 Task: Education: Remote Class Template.
Action: Mouse moved to (193, 67)
Screenshot: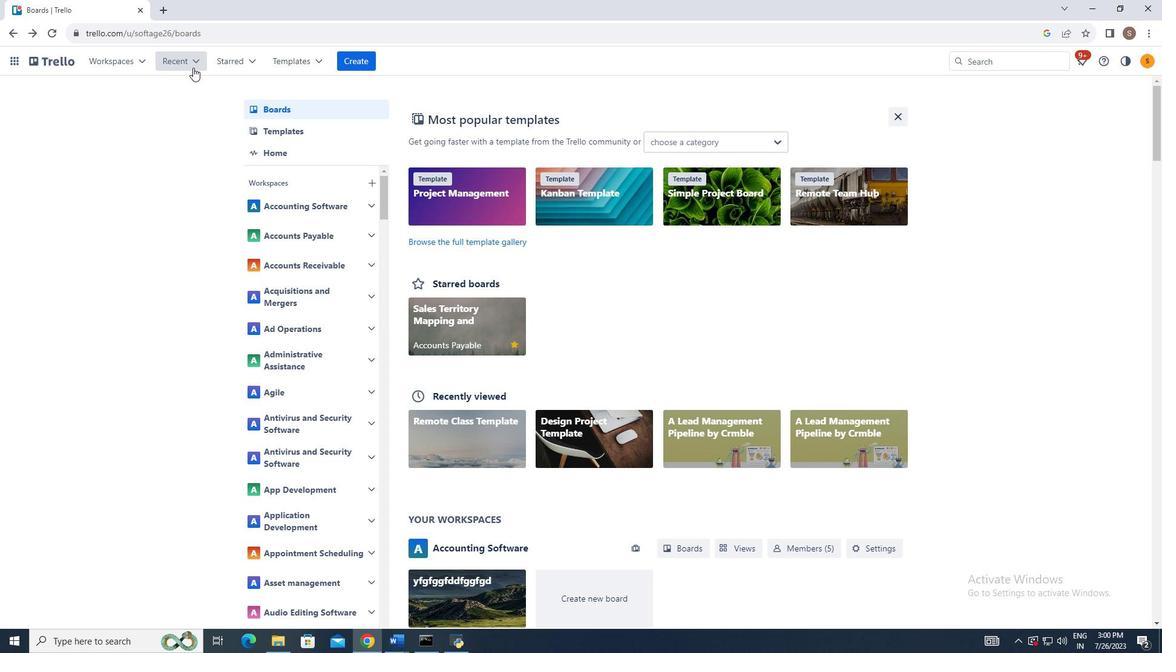 
Action: Mouse pressed left at (193, 67)
Screenshot: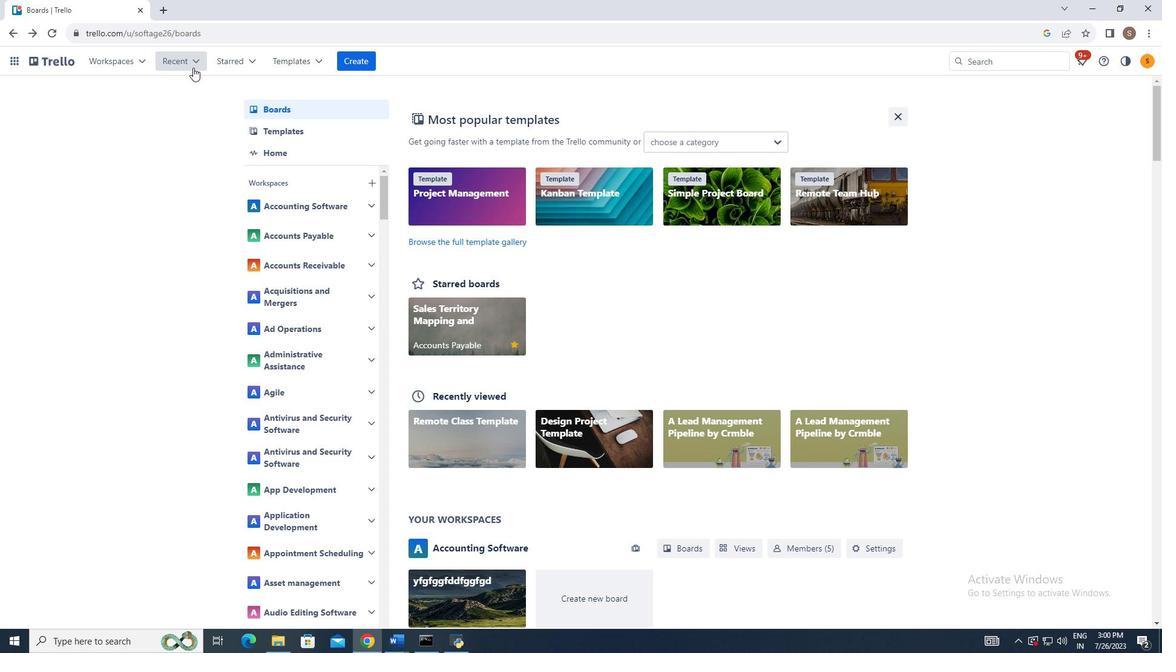 
Action: Mouse moved to (303, 64)
Screenshot: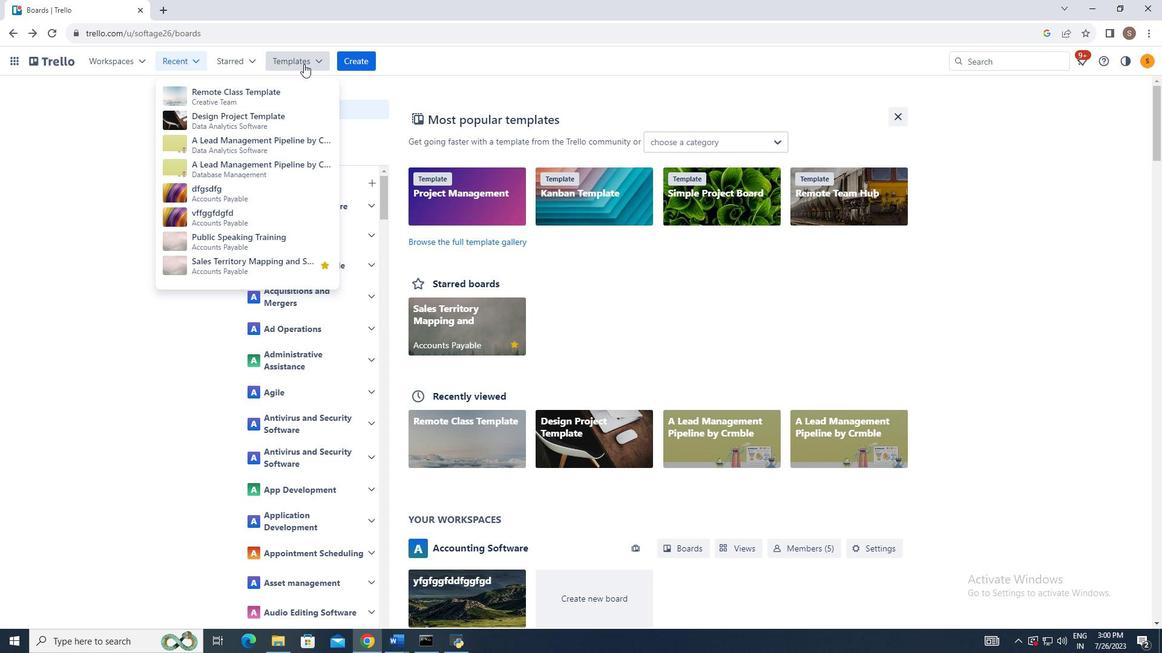 
Action: Mouse pressed left at (303, 64)
Screenshot: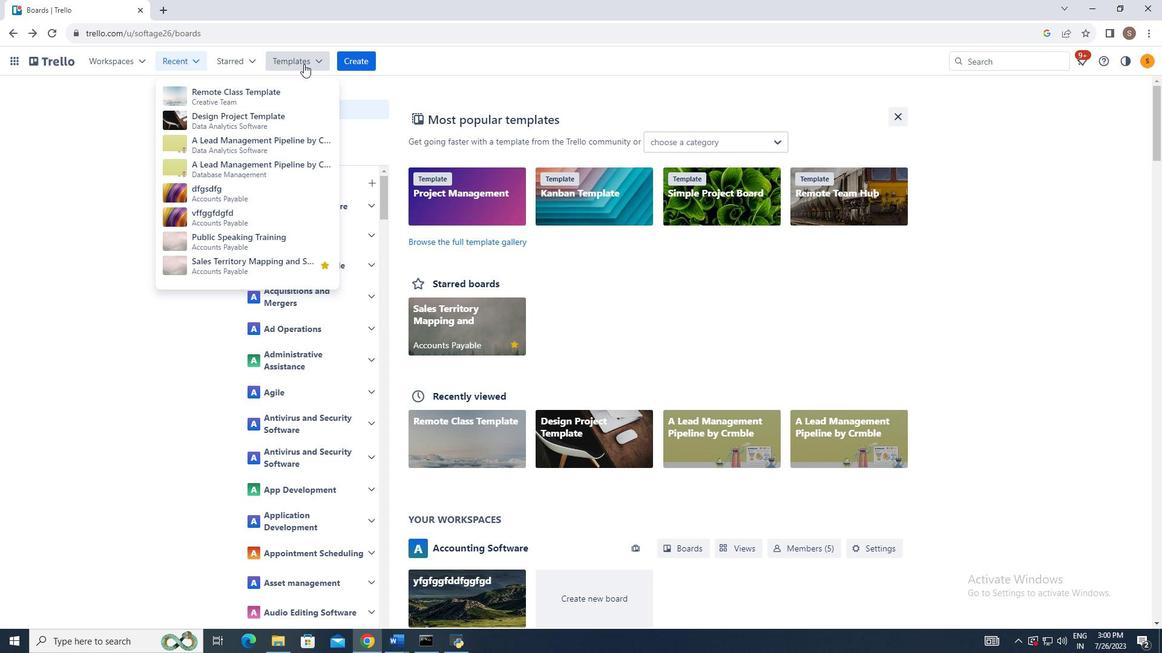 
Action: Mouse moved to (351, 415)
Screenshot: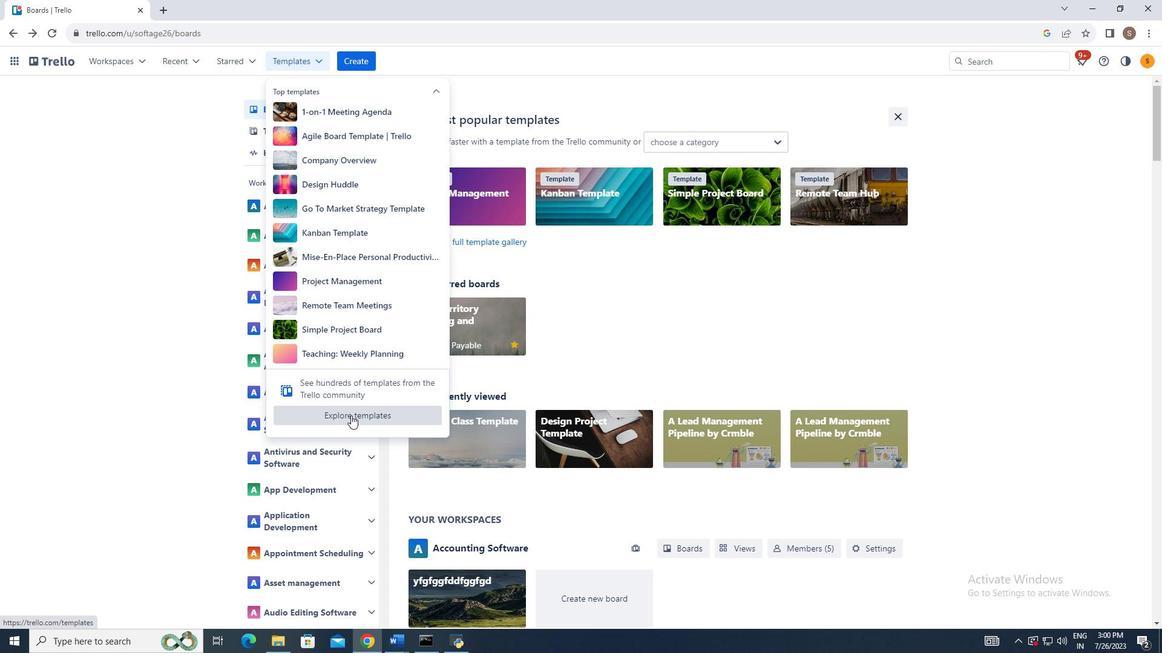 
Action: Mouse pressed left at (351, 415)
Screenshot: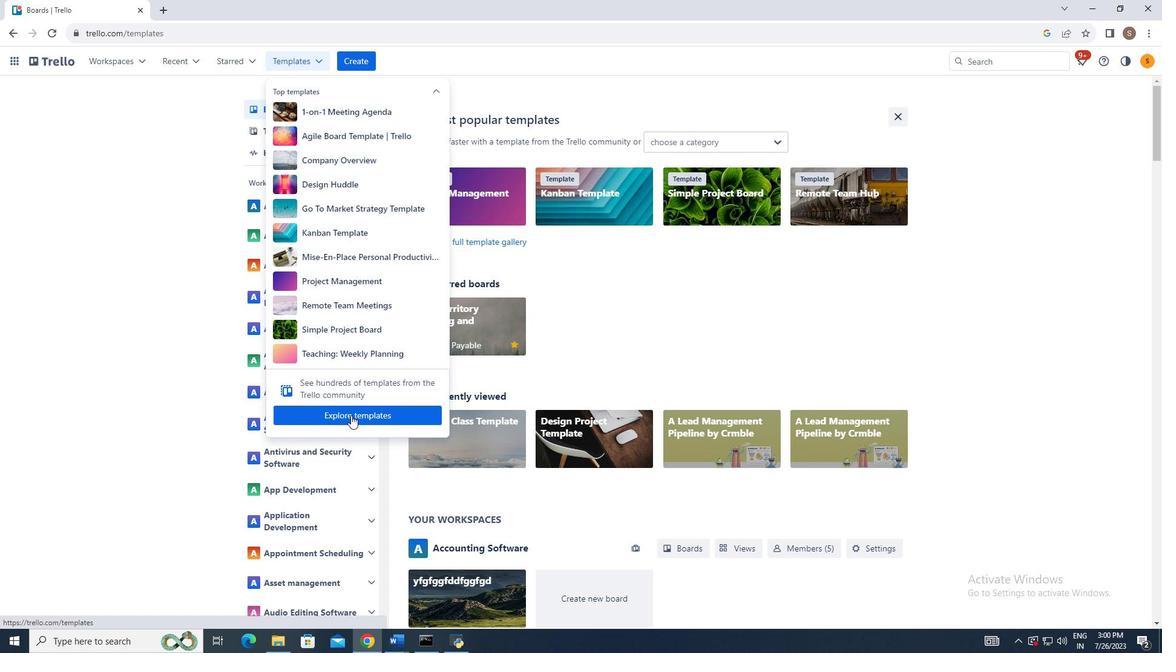 
Action: Mouse moved to (583, 182)
Screenshot: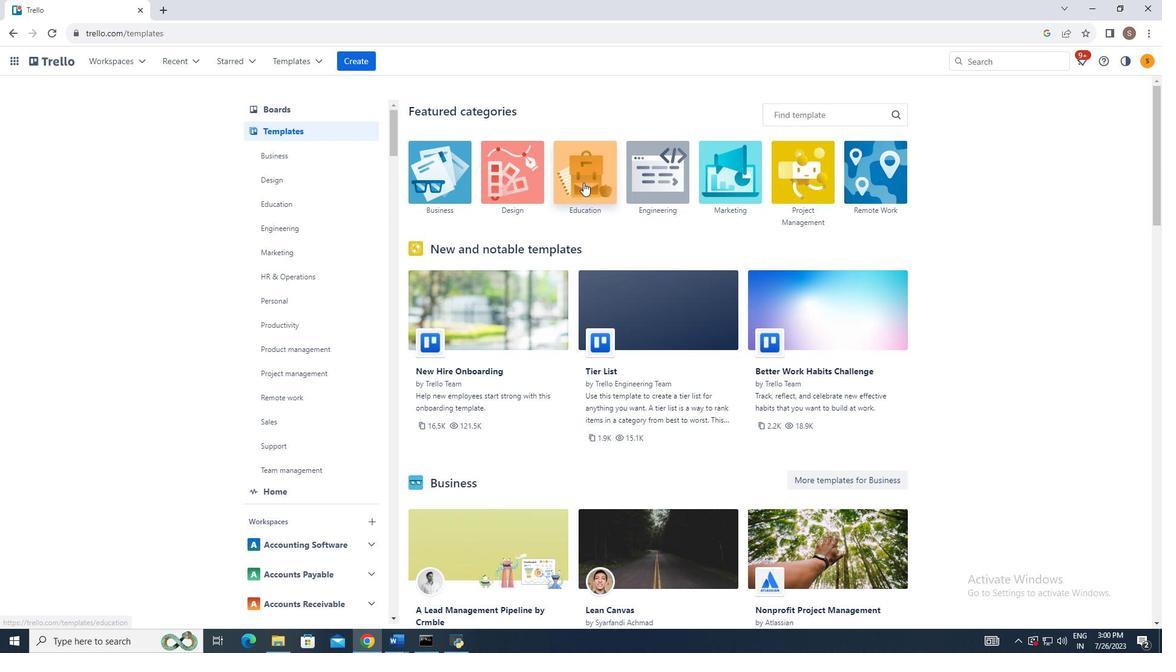 
Action: Mouse pressed left at (583, 182)
Screenshot: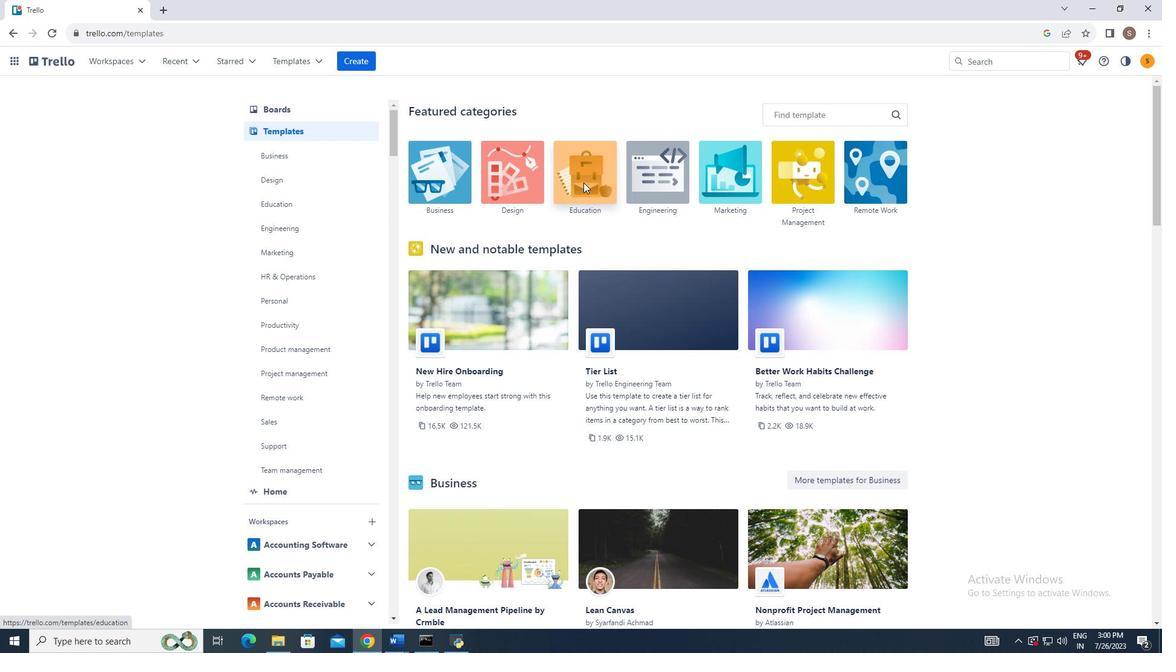 
Action: Mouse moved to (475, 242)
Screenshot: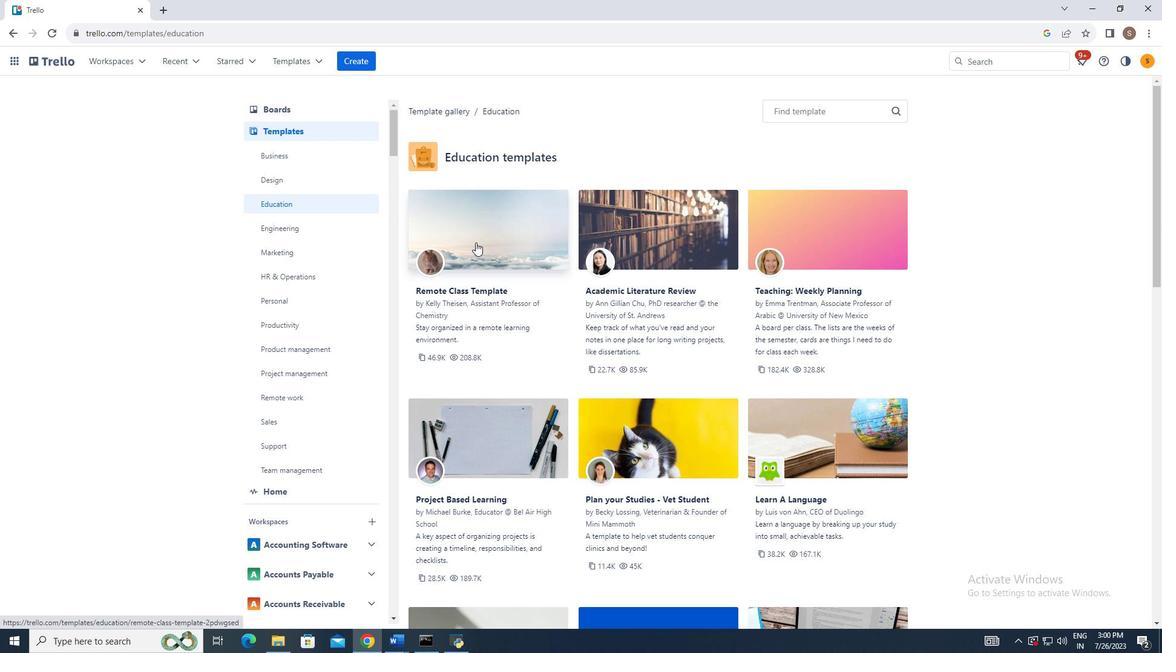
Action: Mouse pressed left at (475, 242)
Screenshot: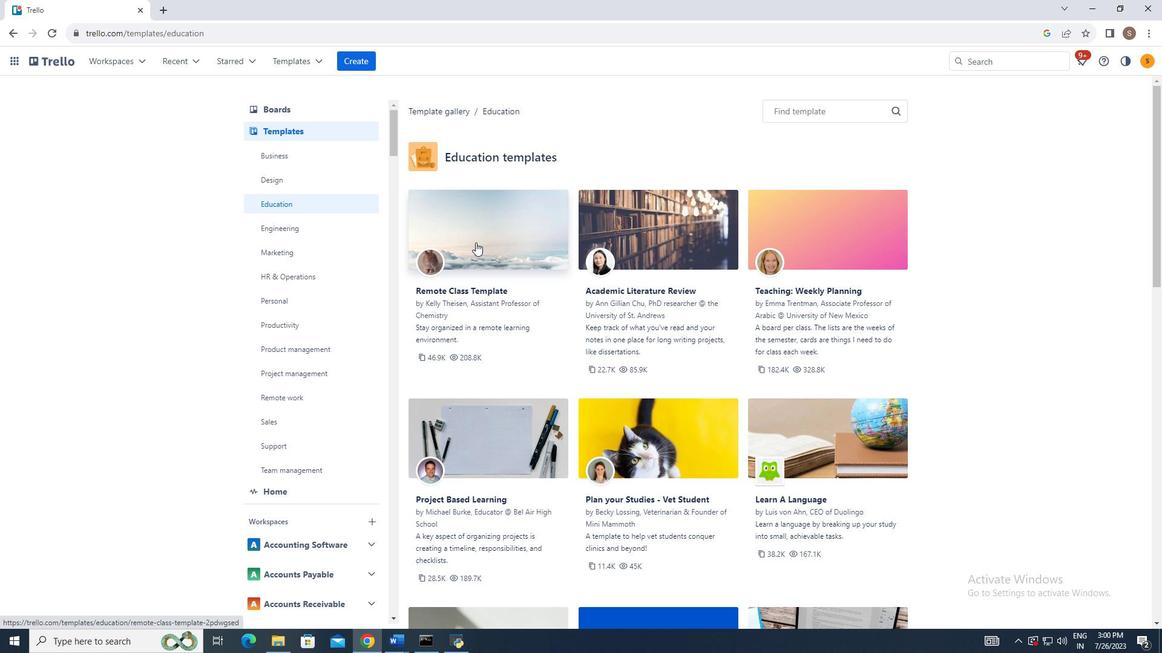 
Action: Mouse moved to (632, 371)
Screenshot: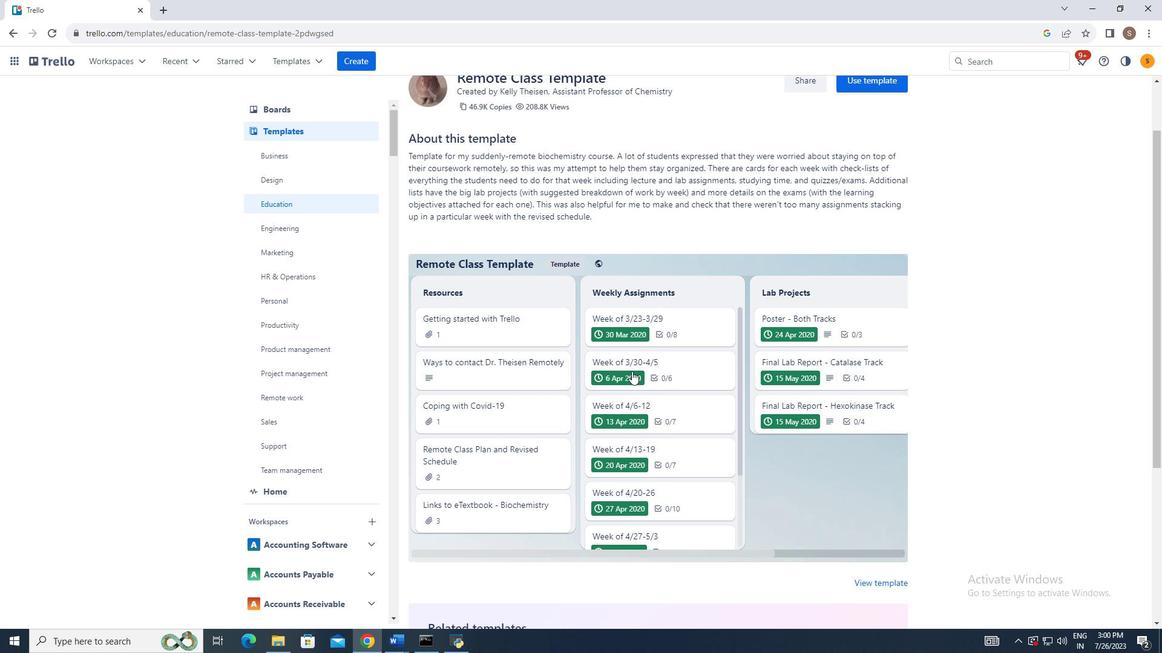 
Action: Mouse scrolled (632, 371) with delta (0, 0)
Screenshot: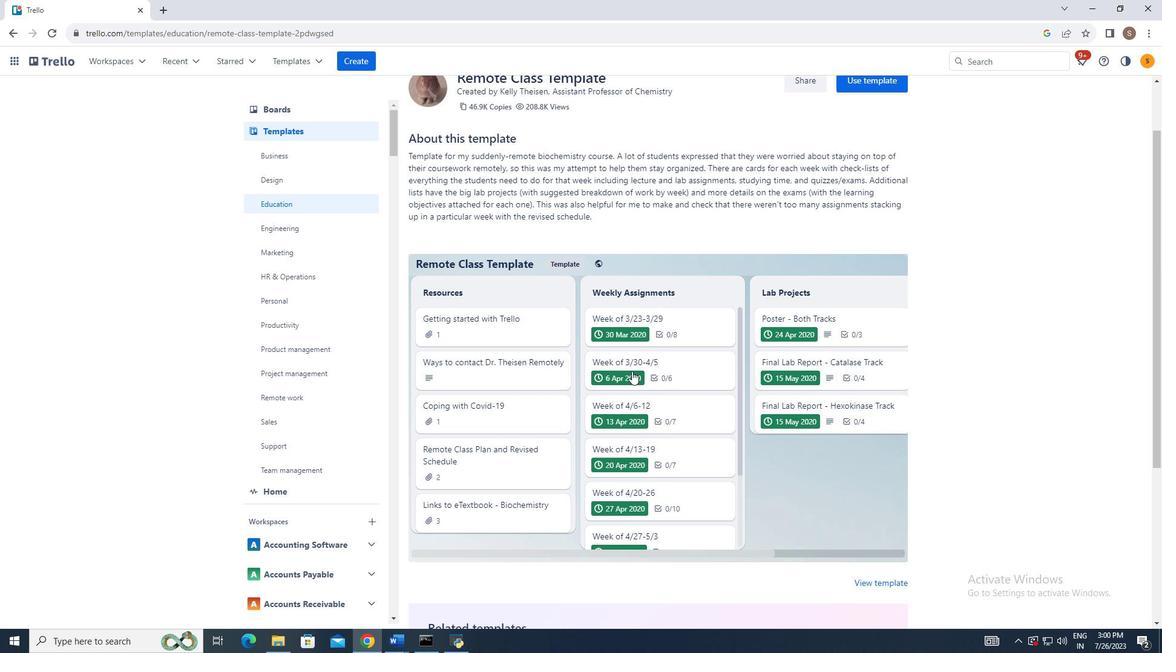 
Action: Mouse scrolled (632, 371) with delta (0, 0)
Screenshot: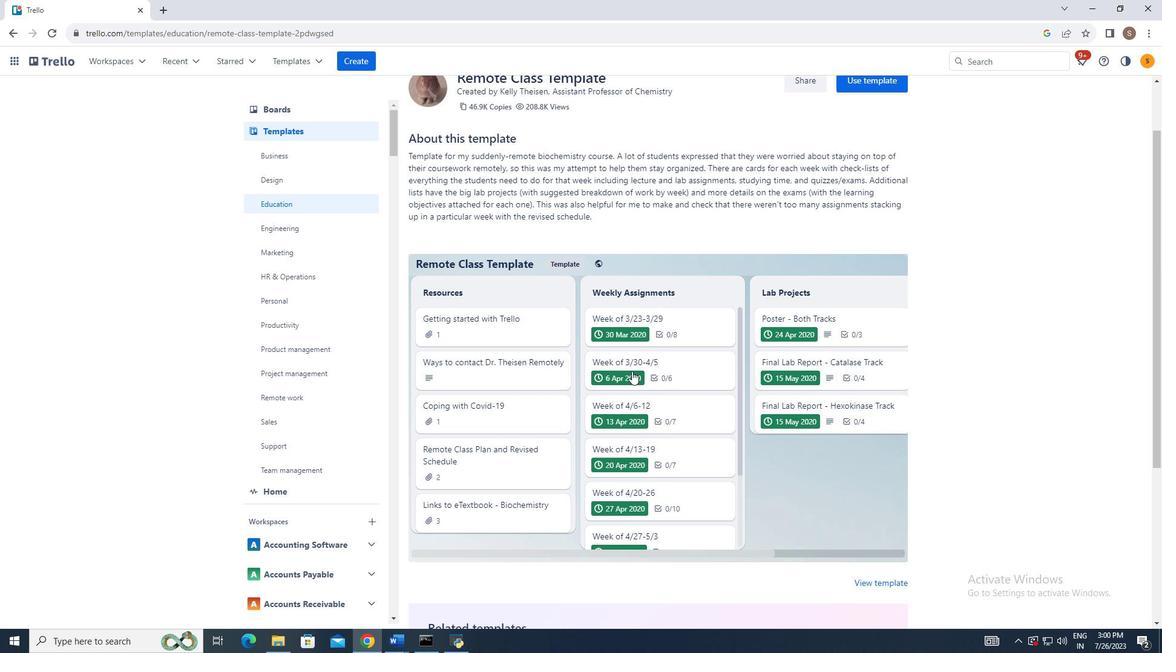 
Action: Mouse moved to (681, 385)
Screenshot: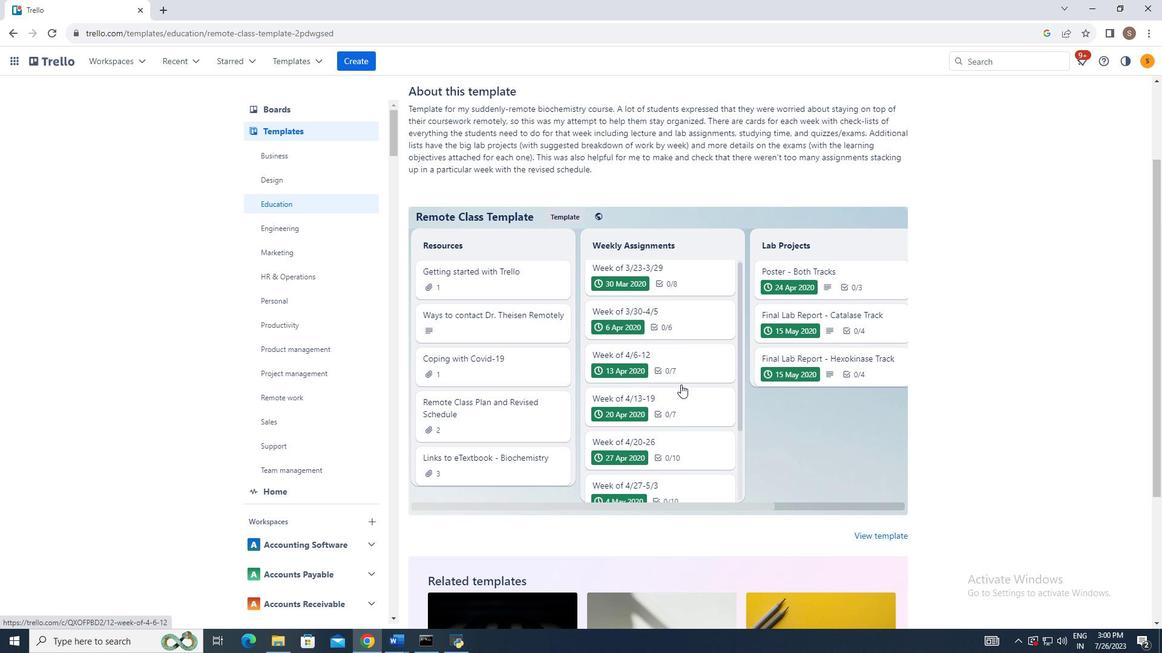 
Action: Mouse scrolled (681, 384) with delta (0, 0)
Screenshot: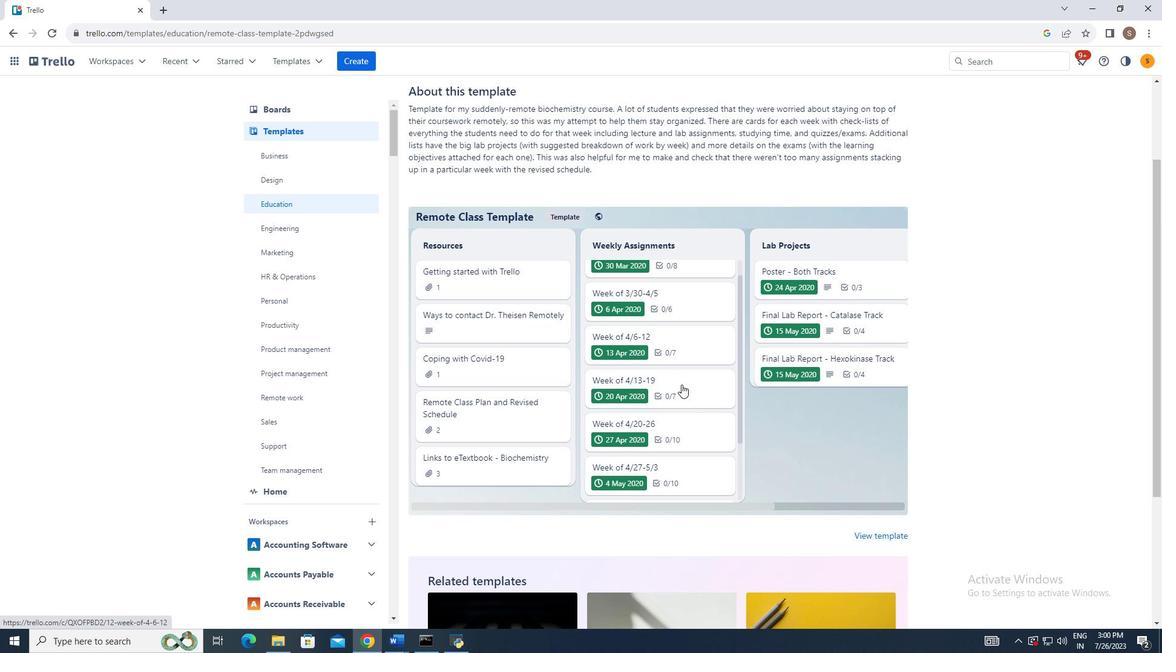 
Action: Mouse moved to (664, 386)
Screenshot: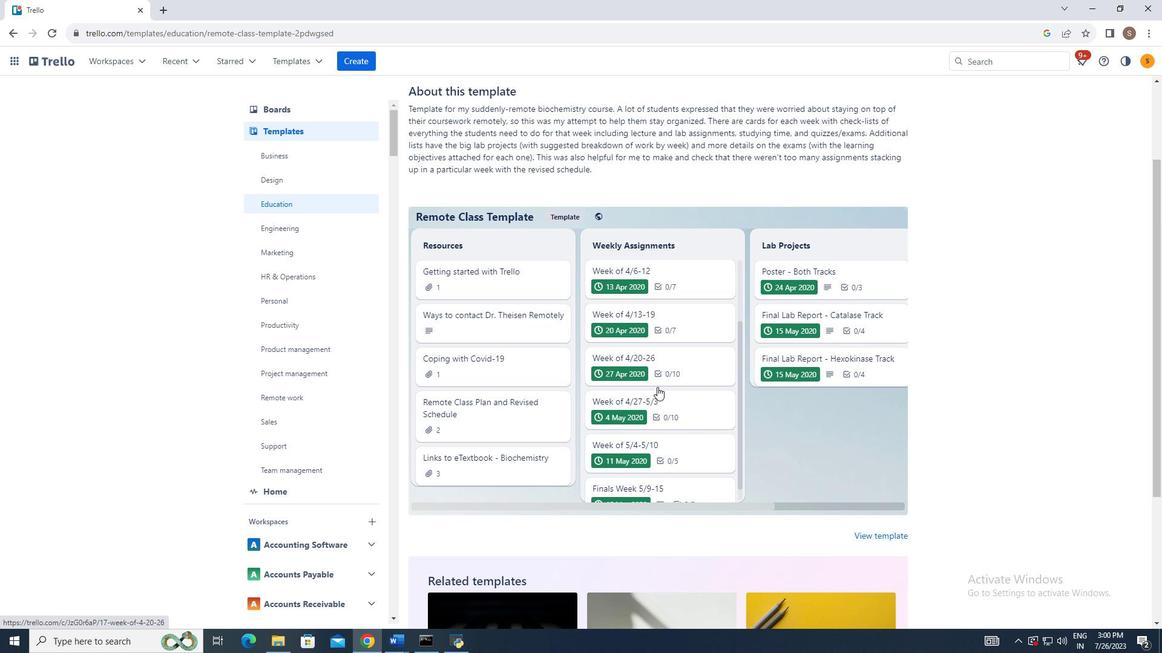 
Action: Mouse scrolled (664, 386) with delta (0, 0)
Screenshot: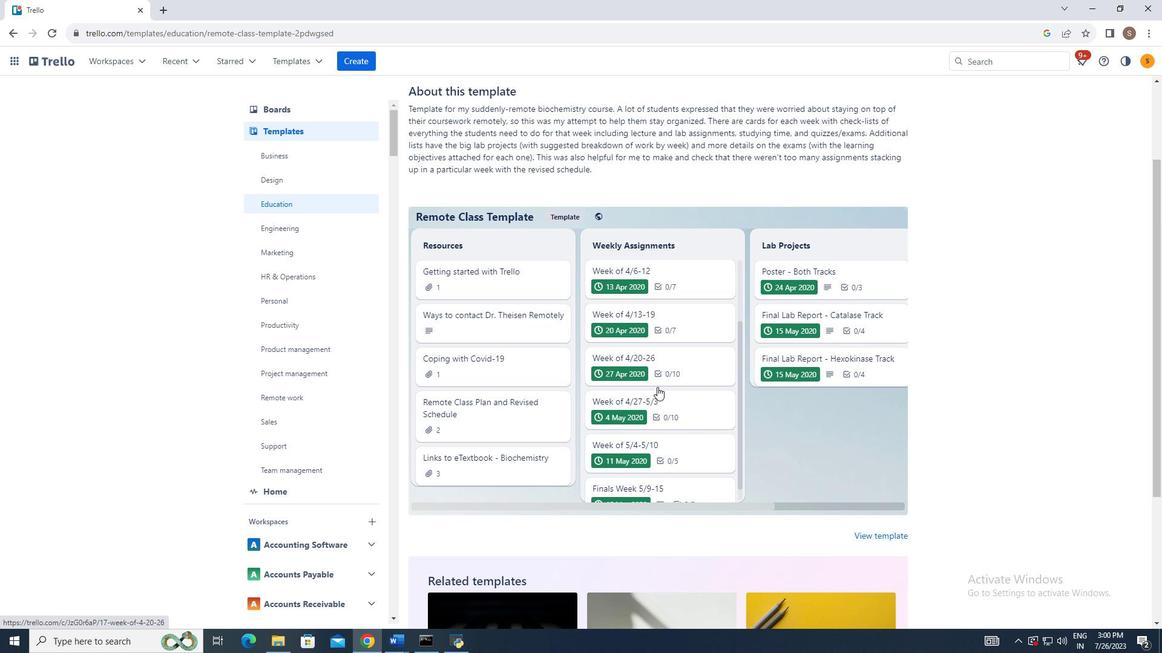 
Action: Mouse moved to (657, 387)
Screenshot: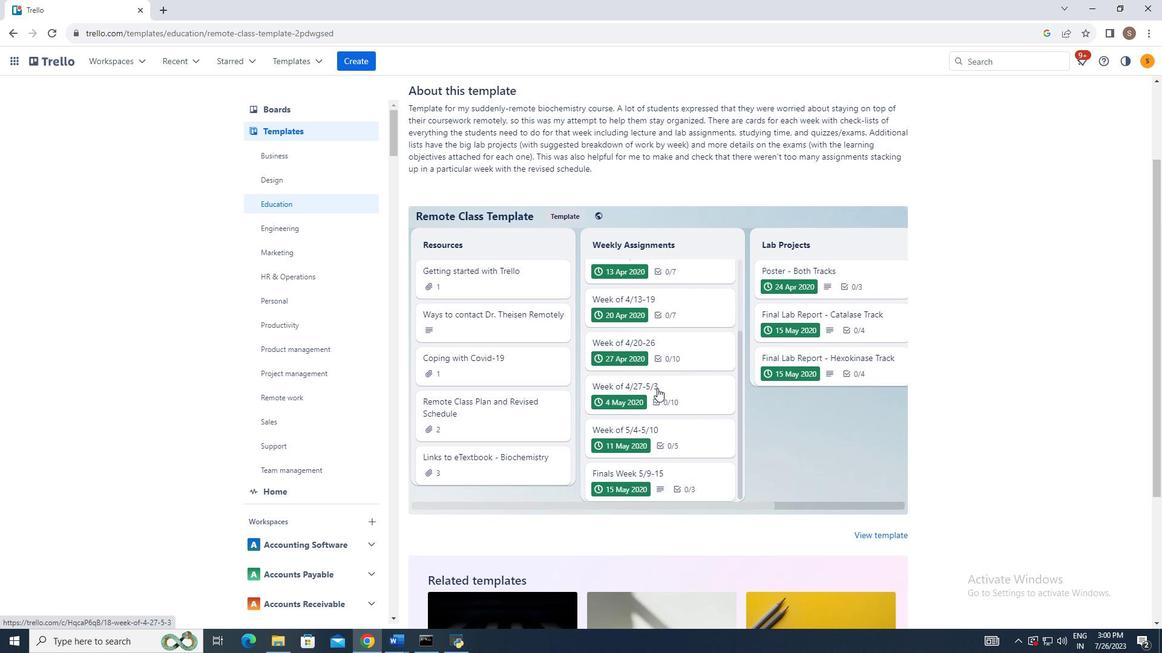 
Action: Mouse scrolled (657, 386) with delta (0, 0)
Screenshot: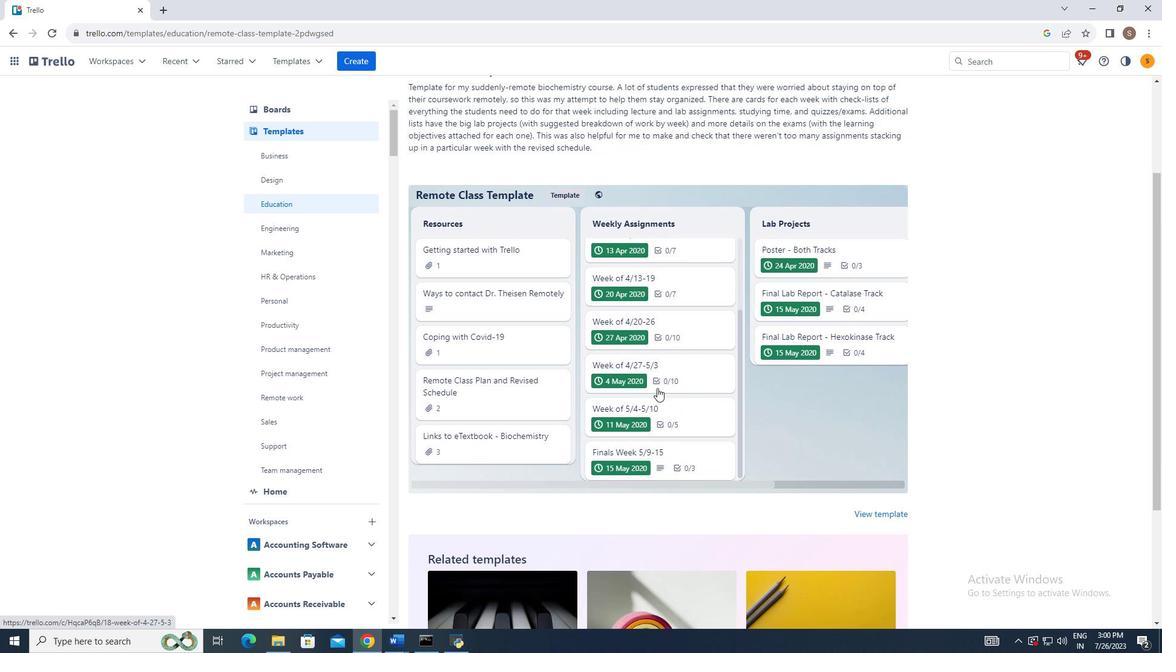 
Action: Mouse moved to (657, 388)
Screenshot: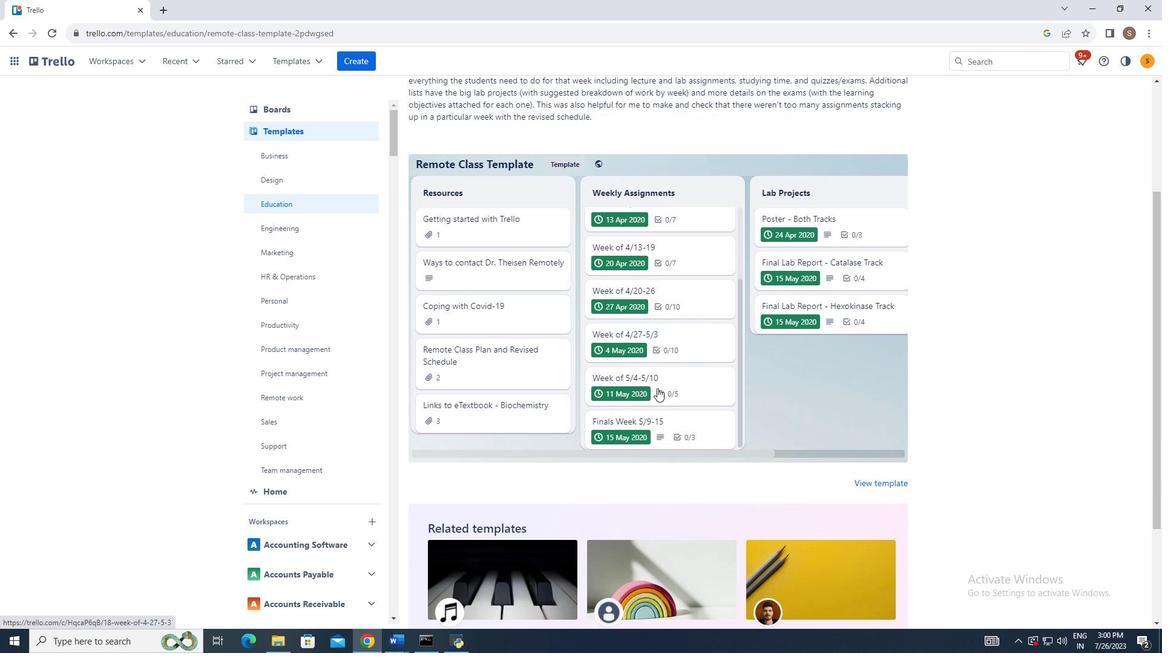 
Action: Mouse scrolled (657, 388) with delta (0, 0)
Screenshot: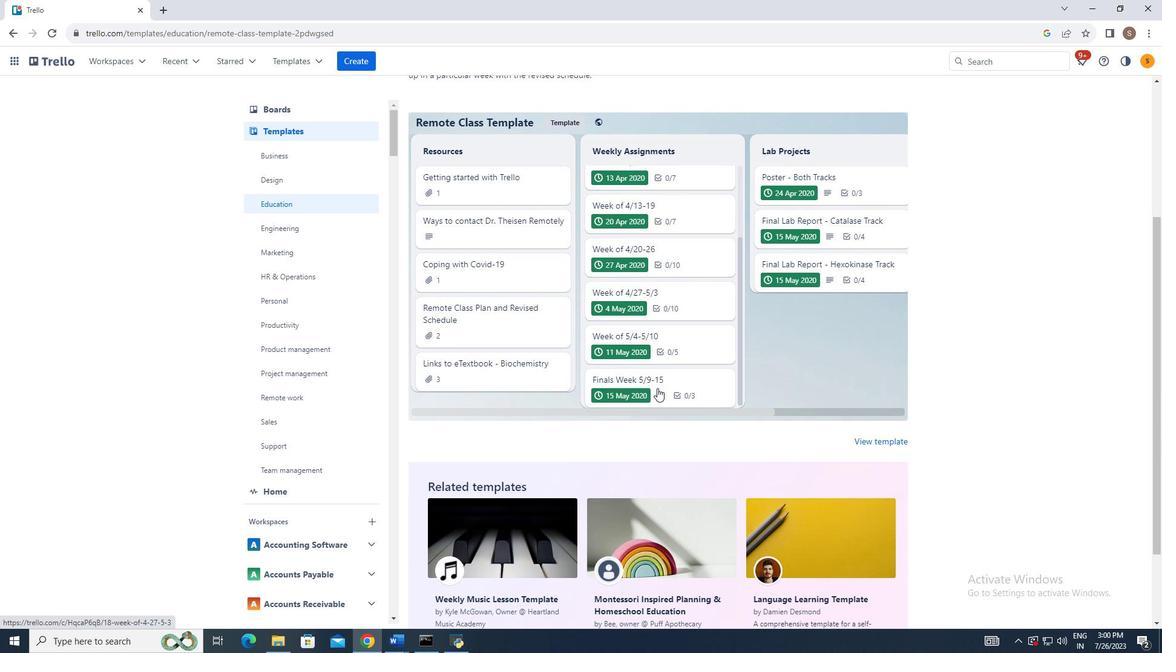 
Action: Mouse moved to (794, 217)
Screenshot: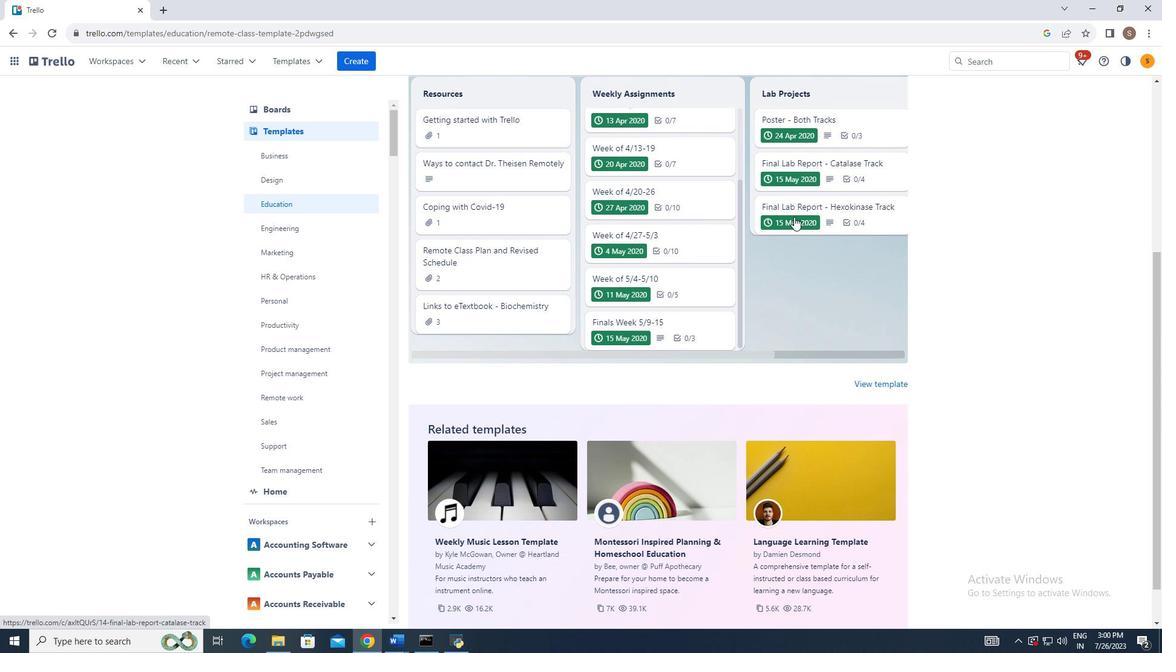 
Action: Mouse scrolled (794, 216) with delta (0, 0)
Screenshot: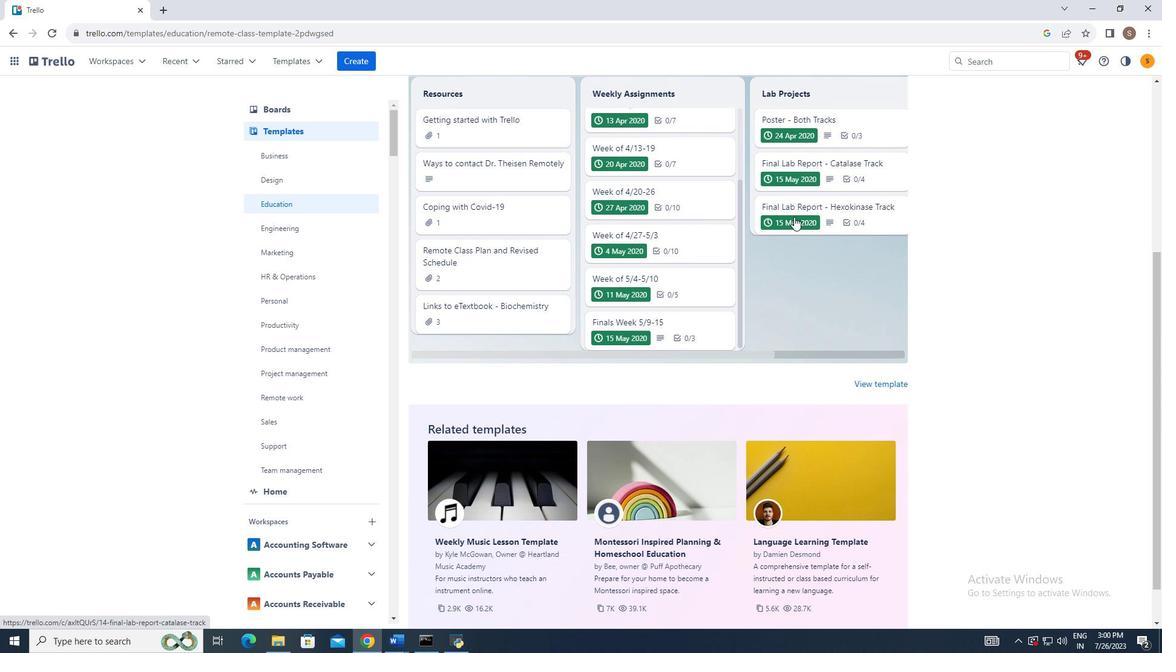
Action: Mouse scrolled (794, 216) with delta (0, 0)
Screenshot: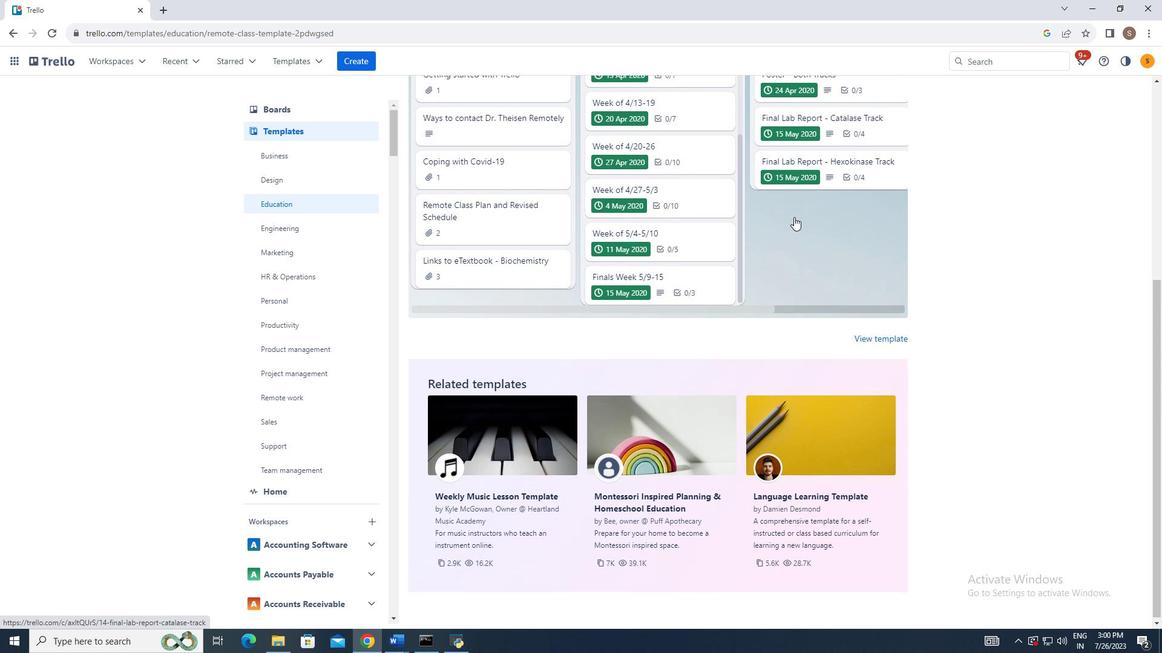 
Action: Mouse moved to (648, 309)
Screenshot: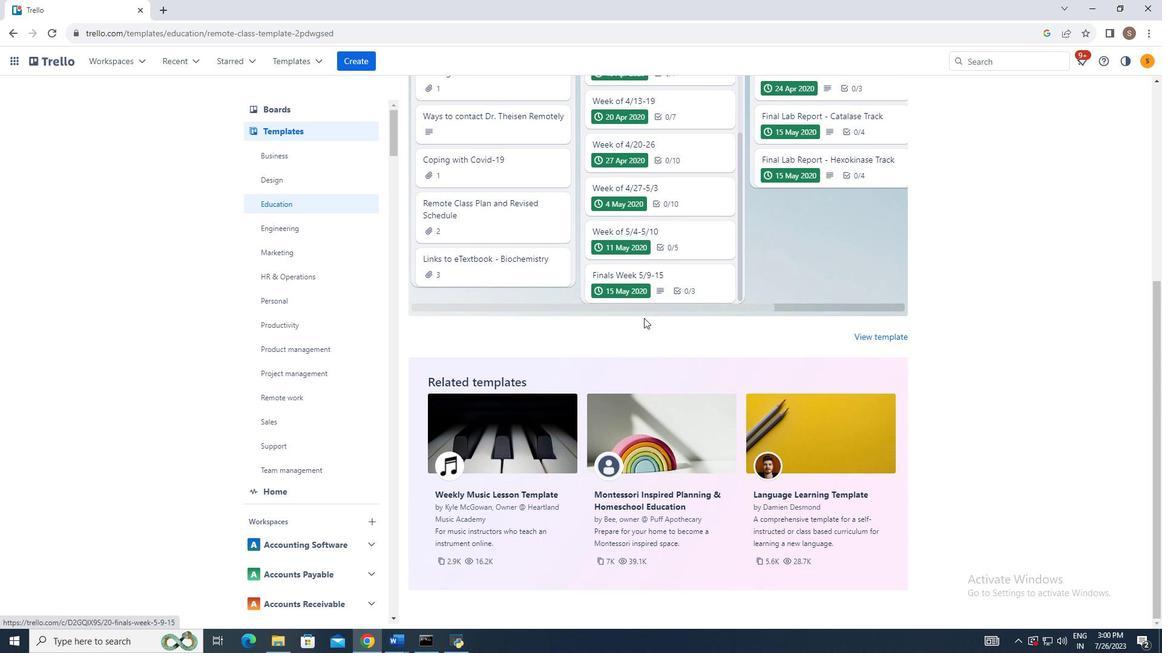 
Action: Mouse scrolled (648, 308) with delta (0, 0)
Screenshot: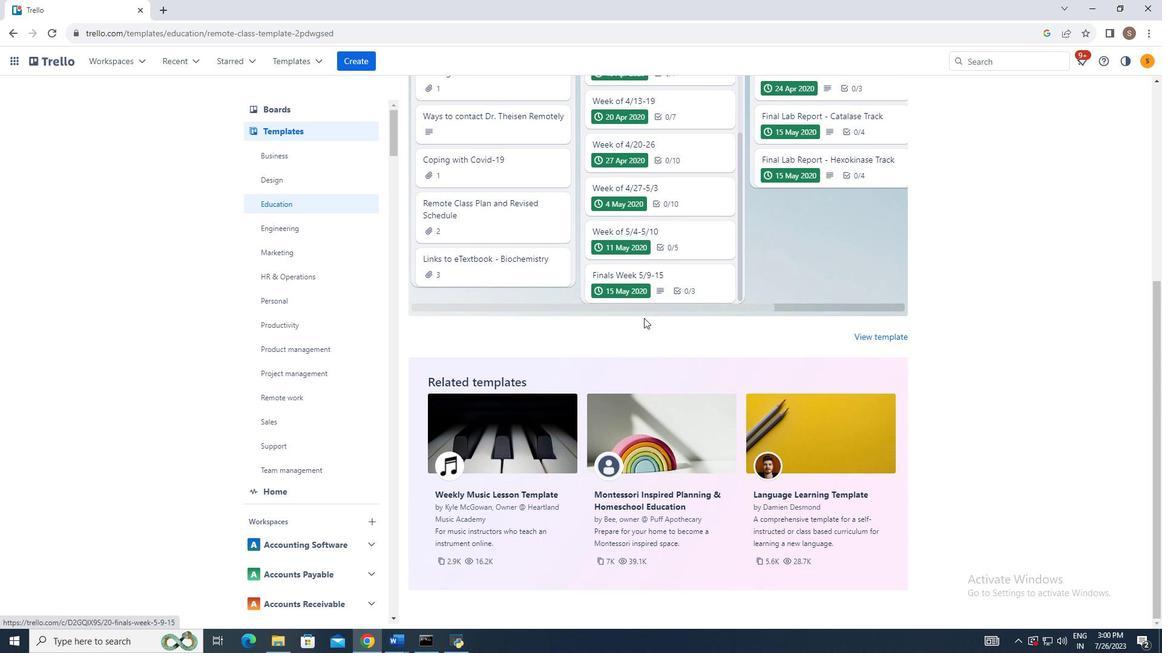 
Action: Mouse moved to (630, 326)
Screenshot: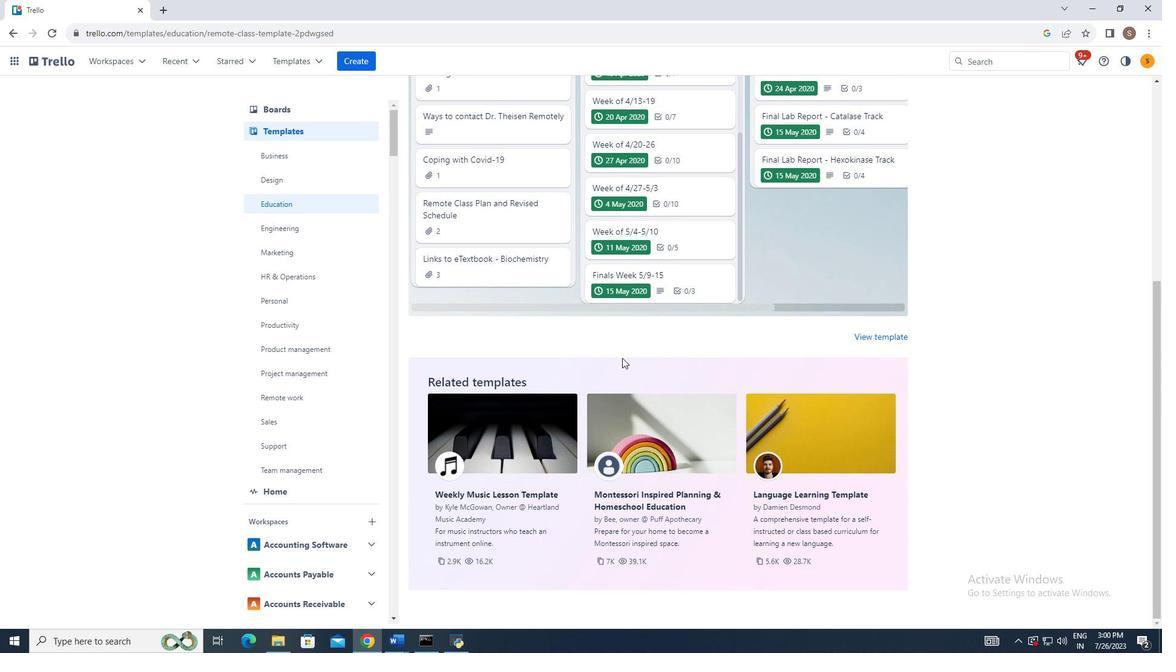 
Action: Mouse scrolled (630, 325) with delta (0, 0)
Screenshot: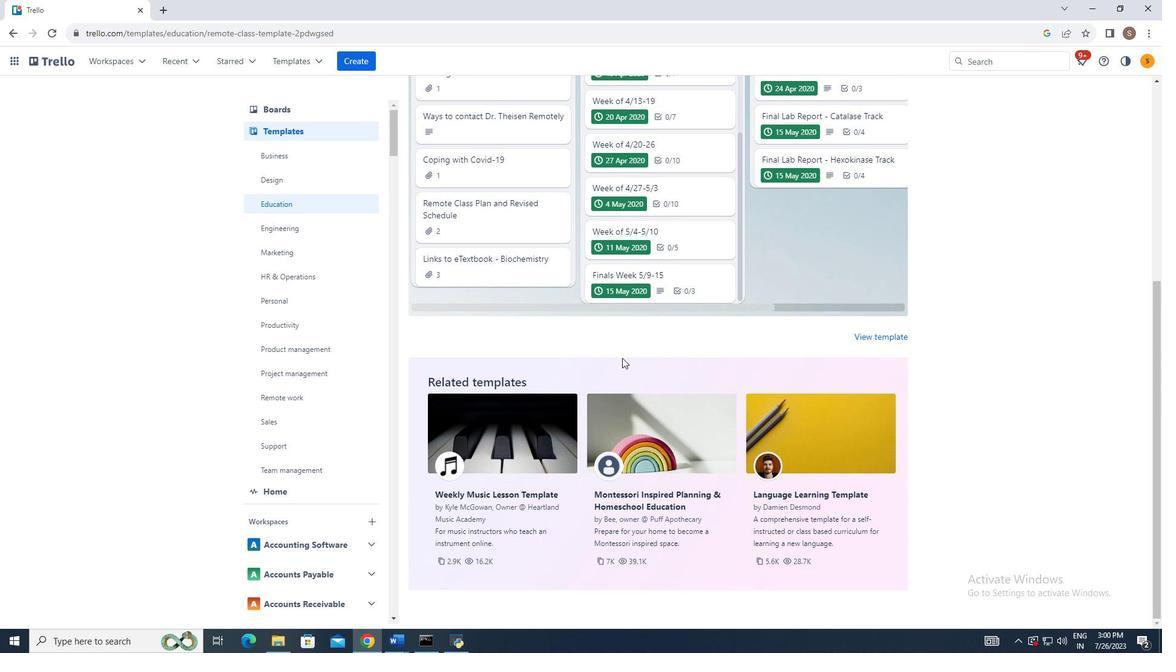 
Action: Mouse moved to (627, 339)
Screenshot: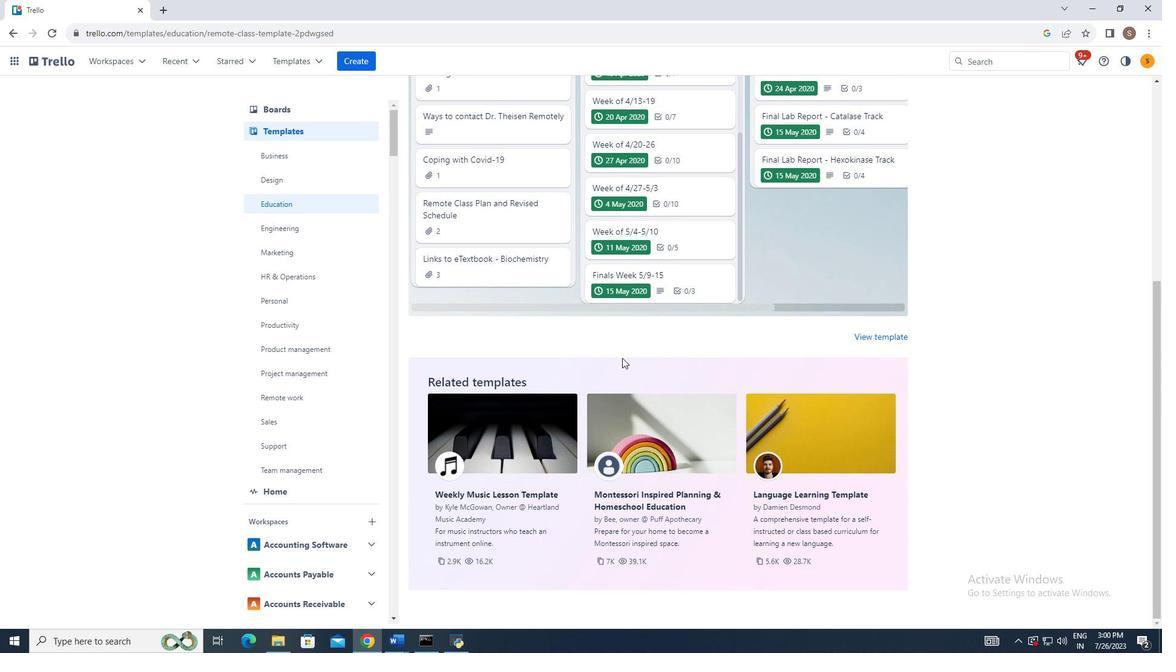 
Action: Mouse scrolled (627, 339) with delta (0, 0)
Screenshot: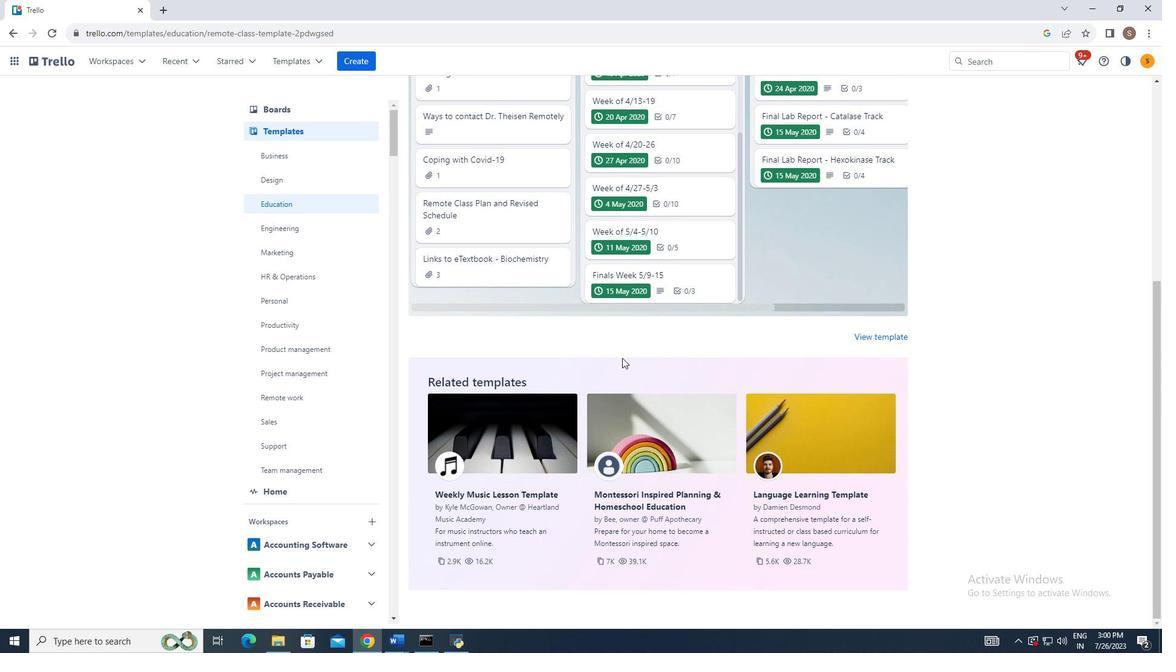 
Action: Mouse moved to (623, 355)
Screenshot: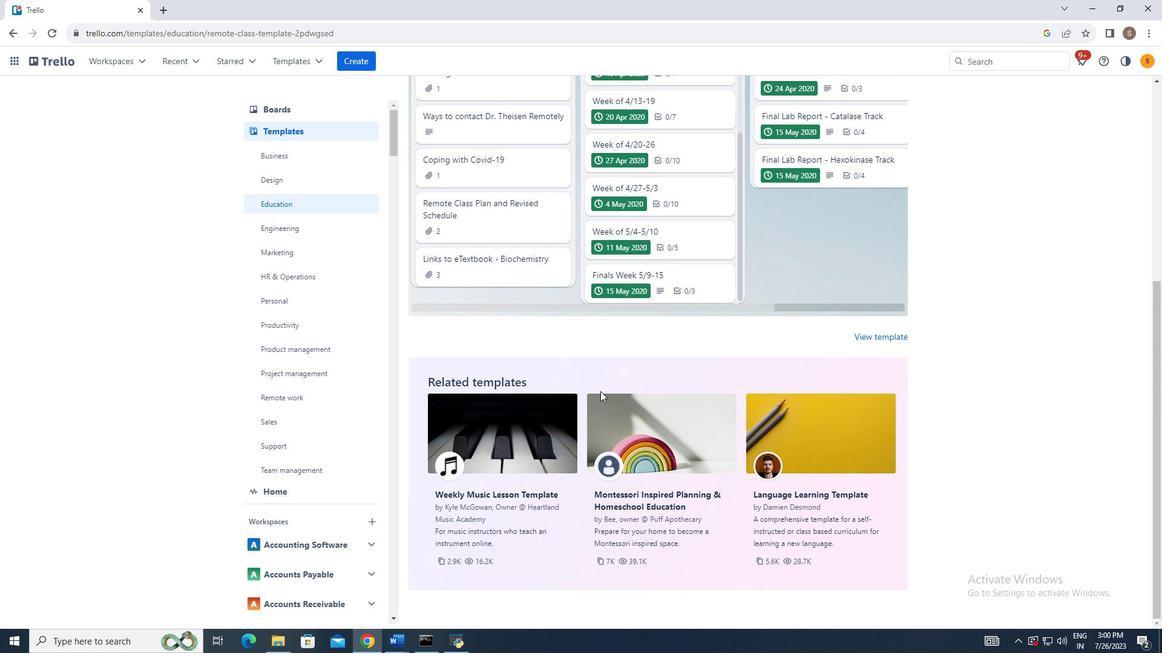 
Action: Mouse scrolled (623, 355) with delta (0, 0)
Screenshot: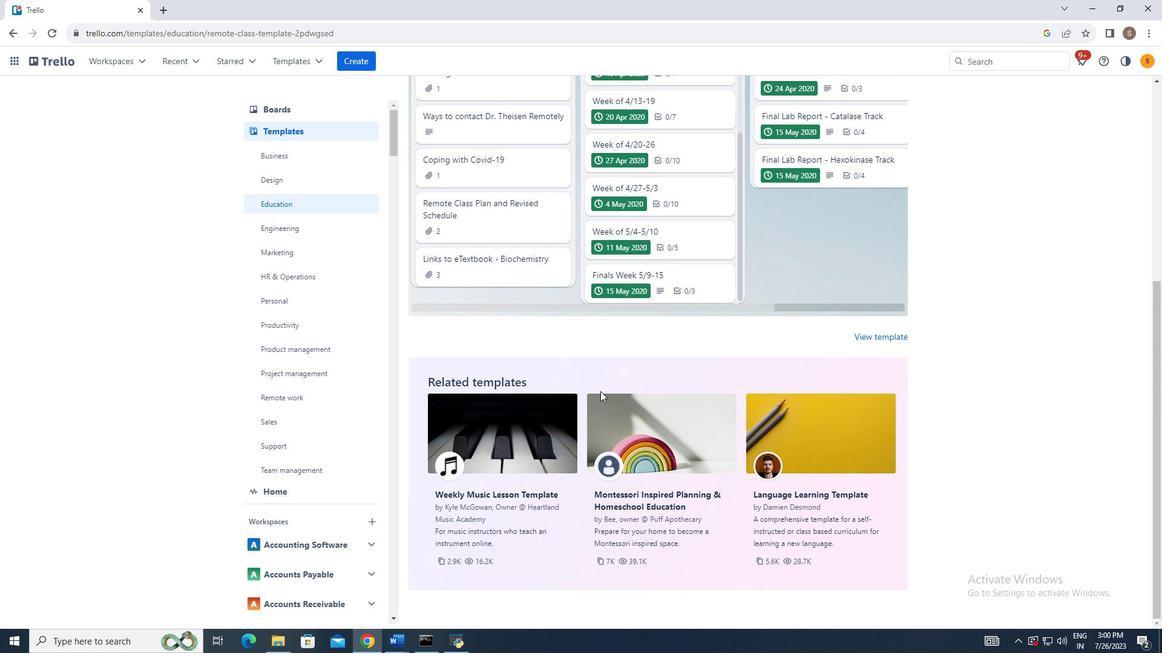 
Action: Mouse moved to (607, 383)
Screenshot: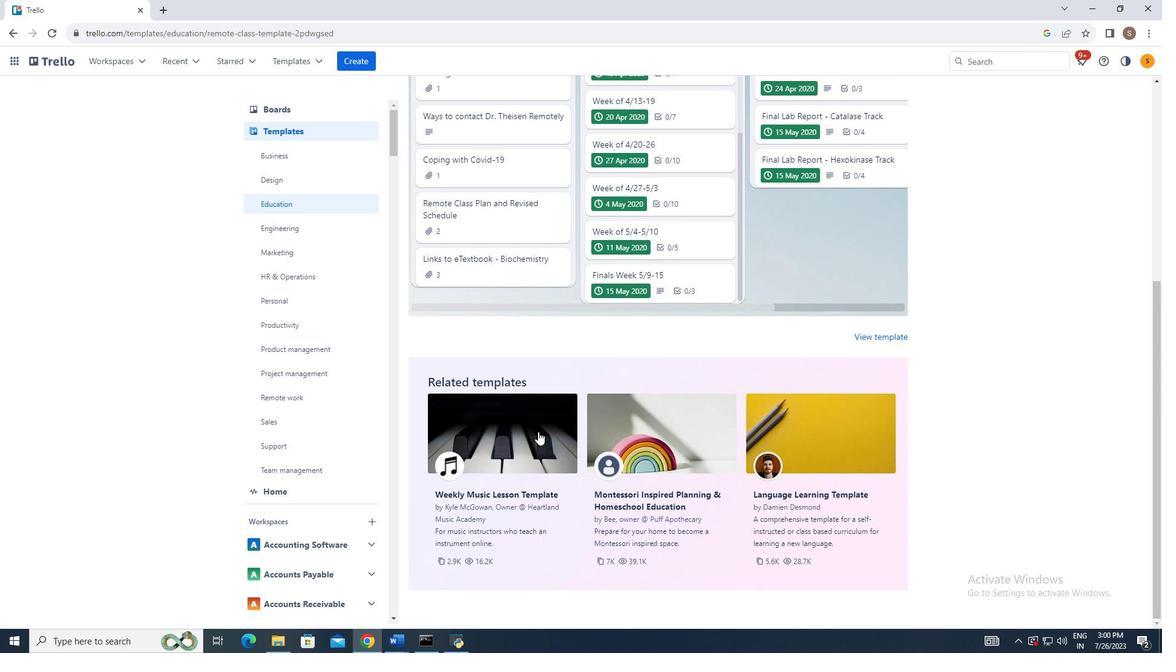 
Action: Mouse scrolled (612, 377) with delta (0, 0)
Screenshot: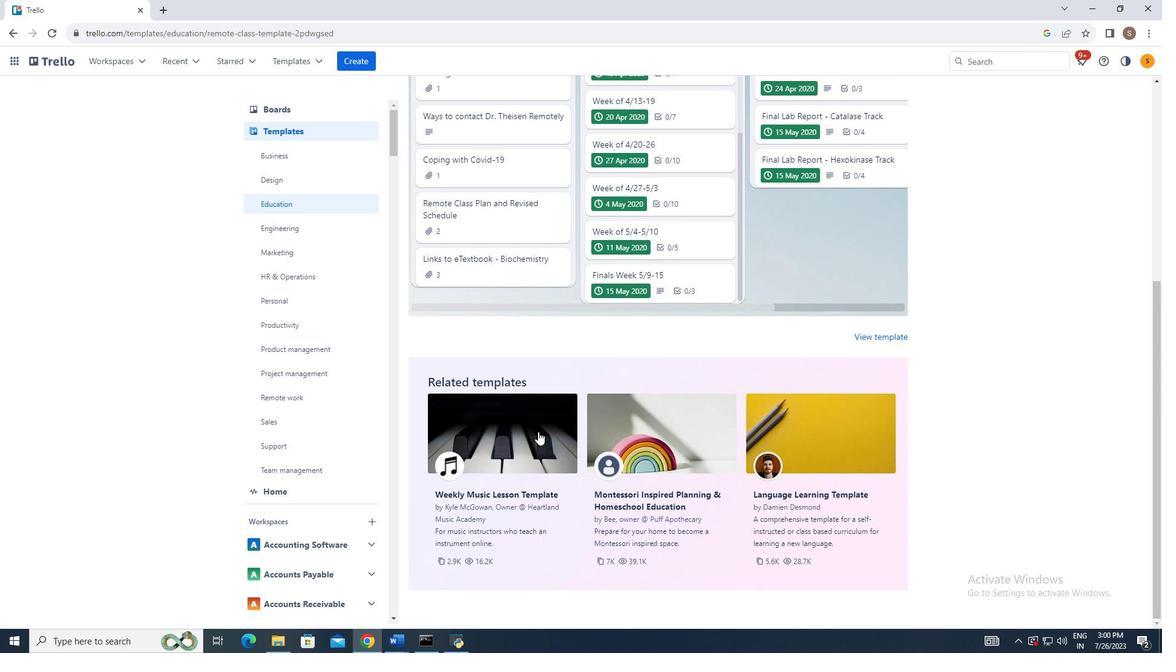 
Action: Mouse moved to (665, 360)
Screenshot: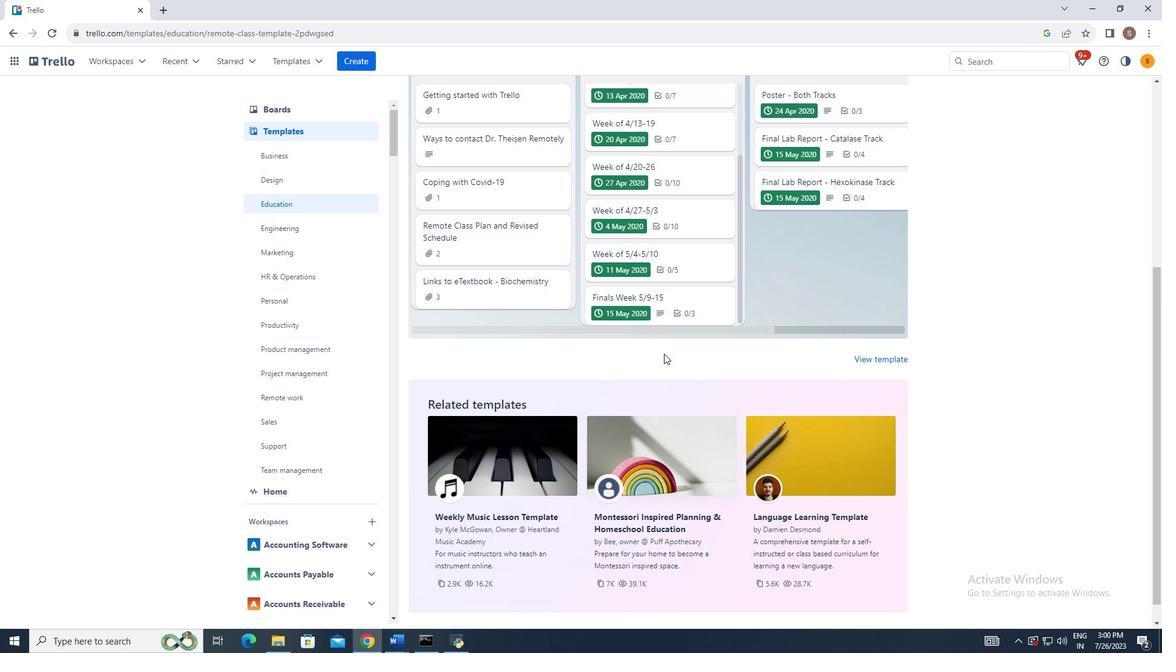 
Action: Mouse scrolled (665, 361) with delta (0, 0)
Screenshot: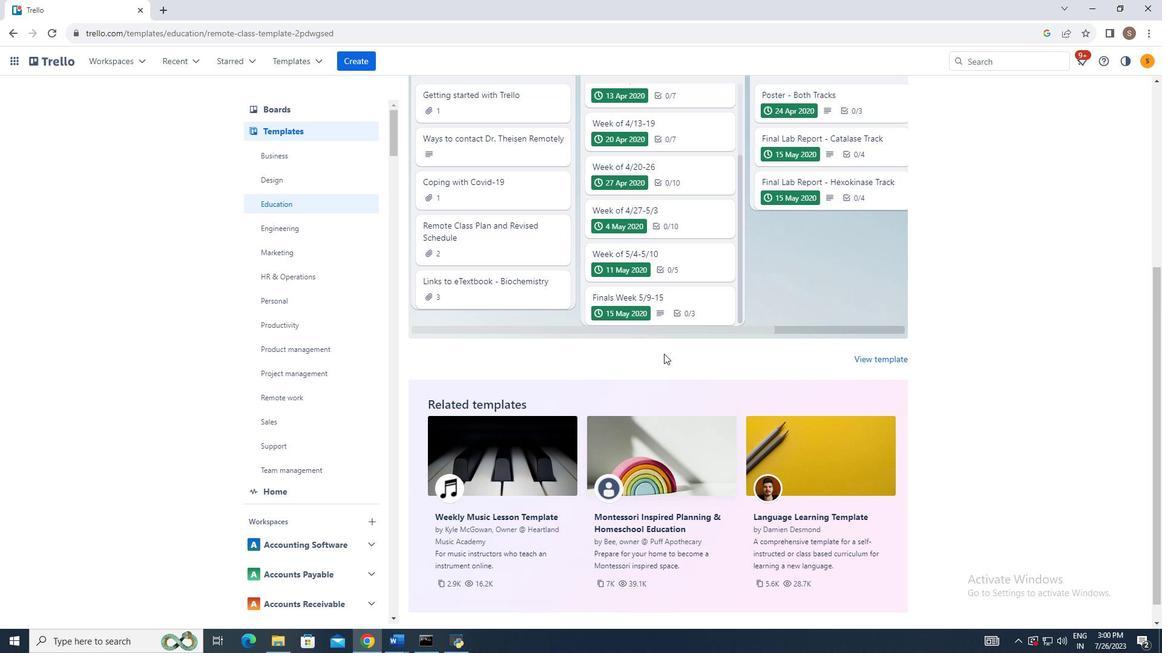 
Action: Mouse moved to (664, 354)
Screenshot: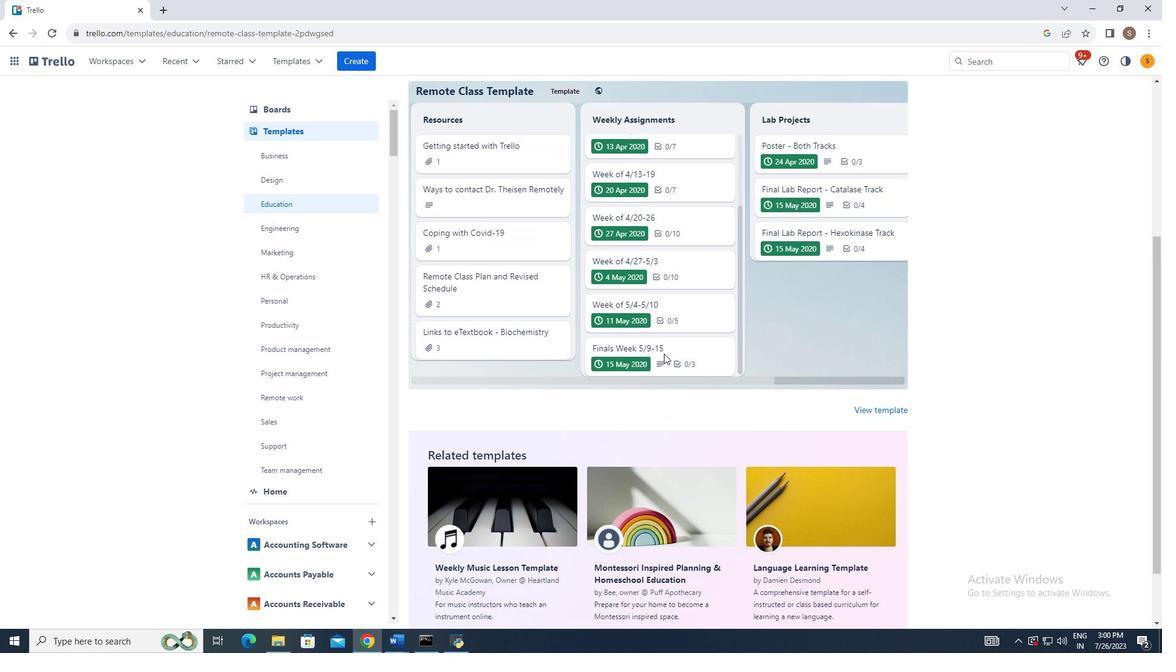 
Action: Mouse scrolled (664, 355) with delta (0, 0)
Screenshot: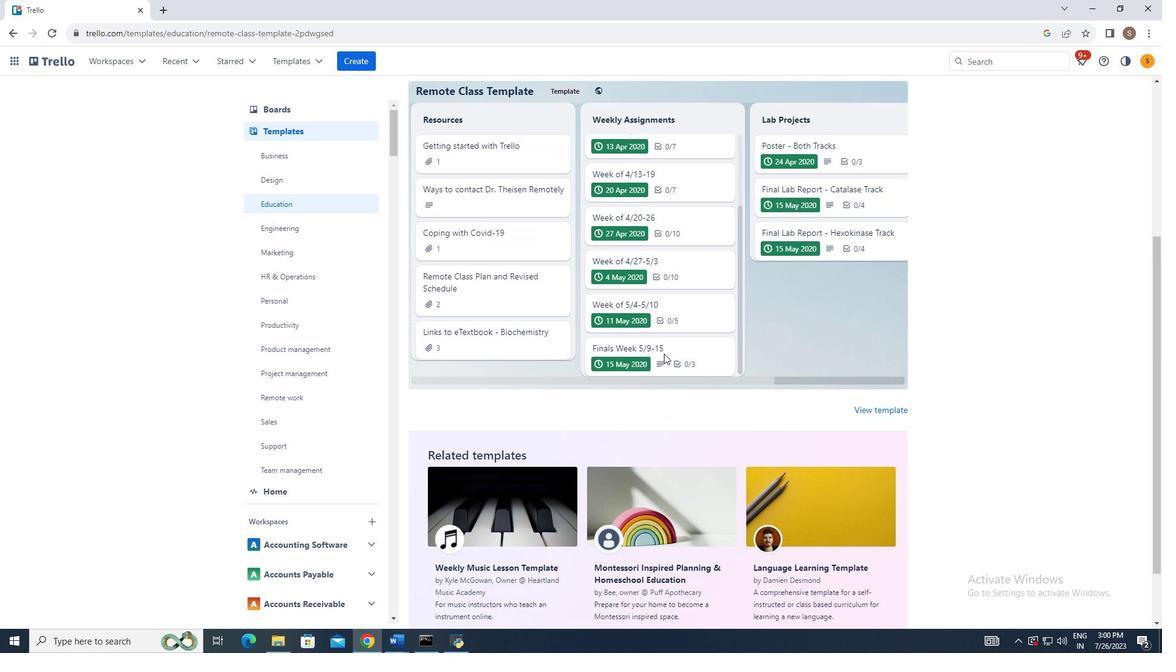 
Action: Mouse moved to (664, 354)
Screenshot: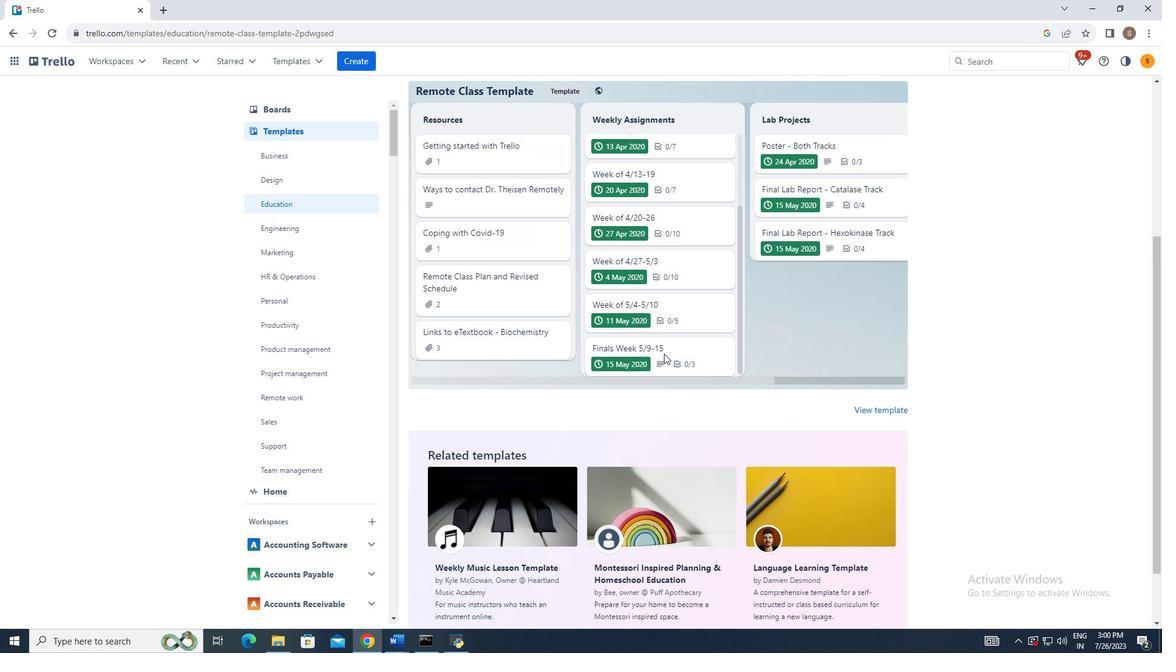 
Action: Mouse scrolled (664, 354) with delta (0, 0)
Screenshot: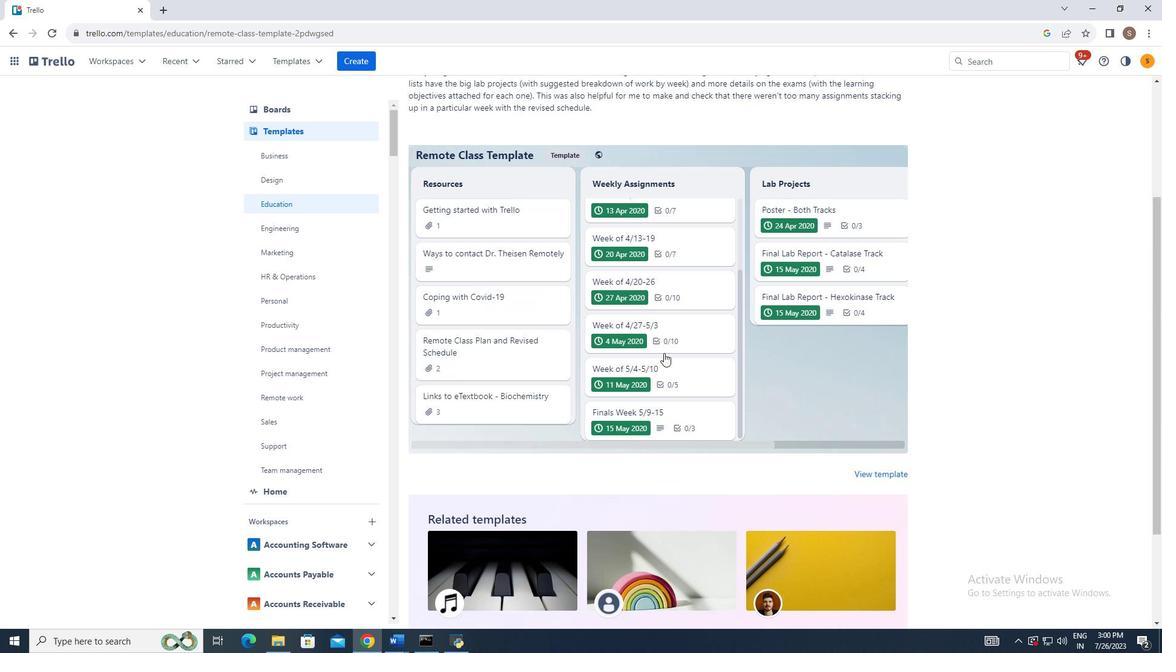 
Action: Mouse moved to (562, 391)
Screenshot: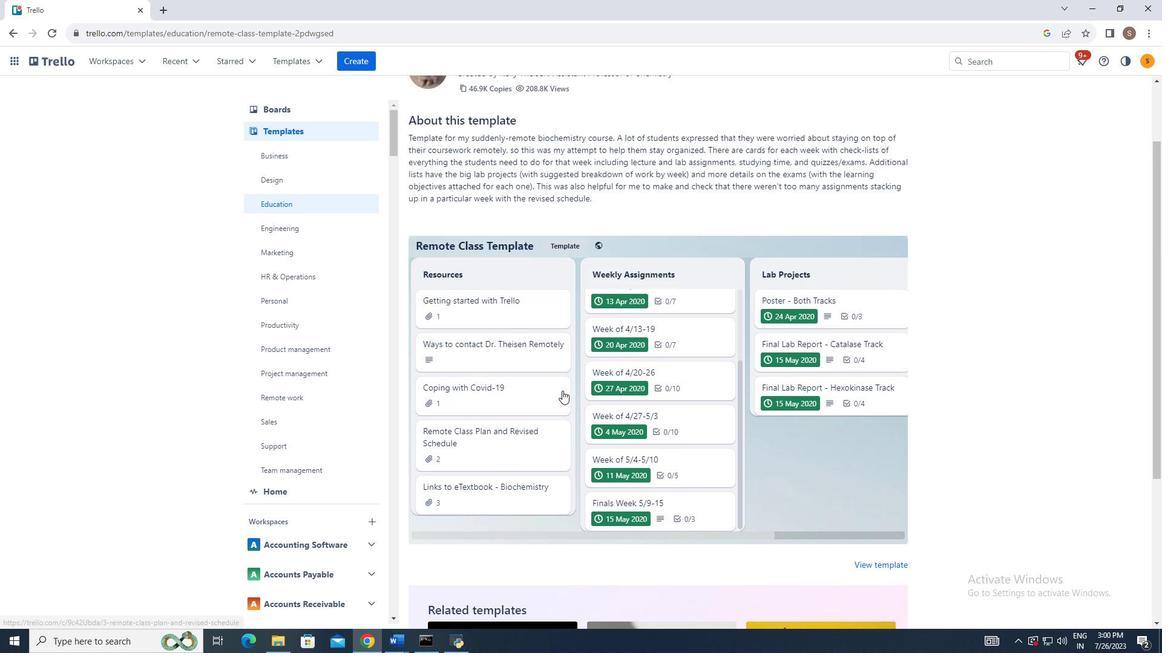 
Action: Mouse scrolled (562, 391) with delta (0, 0)
Screenshot: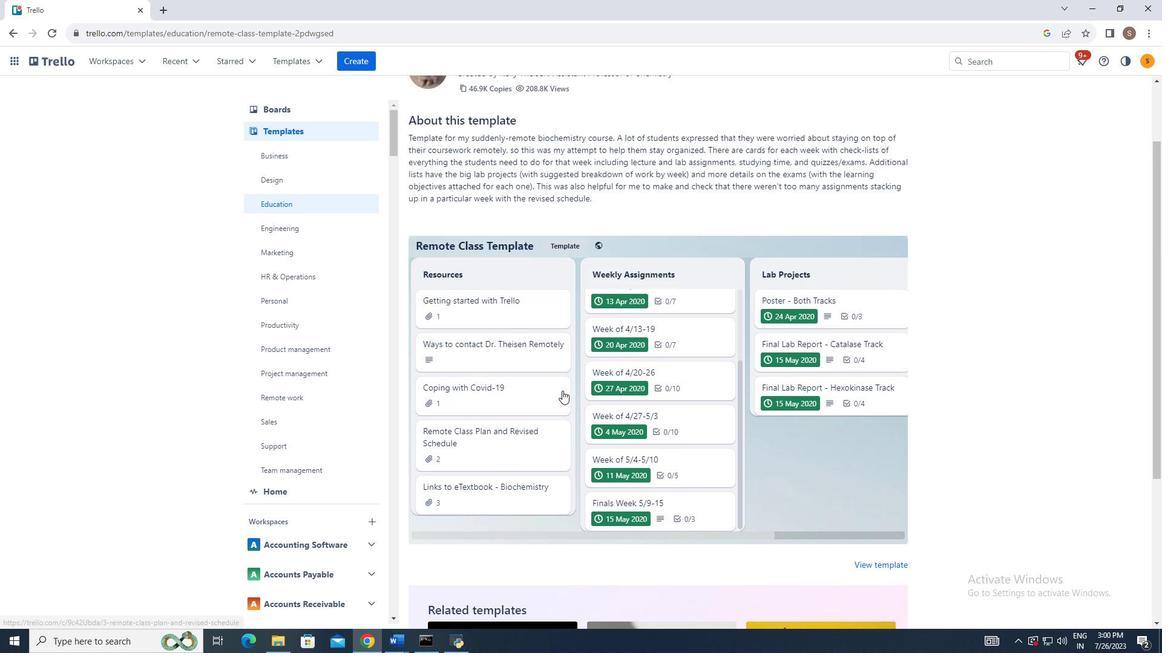 
Action: Mouse scrolled (562, 391) with delta (0, 0)
Screenshot: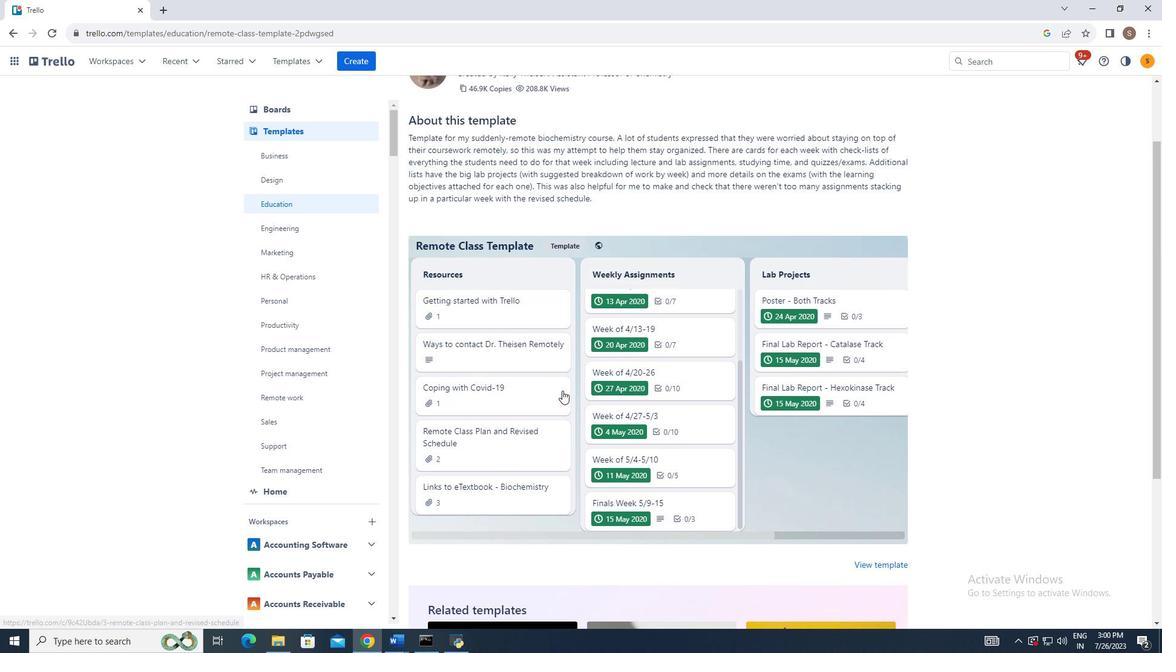 
Action: Mouse scrolled (562, 391) with delta (0, 0)
Screenshot: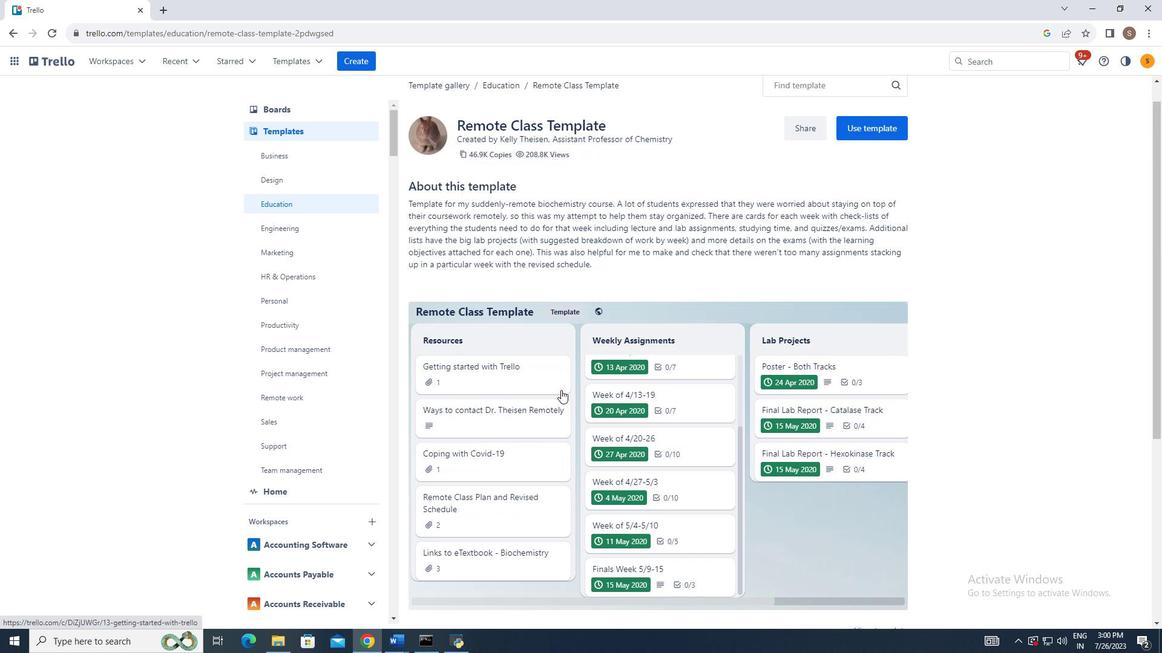 
Action: Mouse moved to (550, 373)
Screenshot: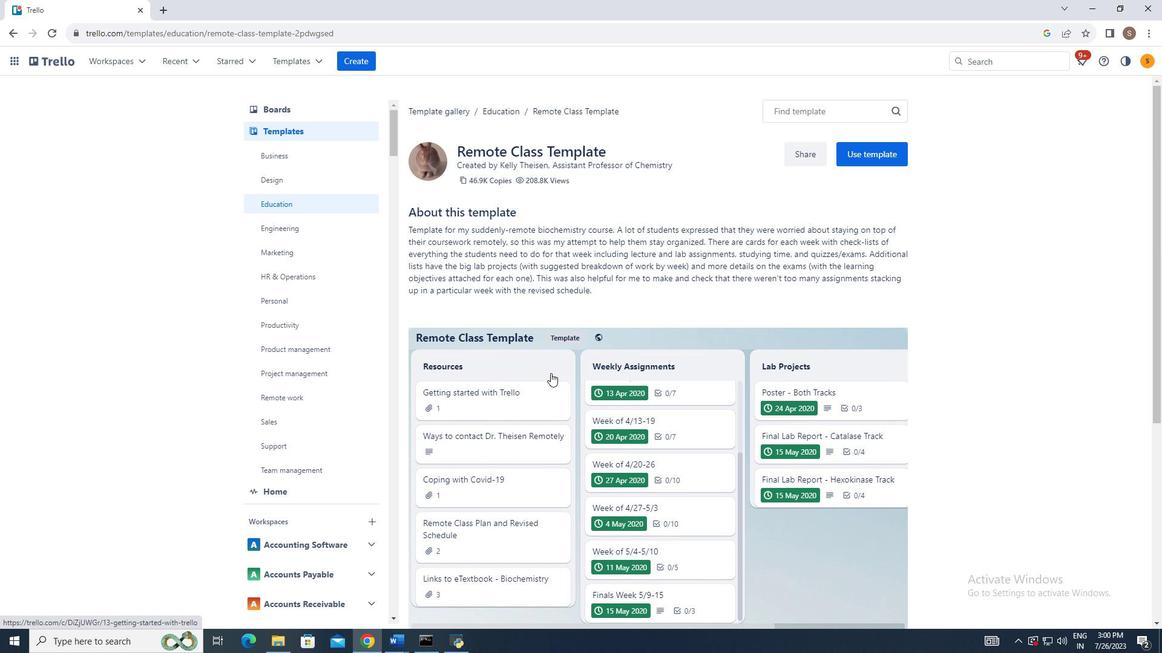 
Action: Mouse scrolled (550, 374) with delta (0, 0)
Screenshot: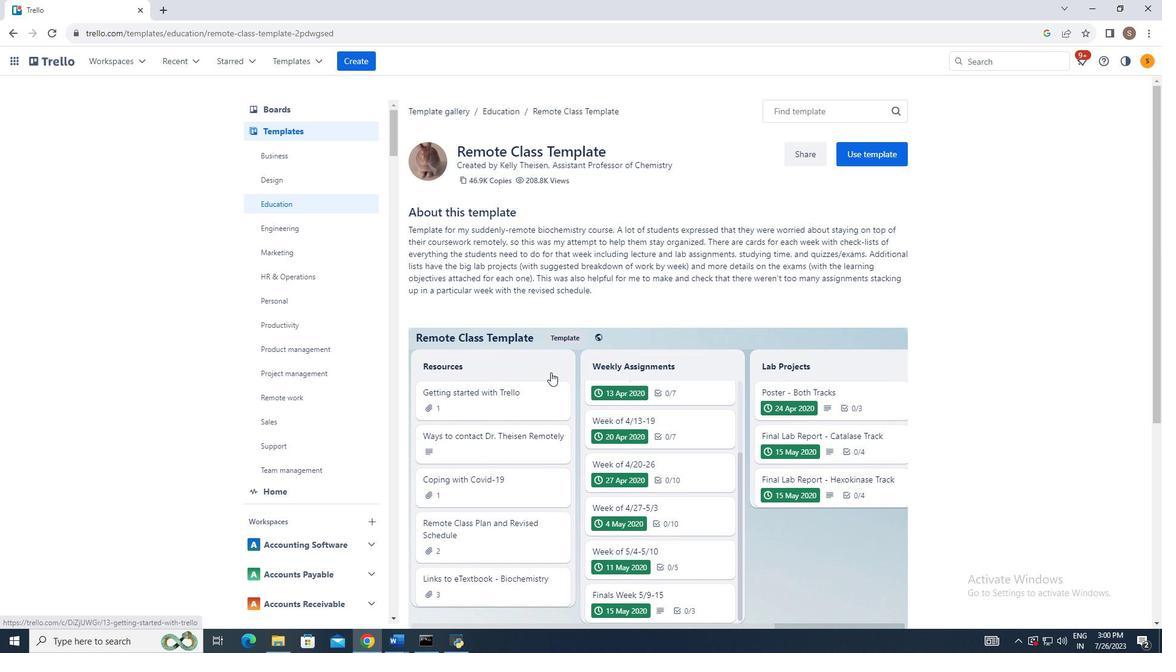 
Action: Mouse moved to (550, 372)
Screenshot: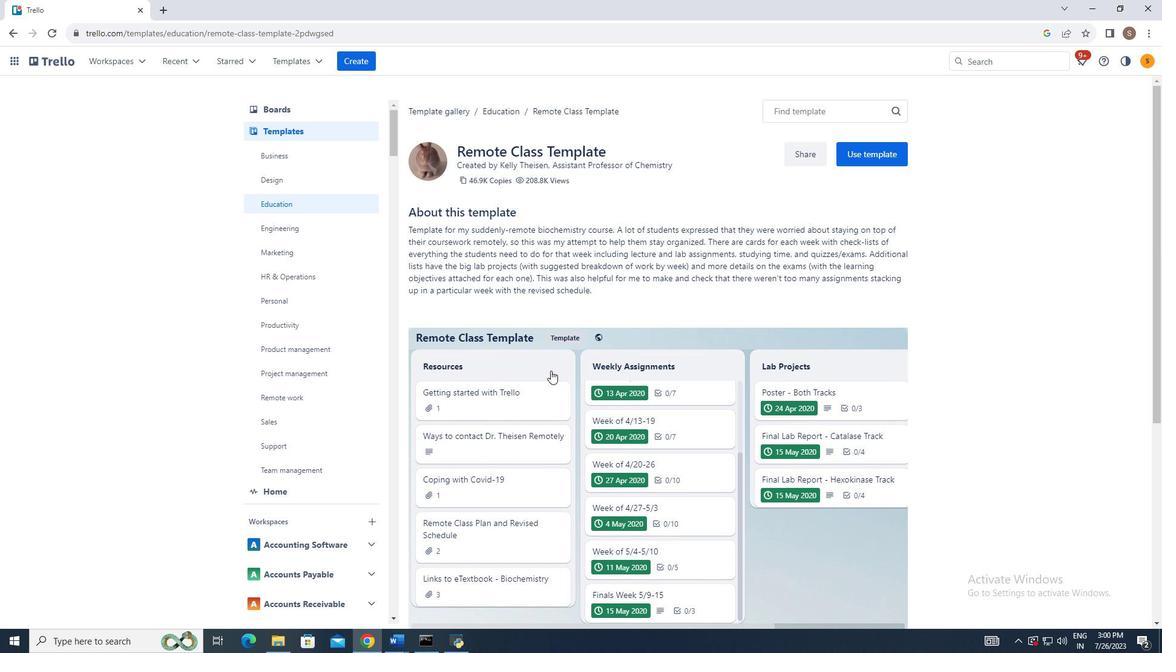 
Action: Mouse scrolled (550, 372) with delta (0, 0)
Screenshot: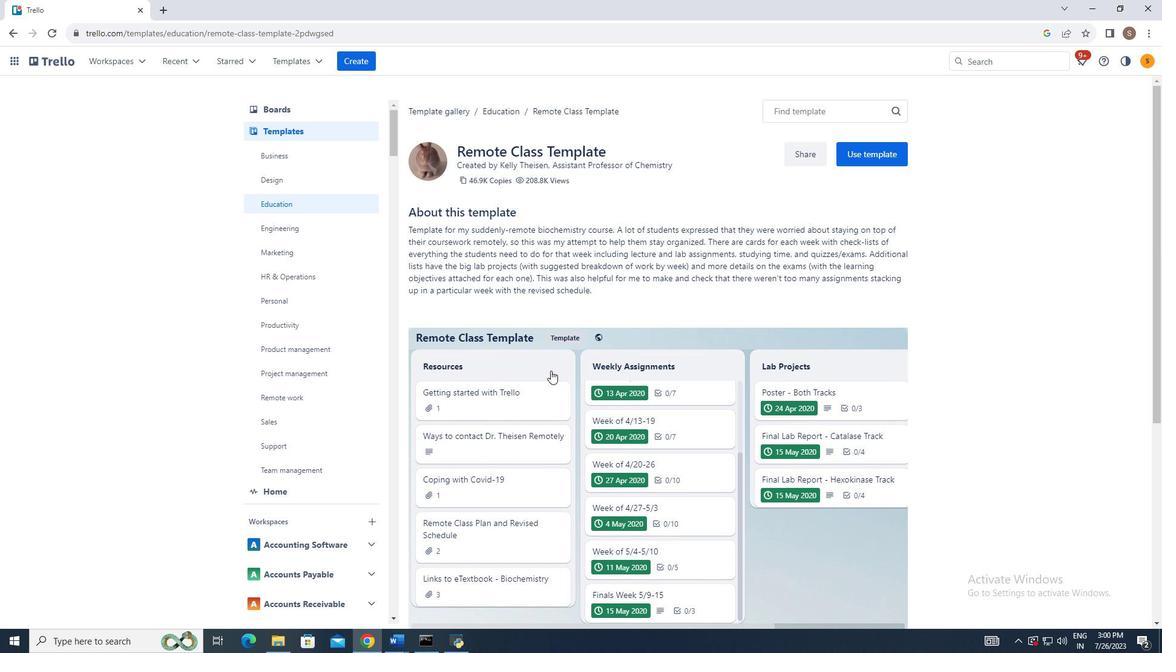 
Action: Mouse scrolled (550, 373) with delta (0, 0)
Screenshot: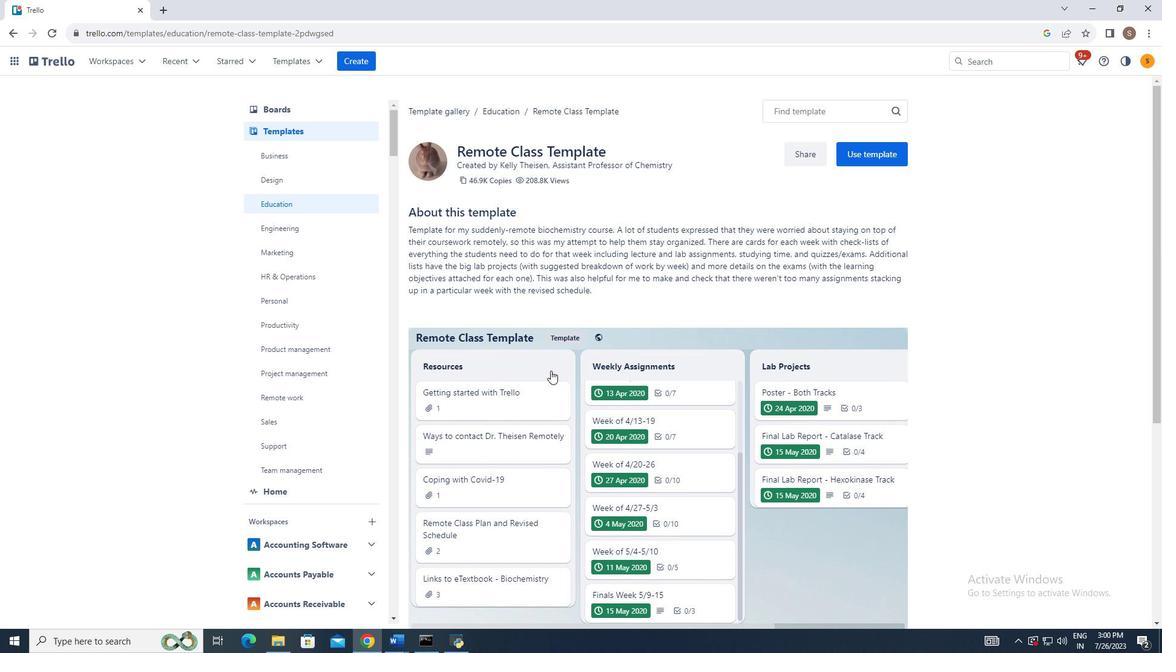 
Action: Mouse scrolled (550, 373) with delta (0, 0)
Screenshot: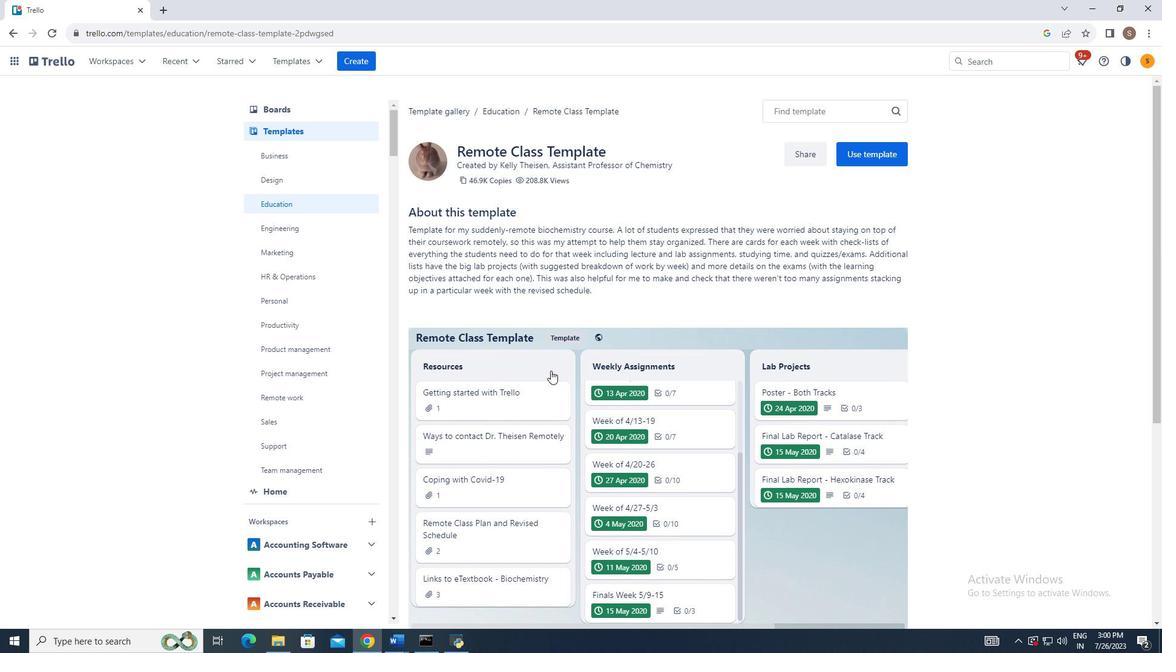 
Action: Mouse moved to (868, 151)
Screenshot: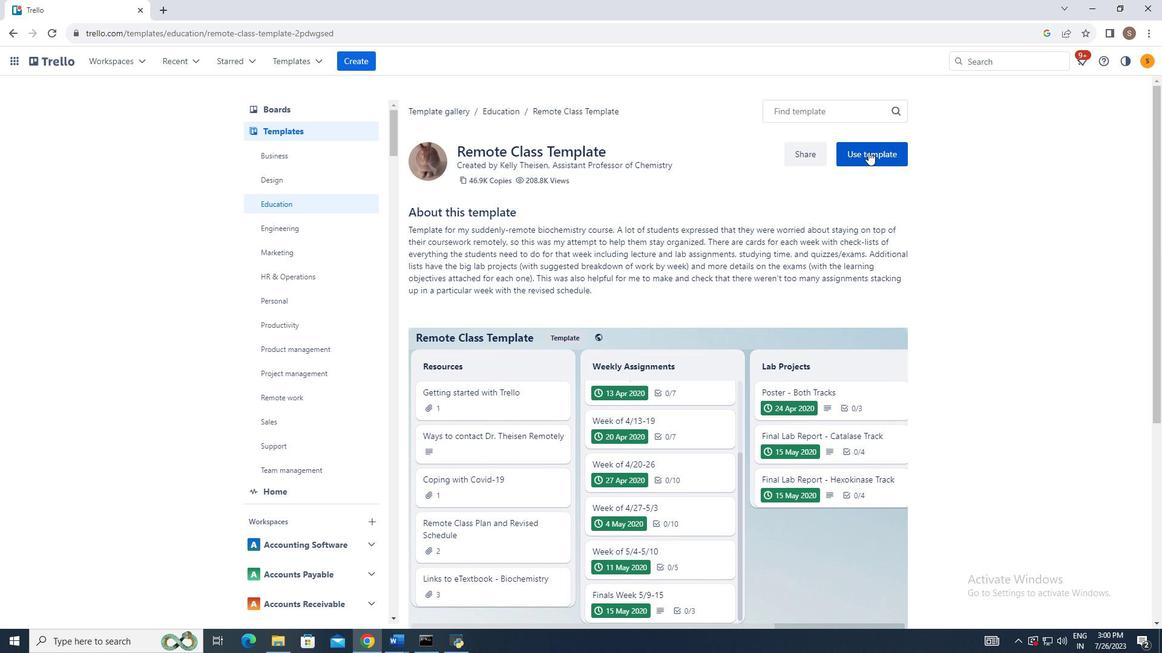 
Action: Mouse pressed left at (868, 151)
Screenshot: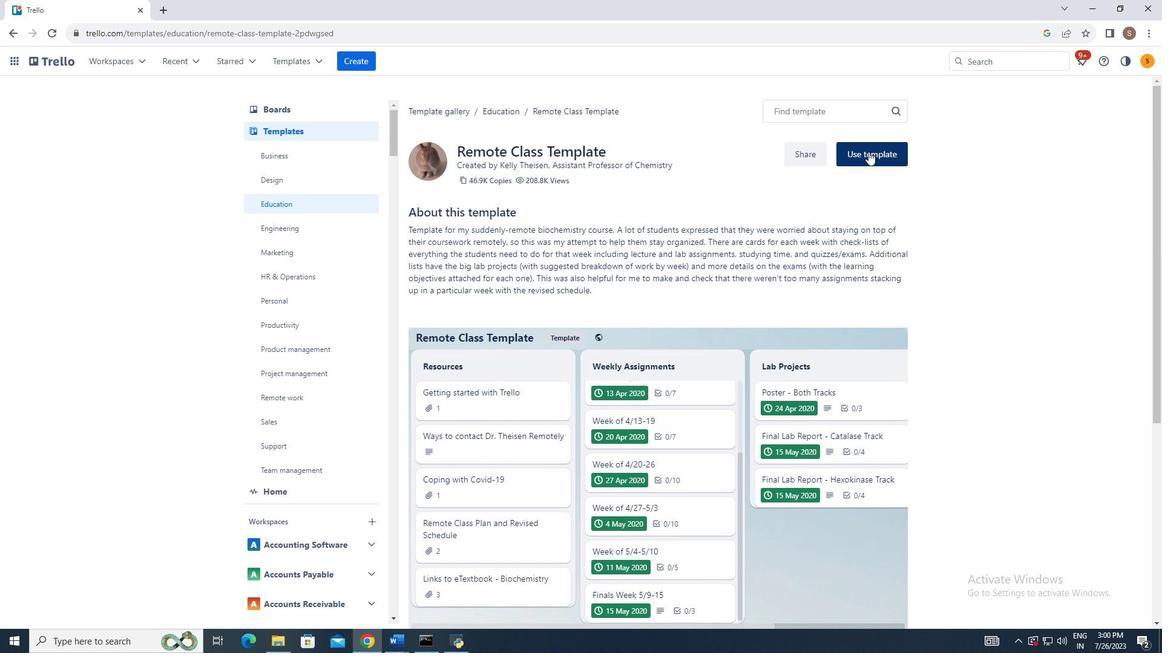 
Action: Mouse moved to (964, 262)
Screenshot: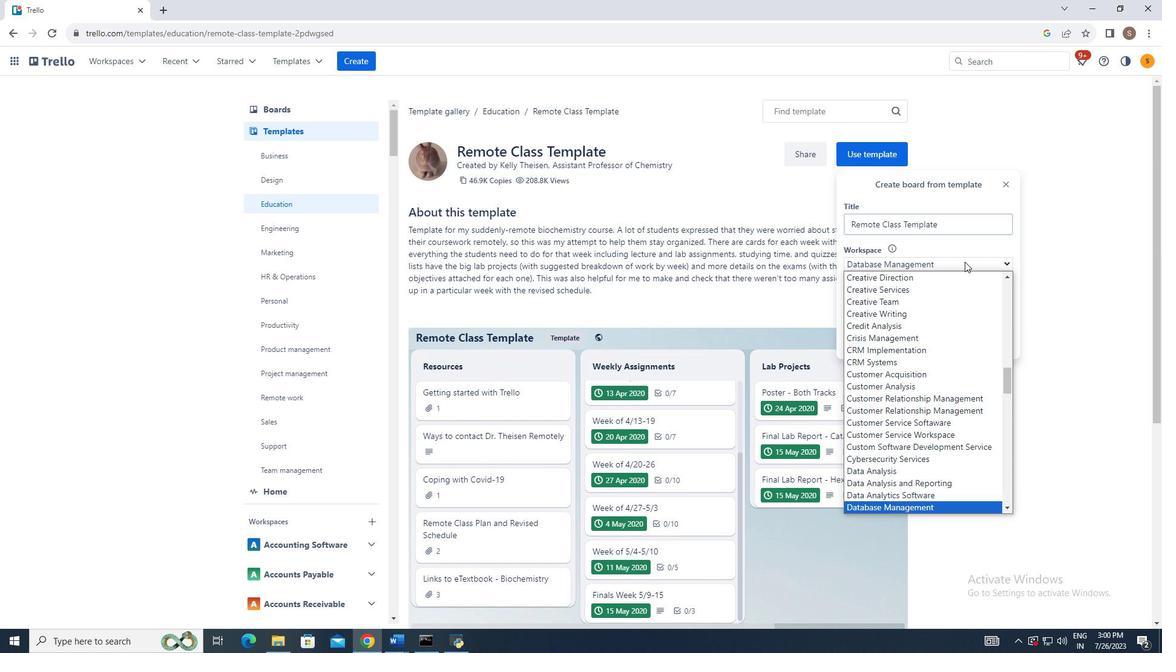 
Action: Mouse pressed left at (964, 262)
Screenshot: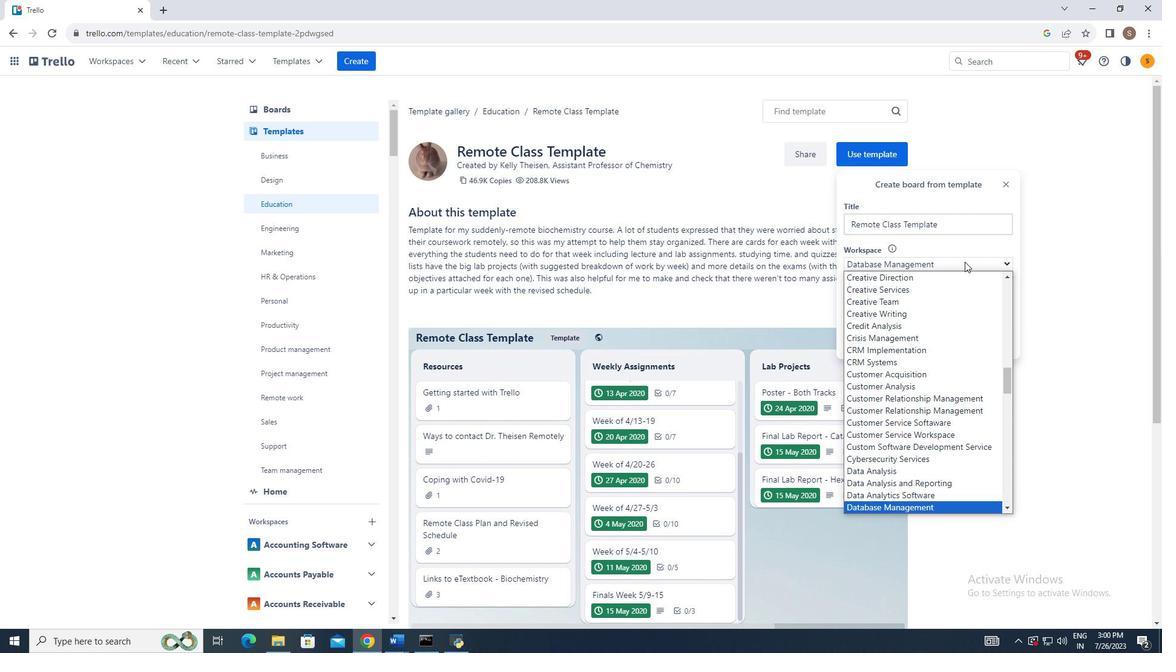 
Action: Mouse moved to (938, 338)
Screenshot: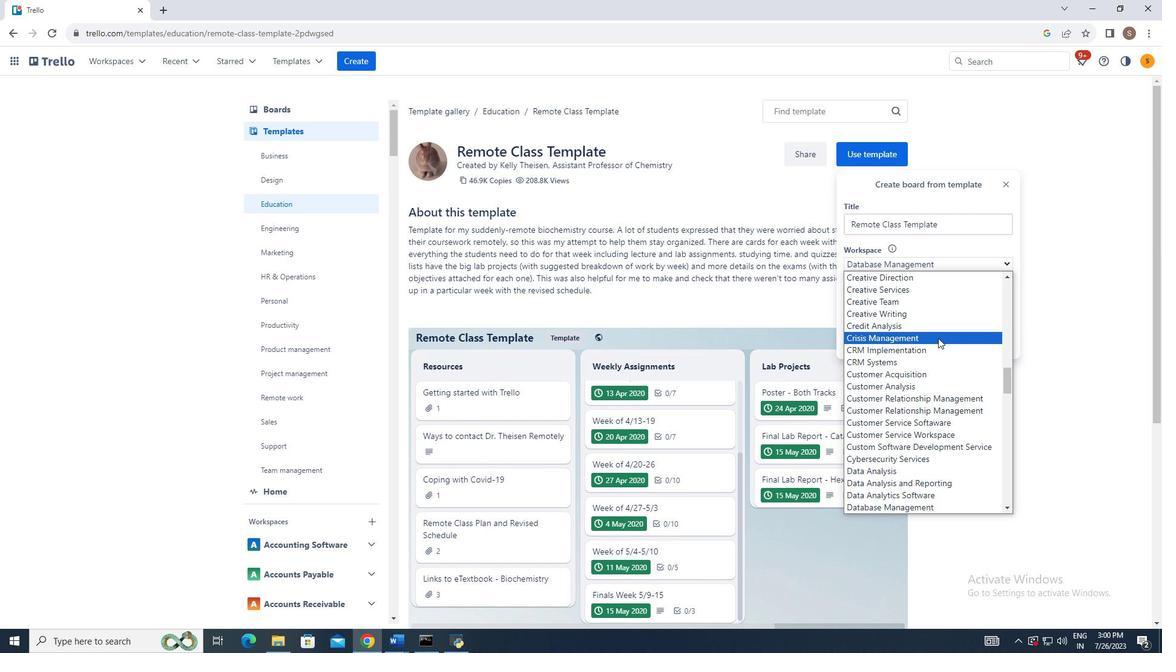 
Action: Mouse pressed left at (938, 338)
Screenshot: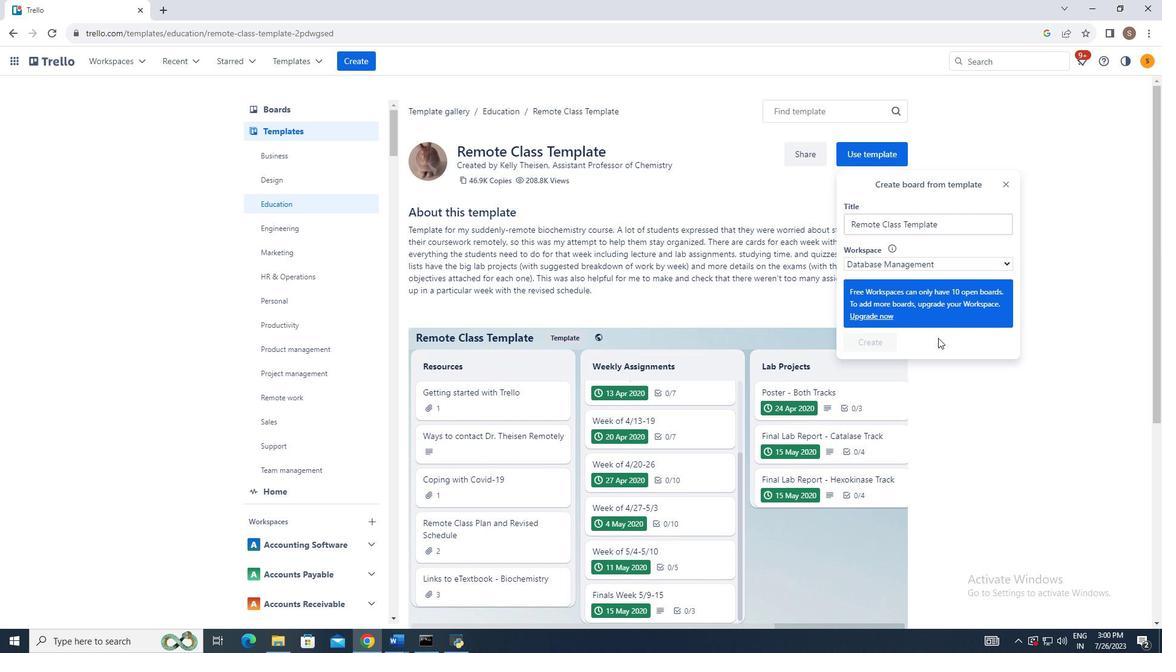 
Action: Mouse moved to (871, 381)
Screenshot: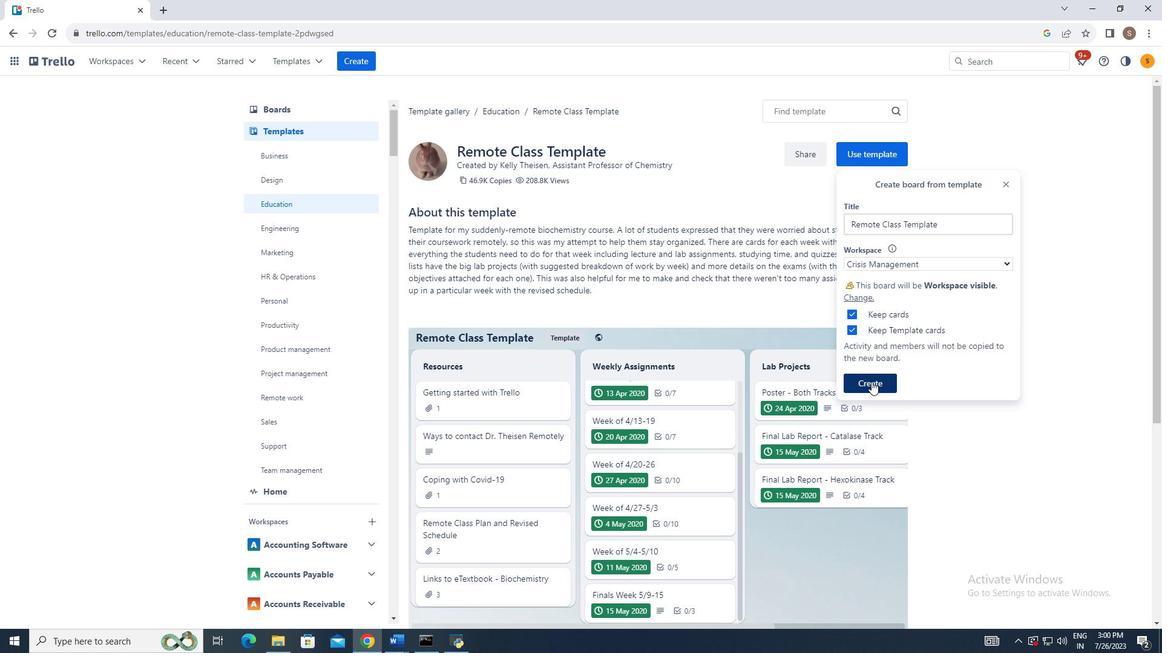 
Action: Mouse pressed left at (871, 381)
Screenshot: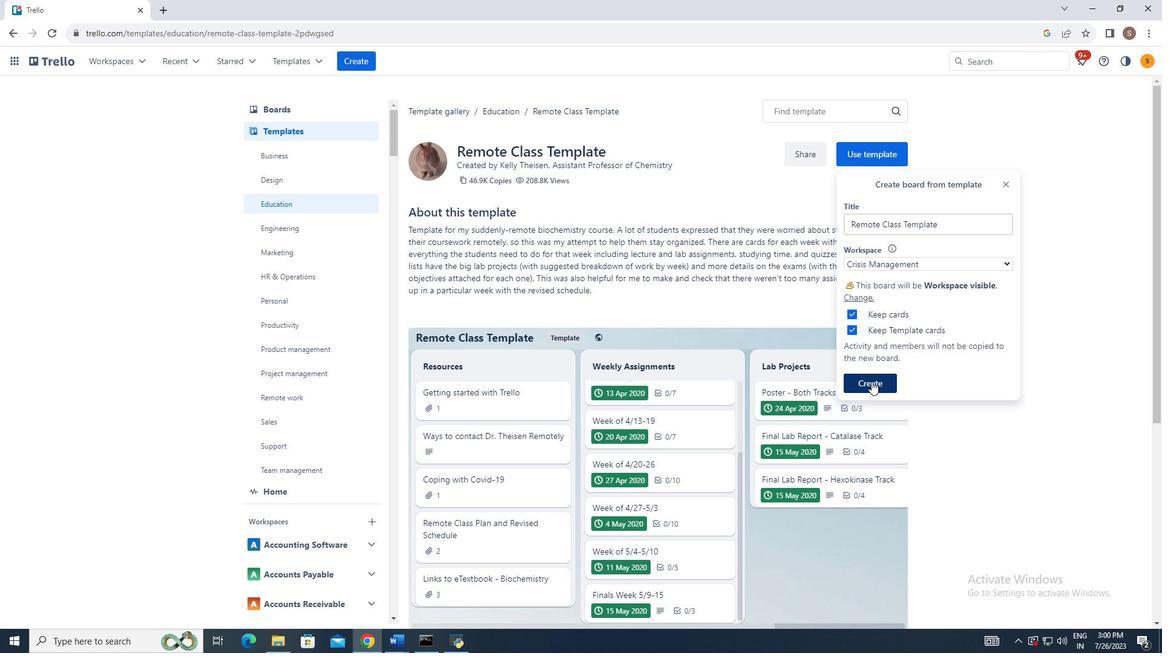 
Action: Mouse moved to (262, 165)
Screenshot: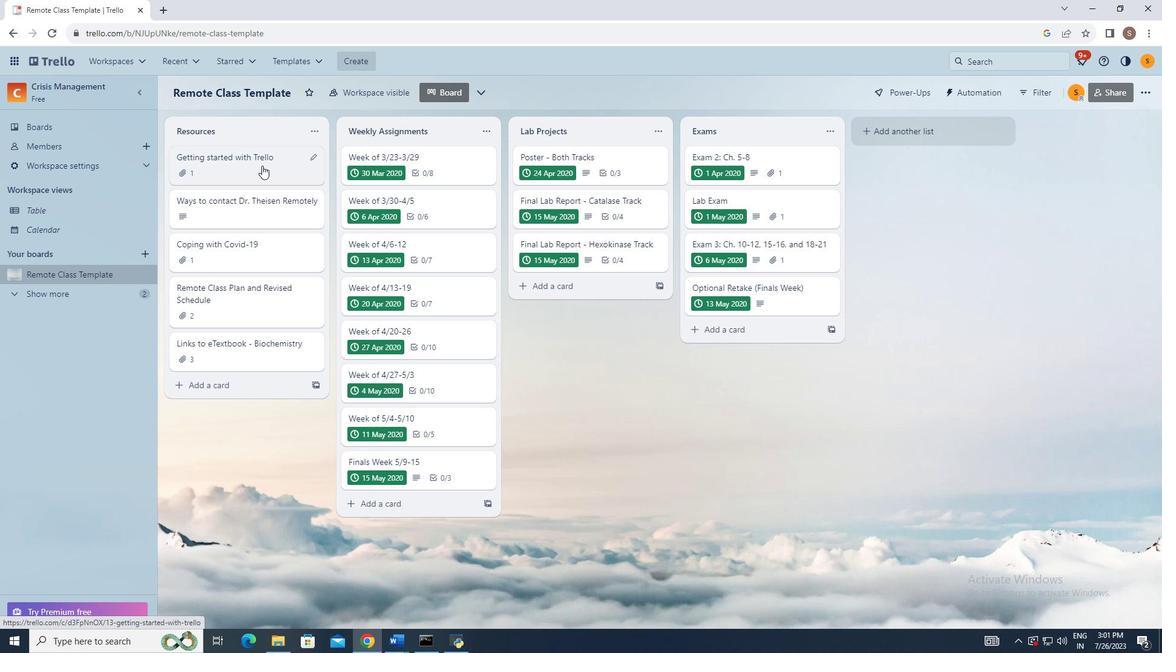 
Action: Mouse pressed left at (262, 165)
Screenshot: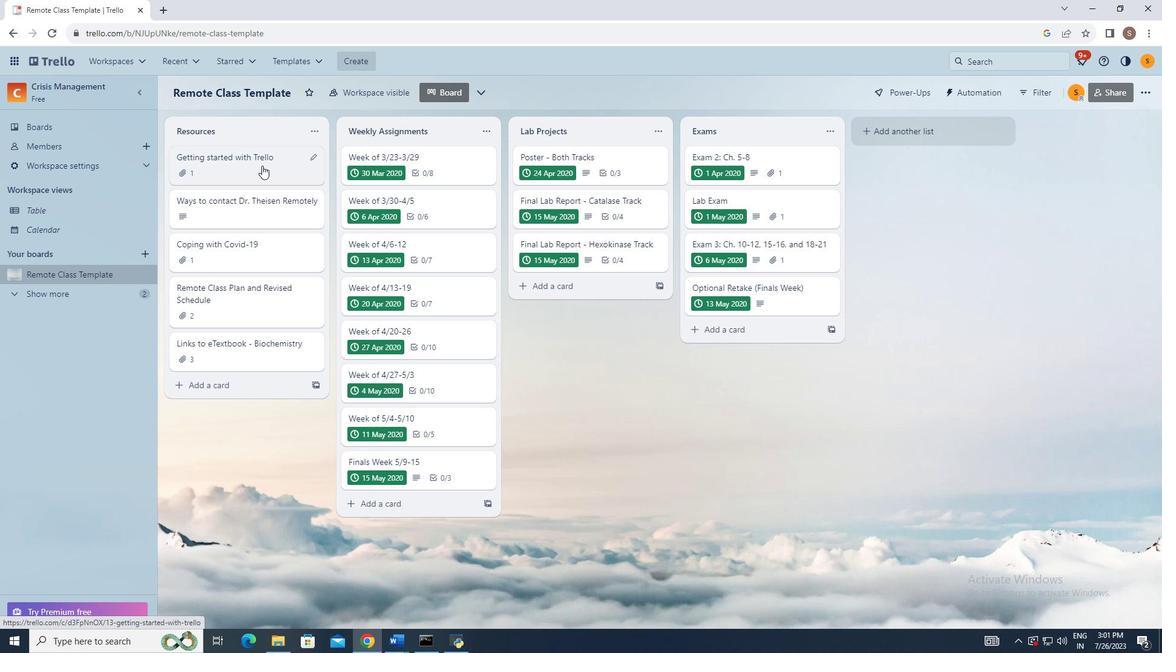 
Action: Mouse moved to (745, 155)
Screenshot: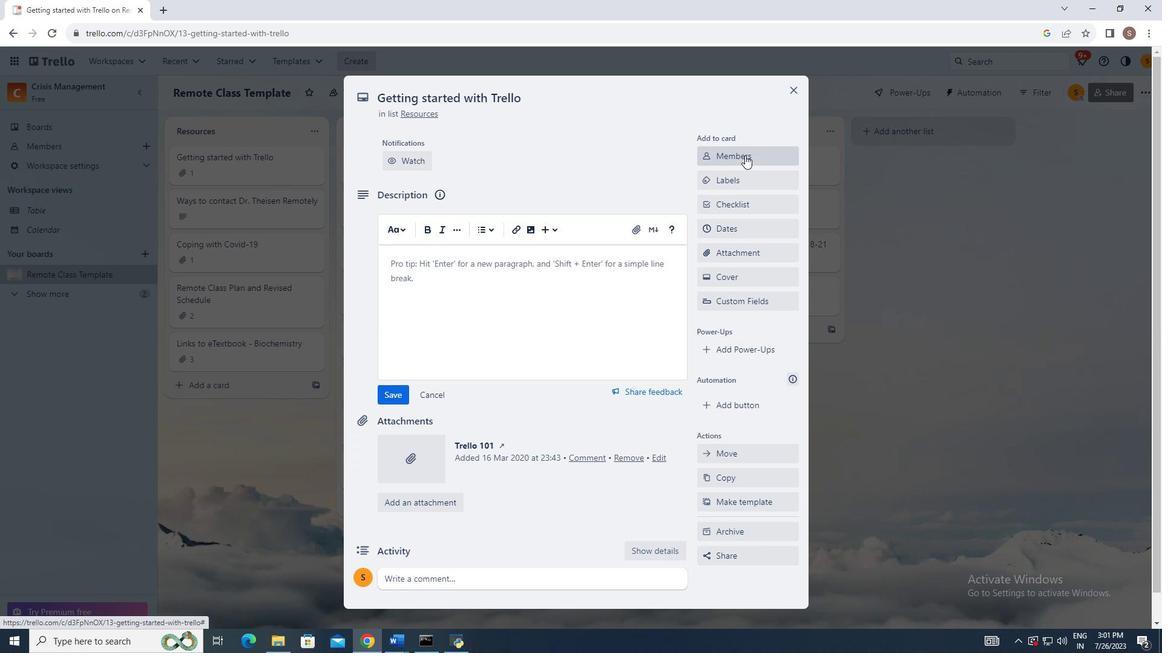 
Action: Mouse pressed left at (745, 155)
Screenshot: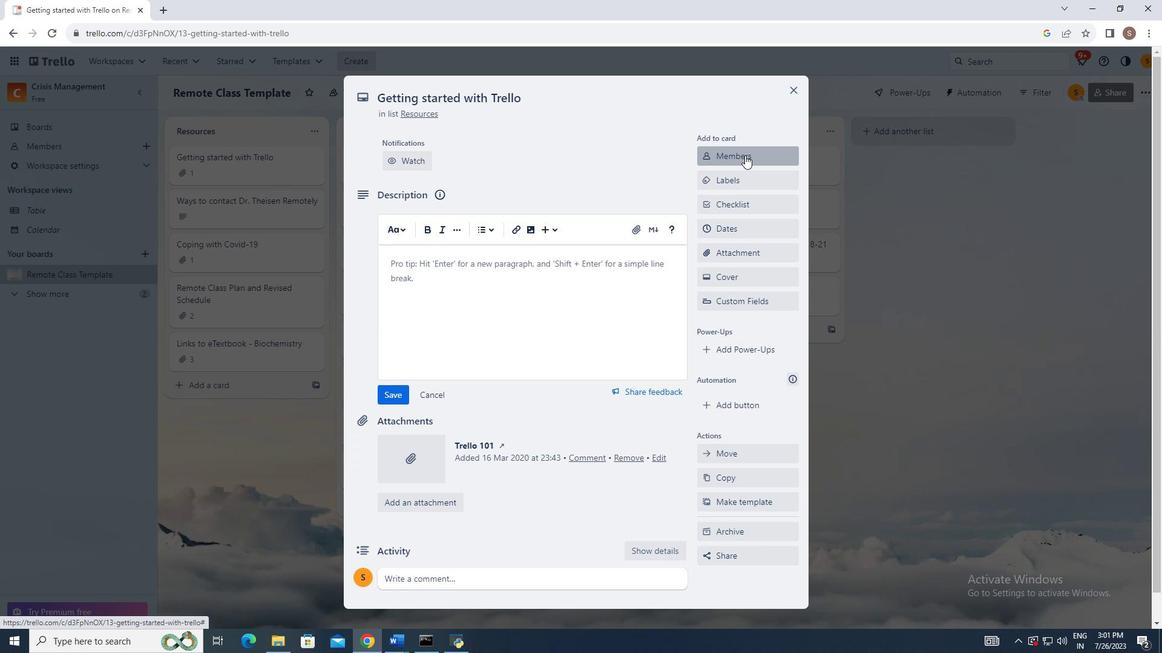 
Action: Mouse moved to (750, 211)
Screenshot: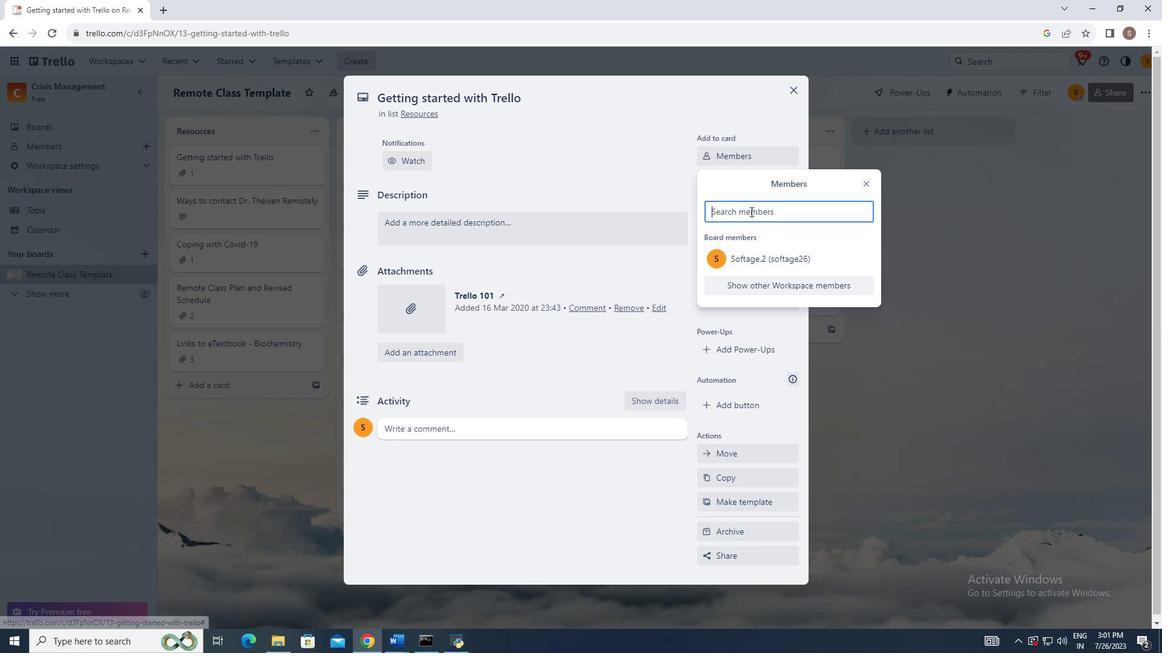 
Action: Mouse pressed left at (750, 211)
Screenshot: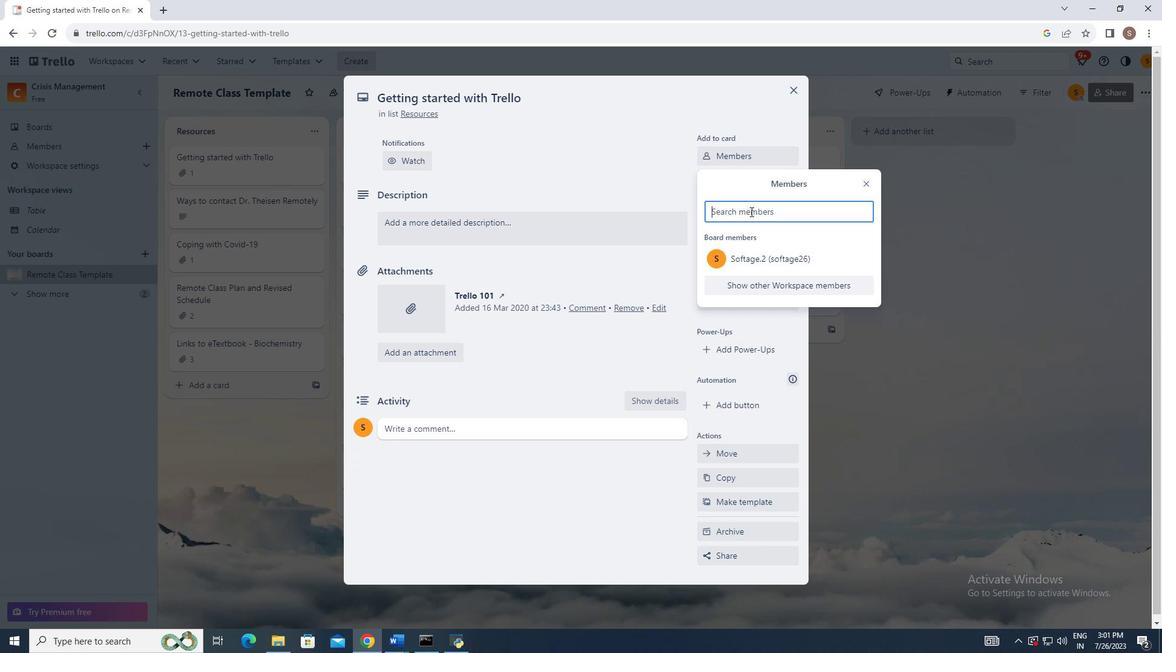 
Action: Mouse moved to (618, 204)
Screenshot: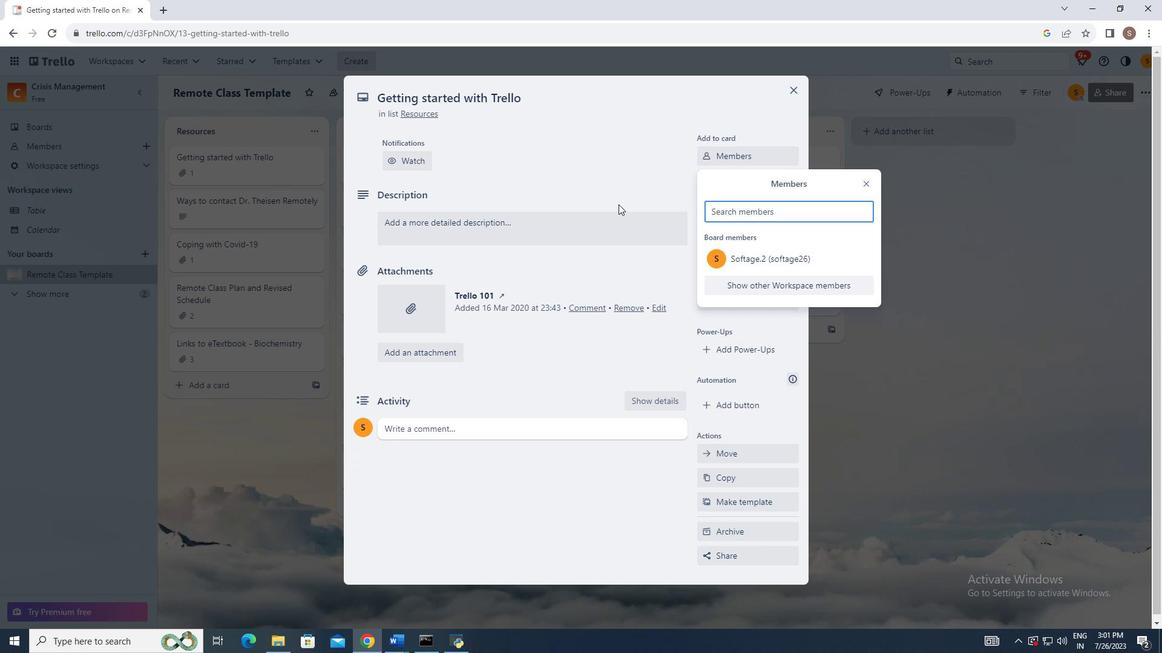 
Action: Key pressed softage.1<Key.shift>@softage.net
Screenshot: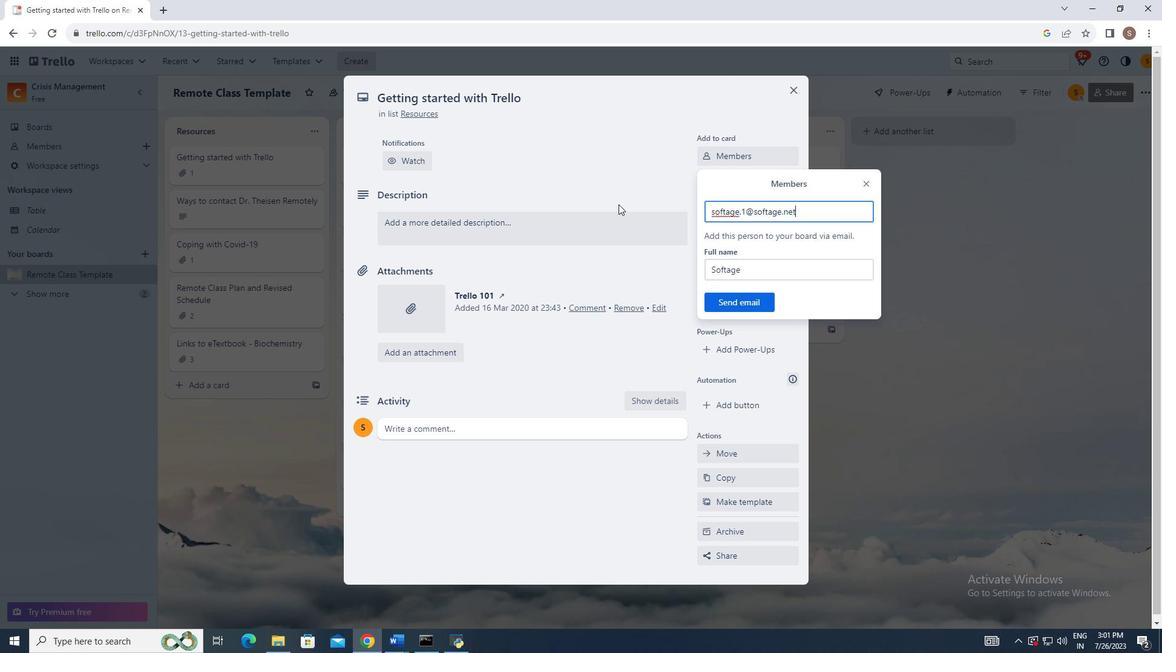 
Action: Mouse moved to (734, 301)
Screenshot: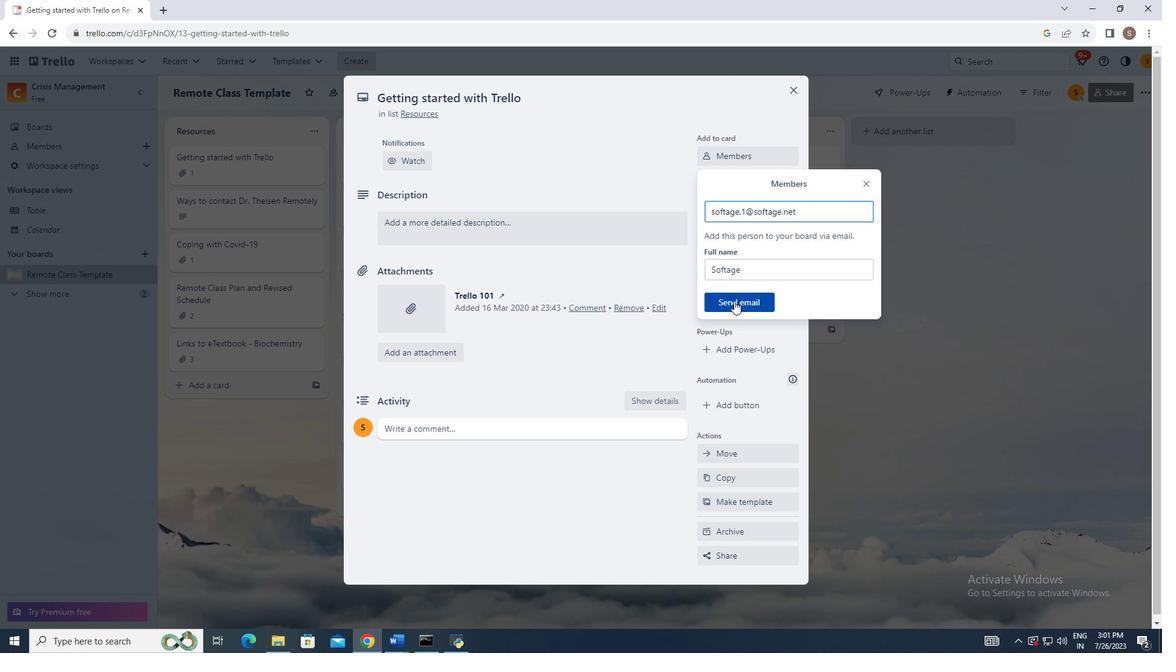 
Action: Mouse pressed left at (734, 301)
Screenshot: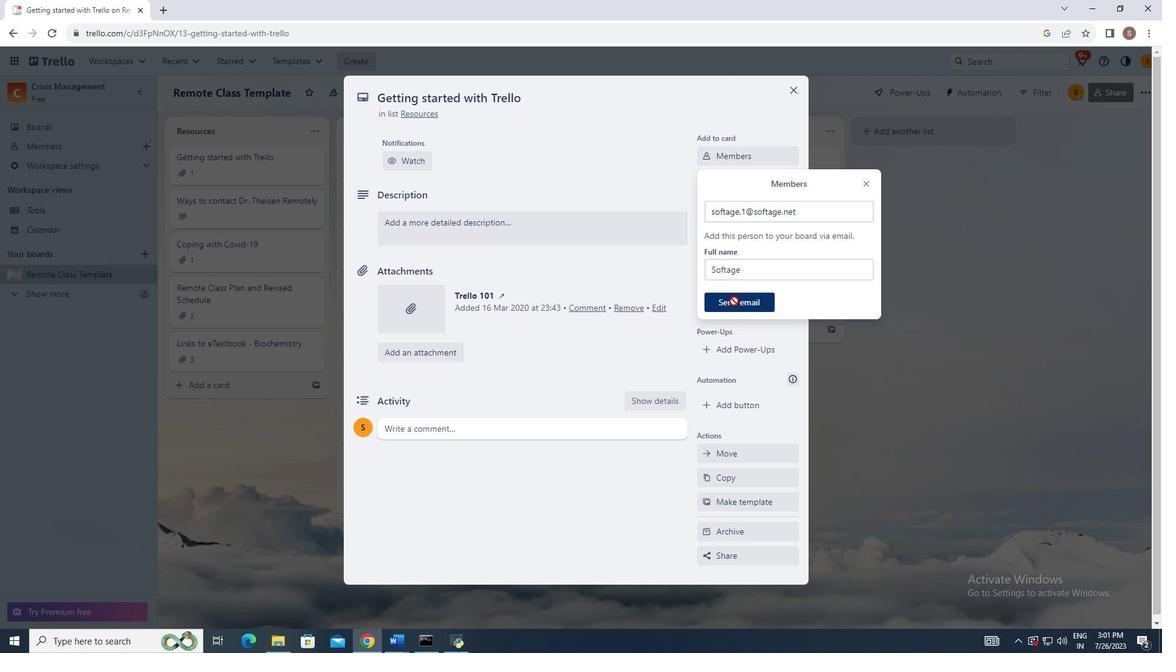 
Action: Mouse moved to (740, 223)
Screenshot: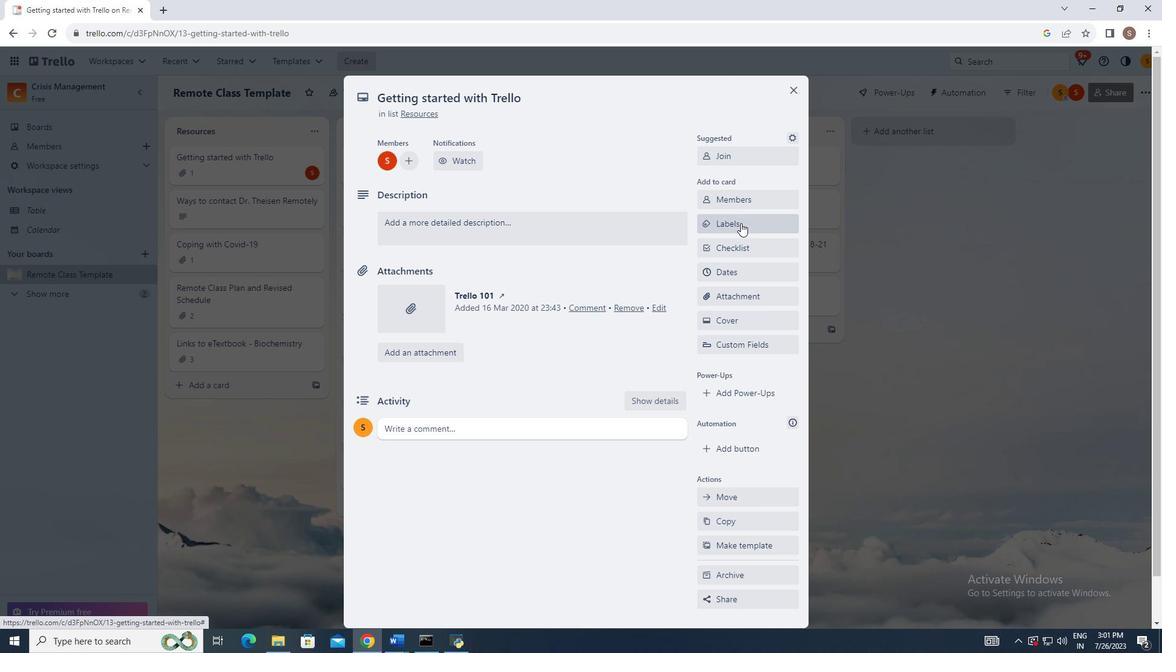 
Action: Mouse pressed left at (740, 223)
Screenshot: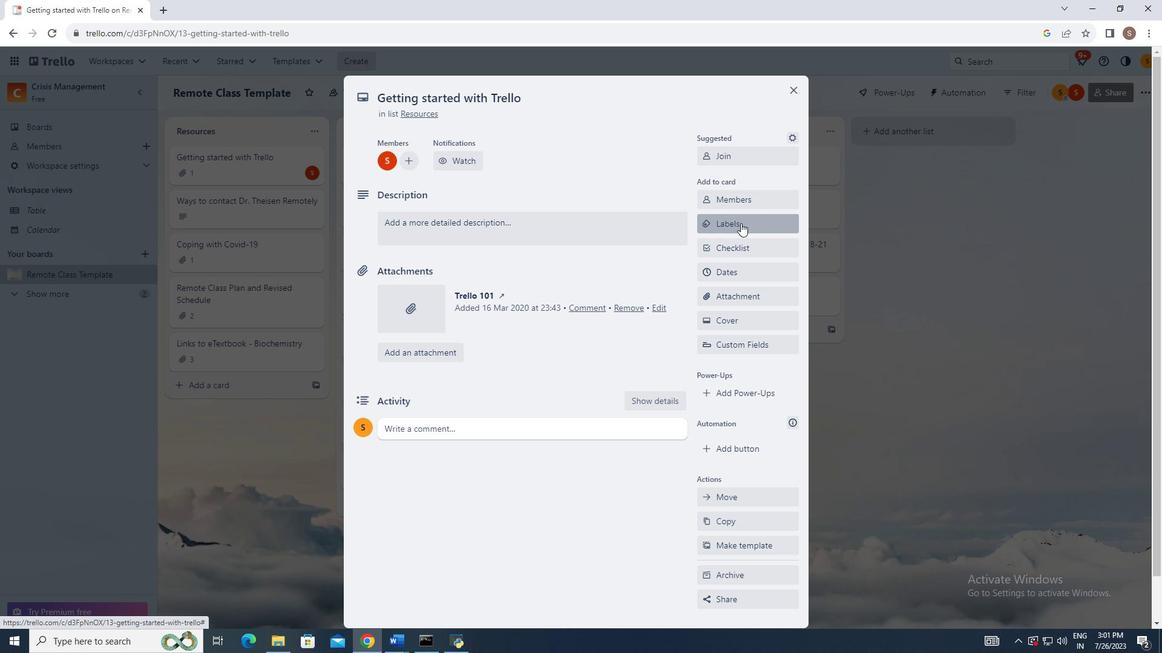 
Action: Mouse moved to (763, 380)
Screenshot: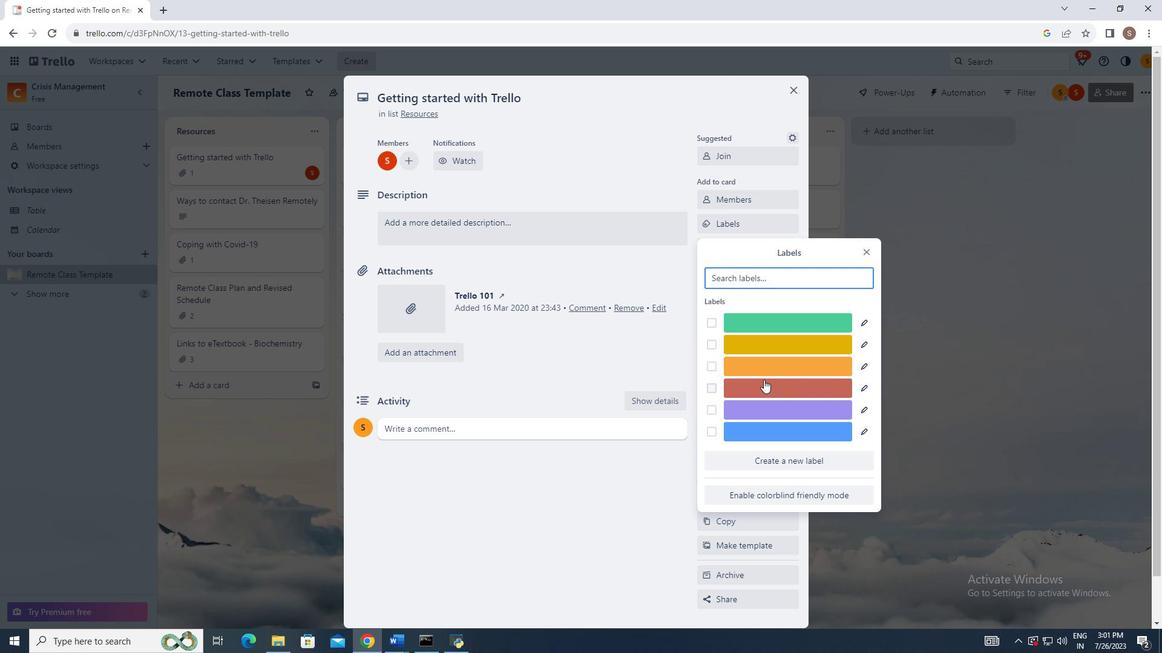 
Action: Mouse pressed left at (763, 380)
Screenshot: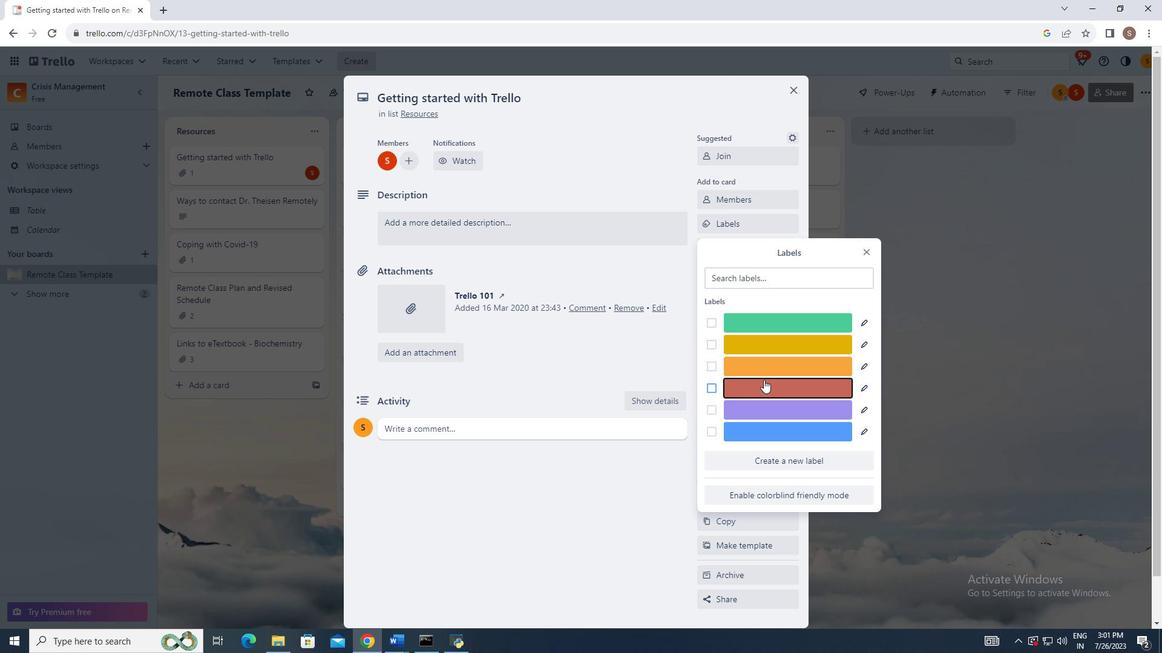 
Action: Mouse moved to (865, 254)
Screenshot: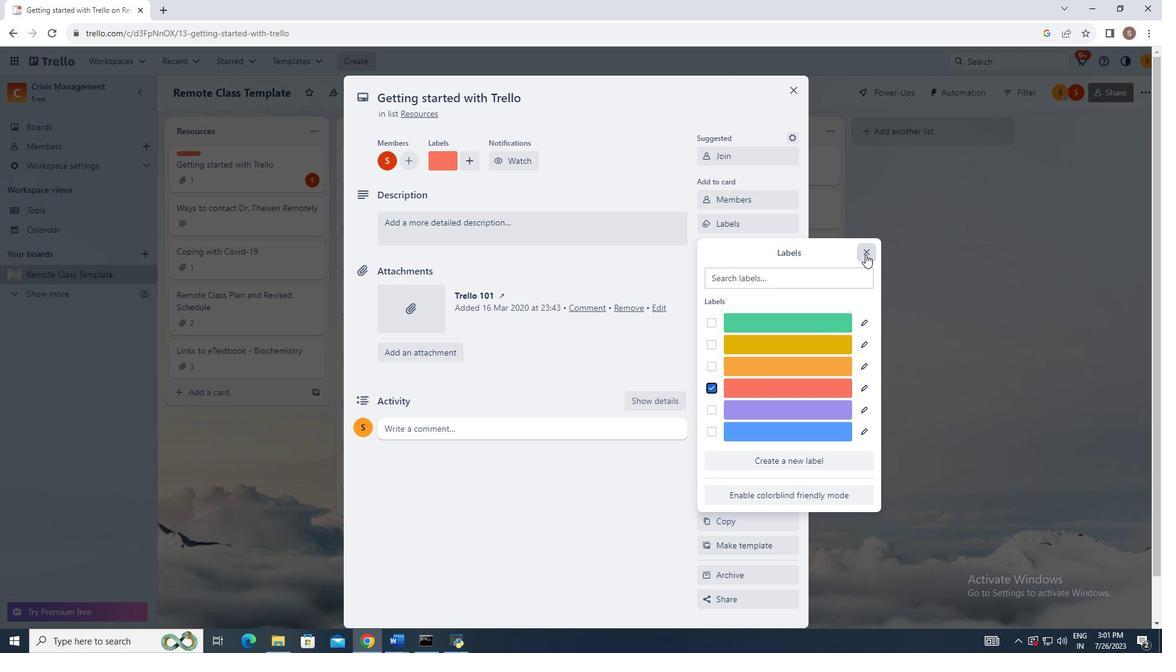 
Action: Mouse pressed left at (865, 254)
Screenshot: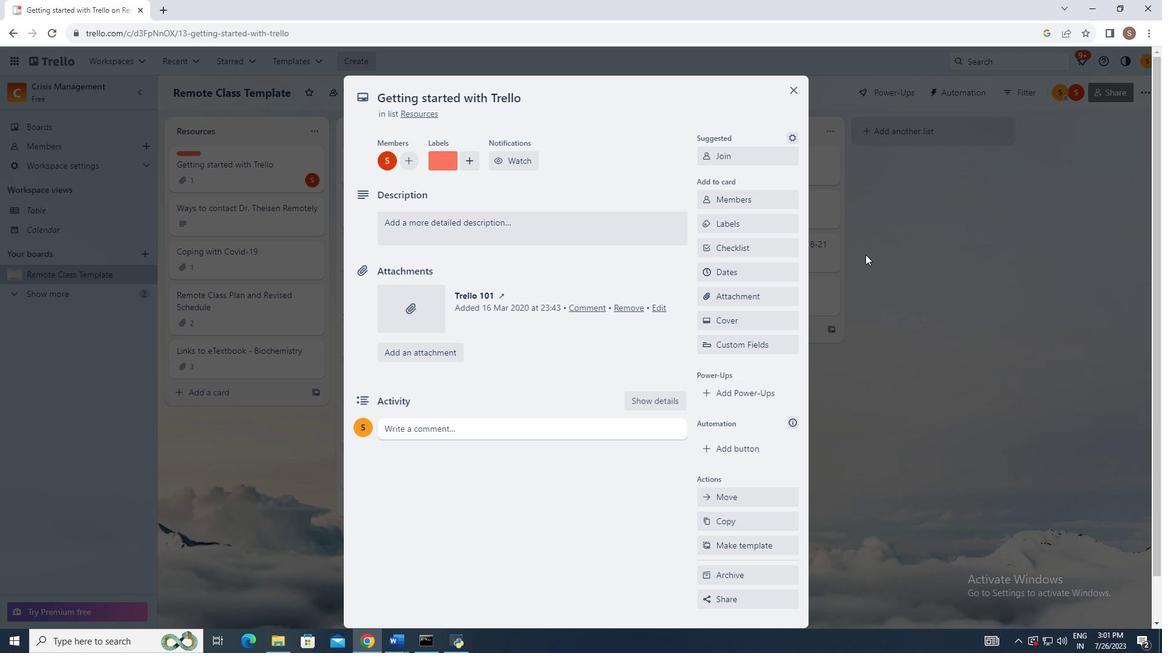 
Action: Mouse moved to (745, 270)
Screenshot: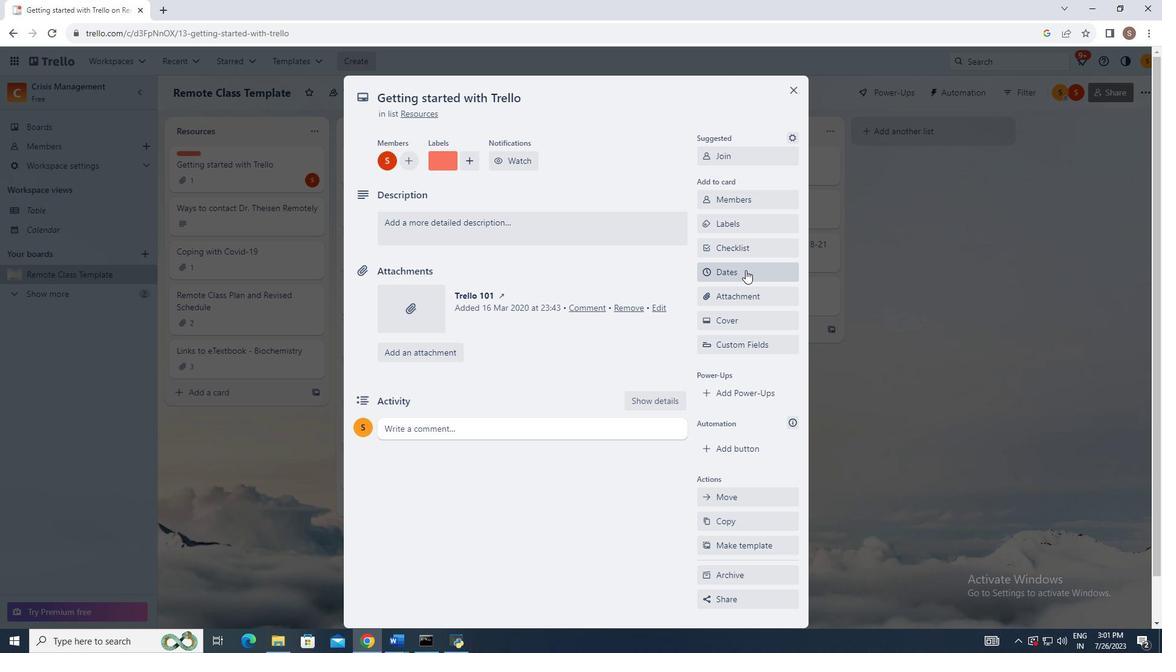 
Action: Mouse pressed left at (745, 270)
Screenshot: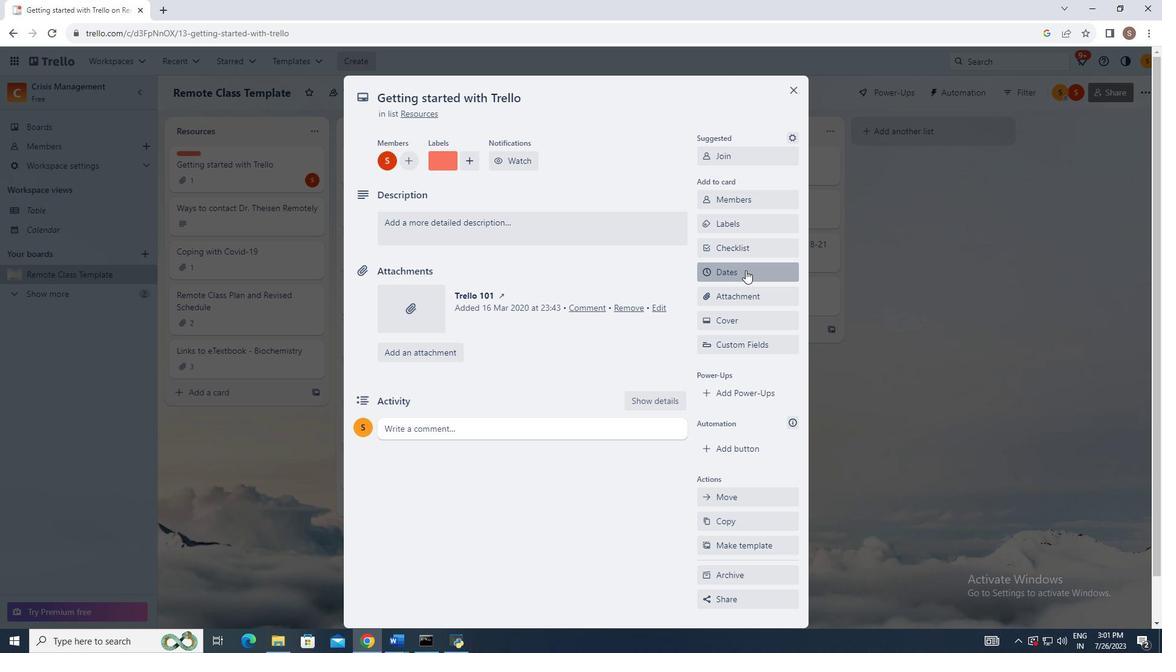 
Action: Mouse moved to (861, 205)
Screenshot: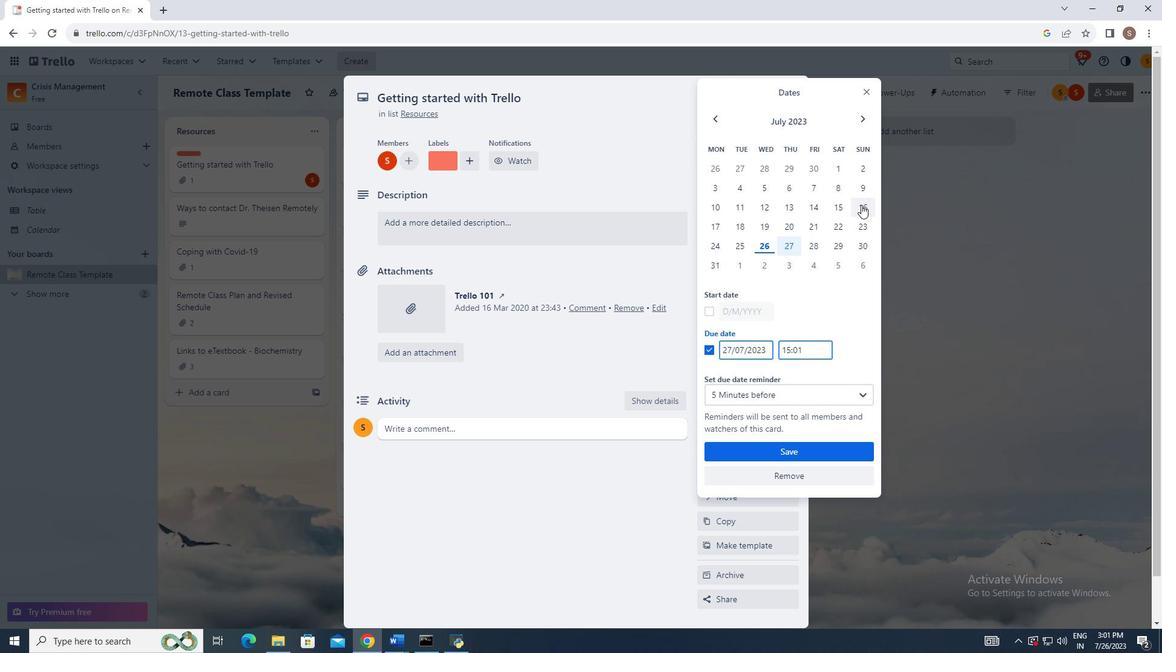 
Action: Mouse pressed left at (861, 205)
Screenshot: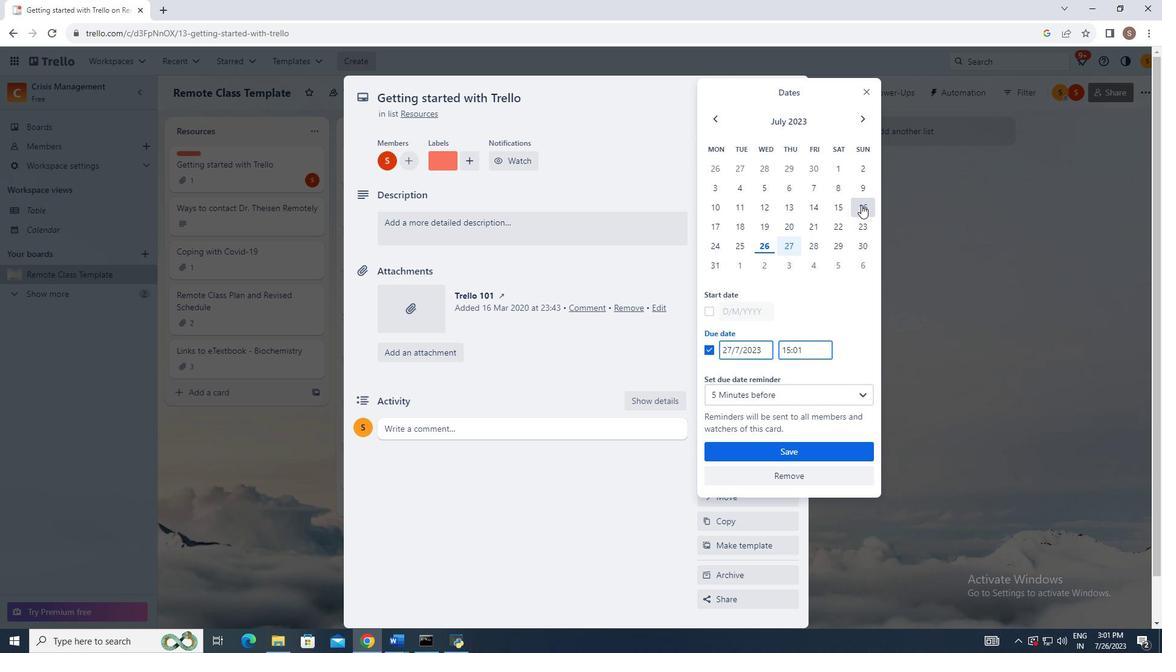 
Action: Mouse moved to (721, 213)
Screenshot: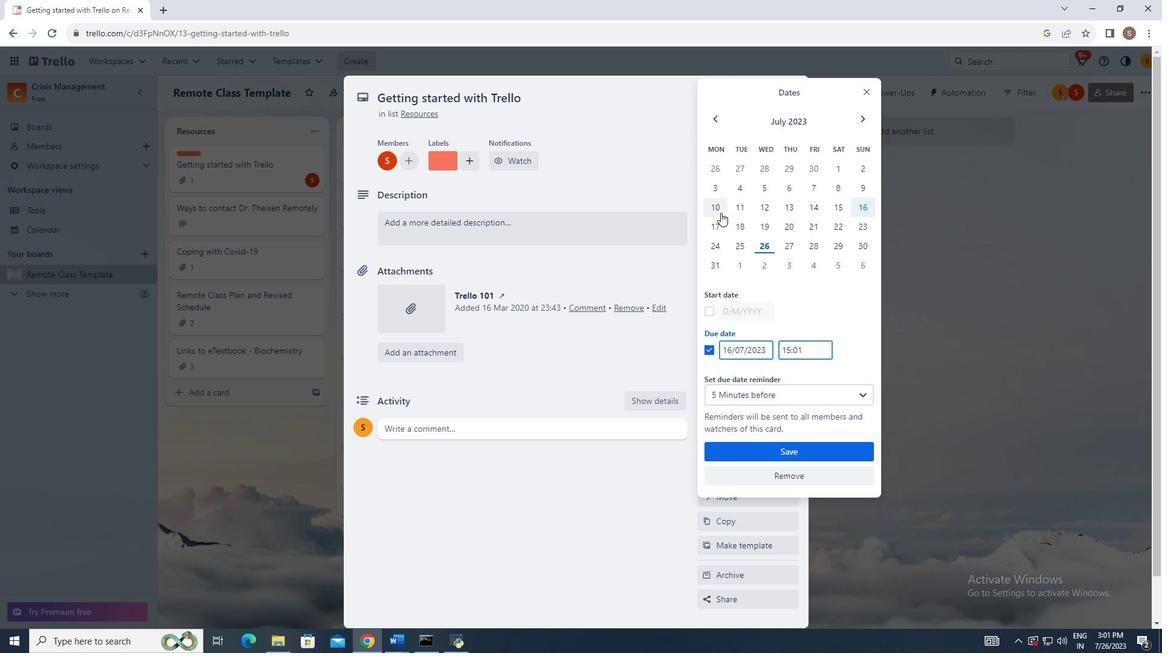 
Action: Mouse pressed left at (721, 213)
Screenshot: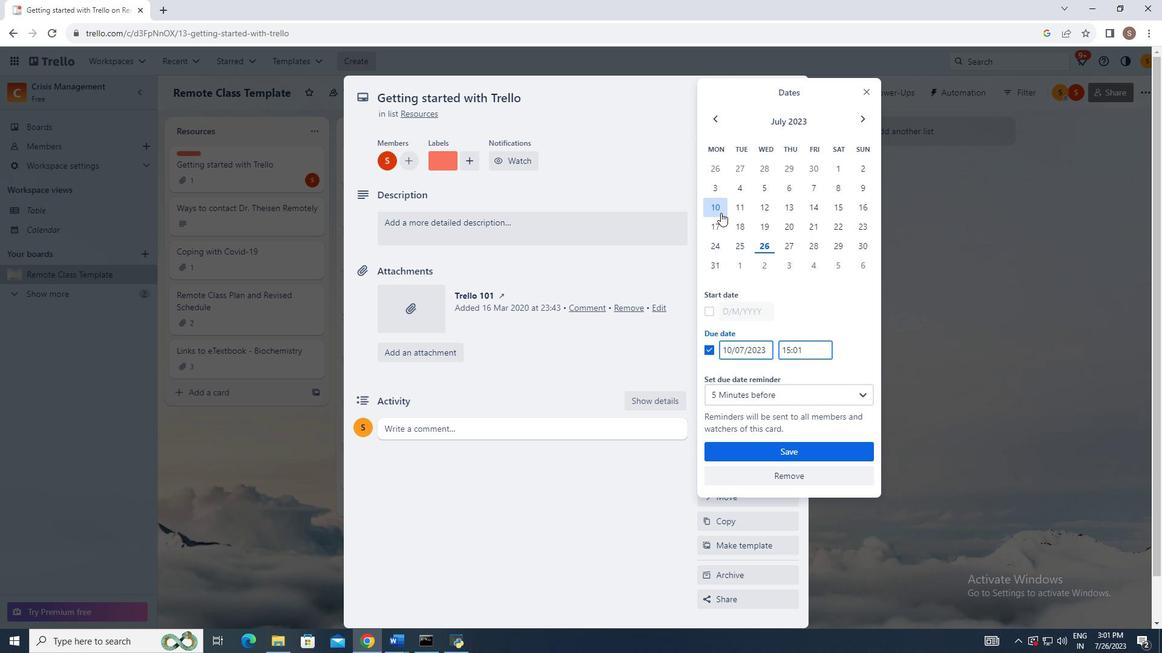
Action: Mouse moved to (819, 262)
Screenshot: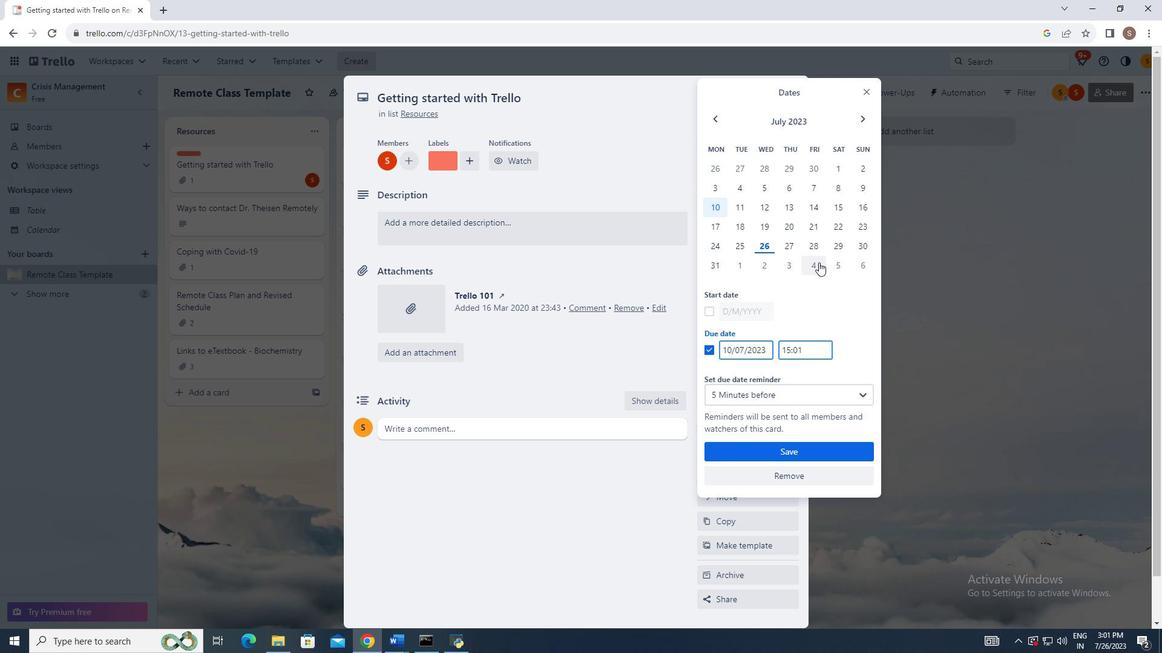 
Action: Mouse pressed left at (819, 262)
Screenshot: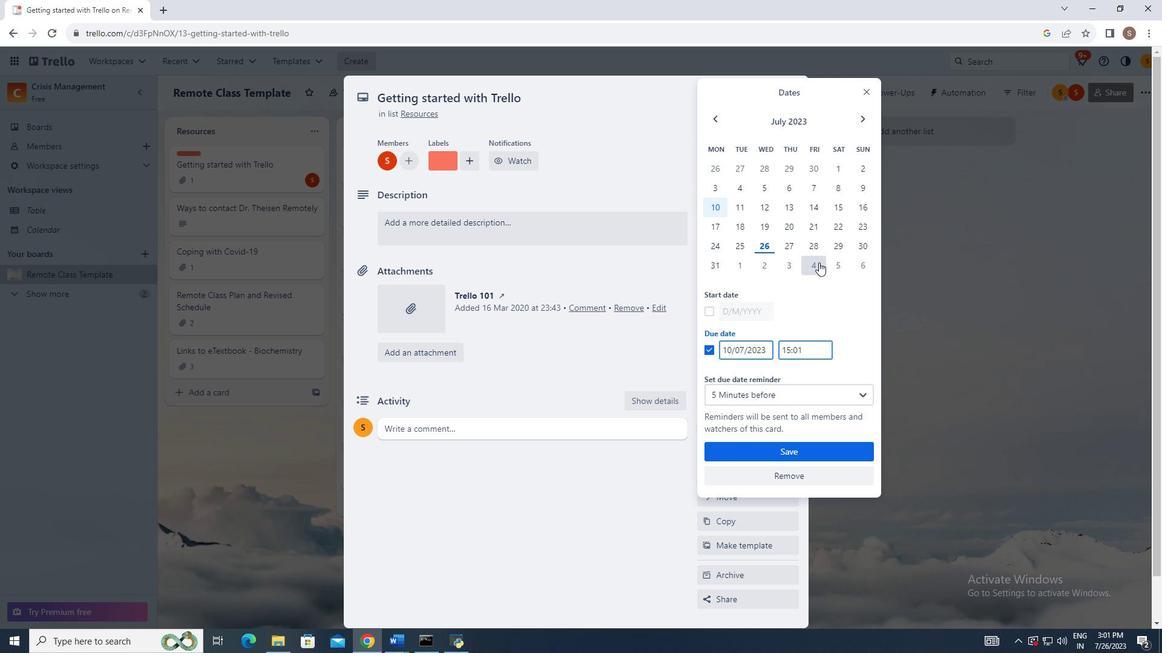 
Action: Mouse moved to (782, 401)
Screenshot: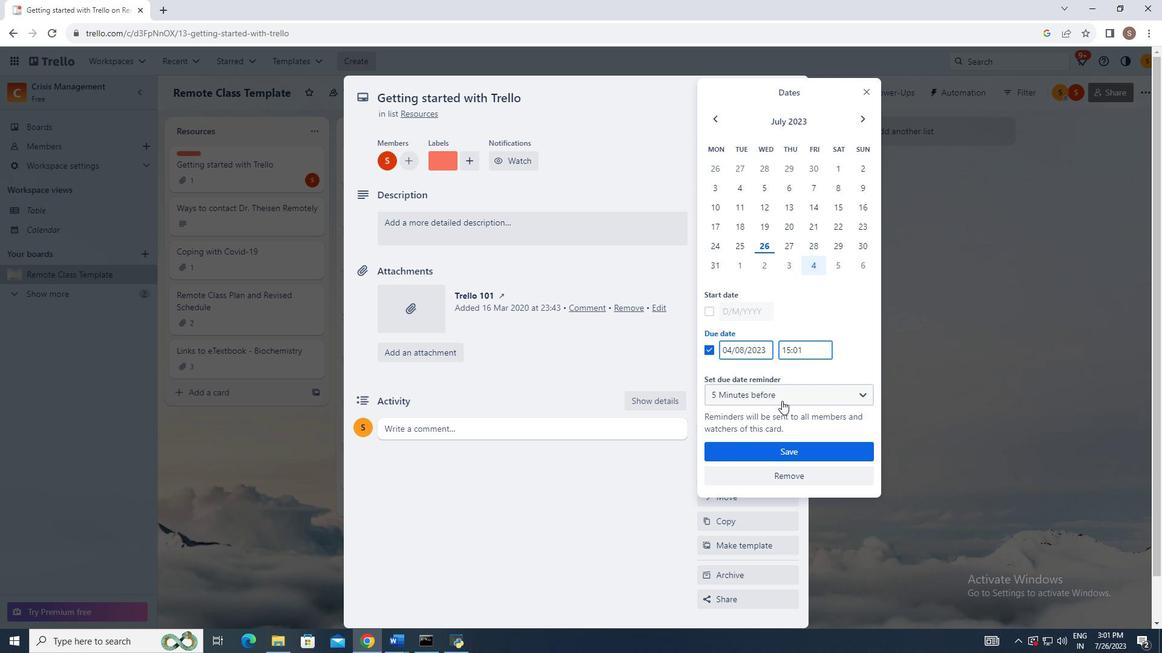 
Action: Mouse pressed left at (782, 401)
Screenshot: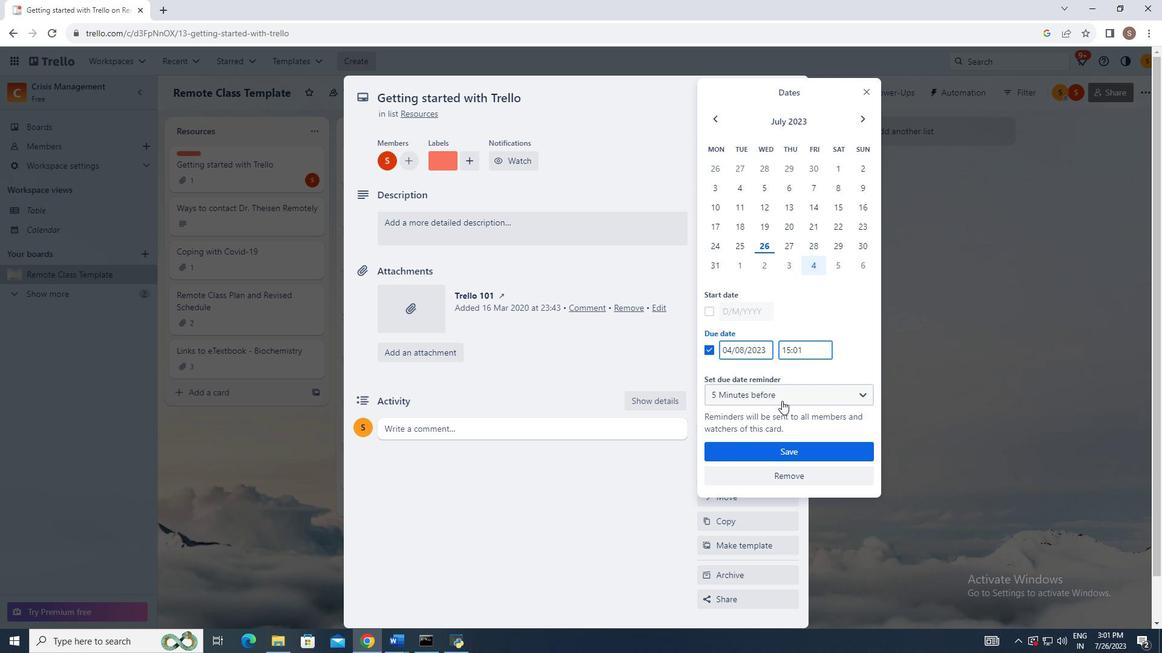
Action: Mouse moved to (784, 490)
Screenshot: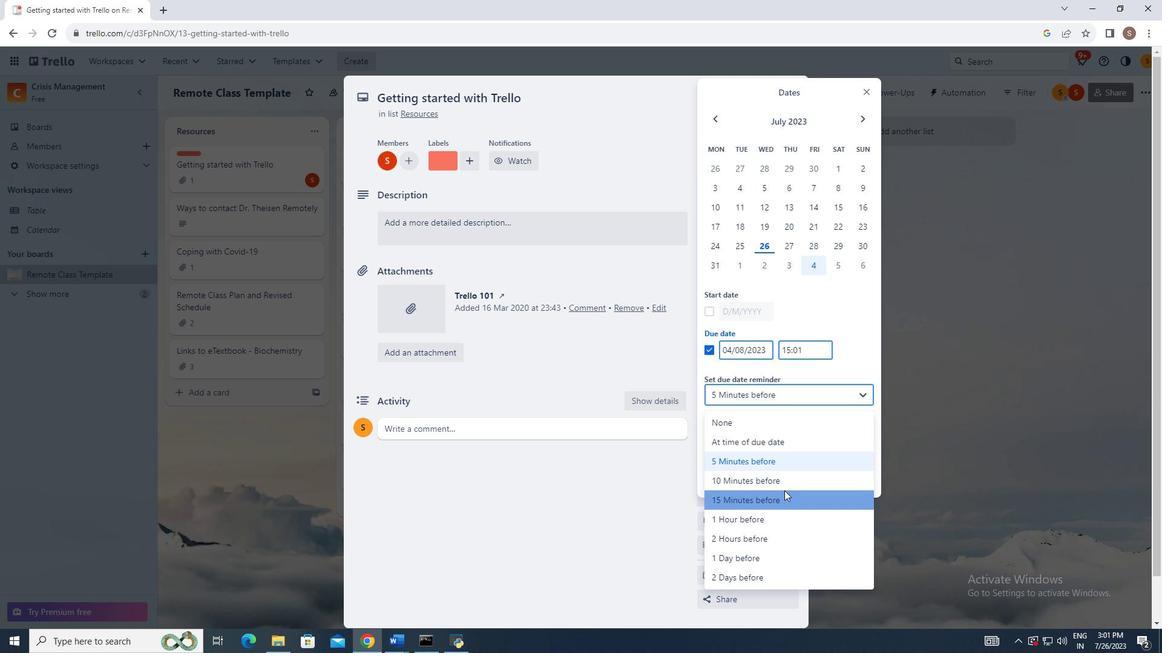 
Action: Mouse pressed left at (784, 490)
Screenshot: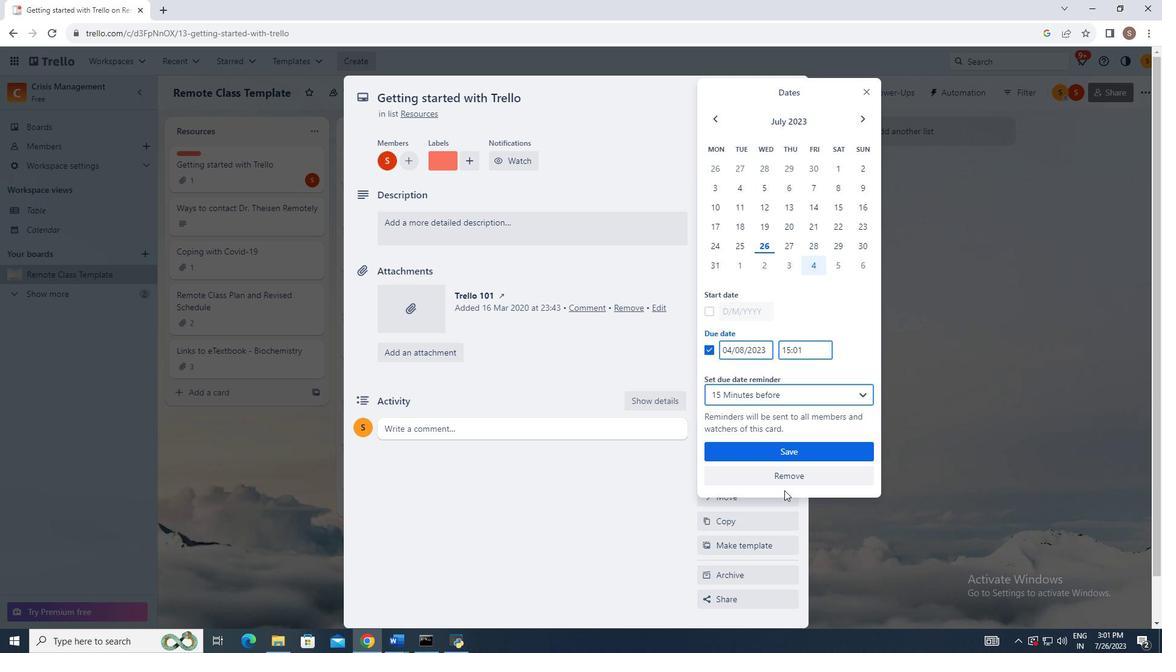 
Action: Mouse moved to (780, 452)
Screenshot: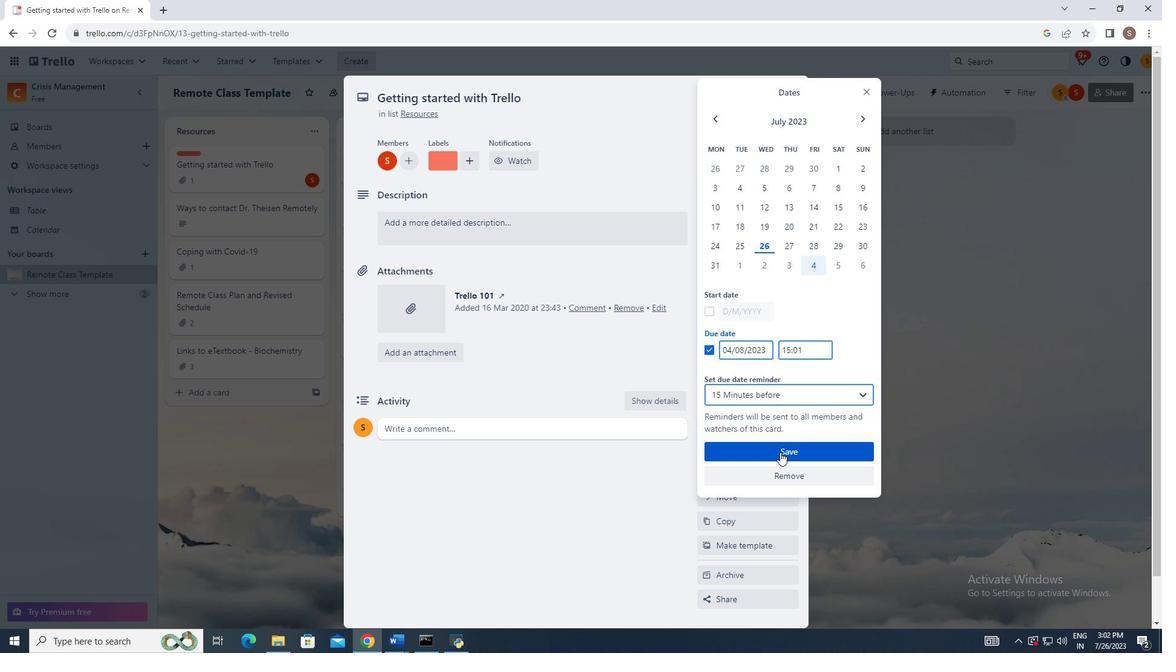 
Action: Mouse pressed left at (780, 452)
Screenshot: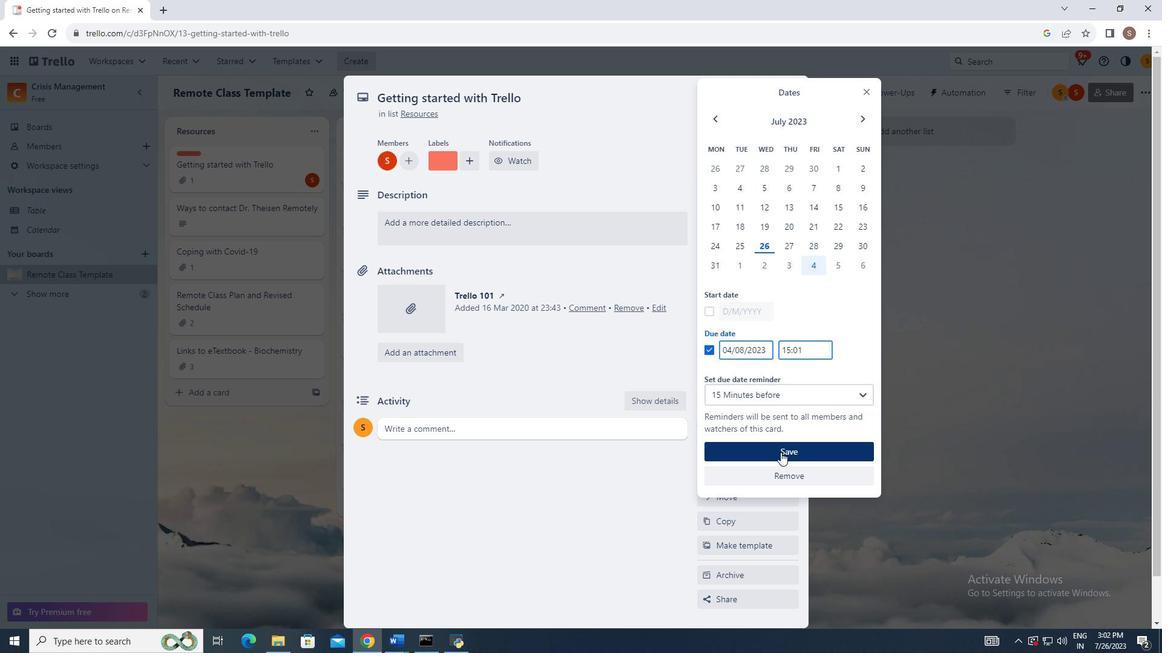 
Action: Mouse moved to (743, 474)
Screenshot: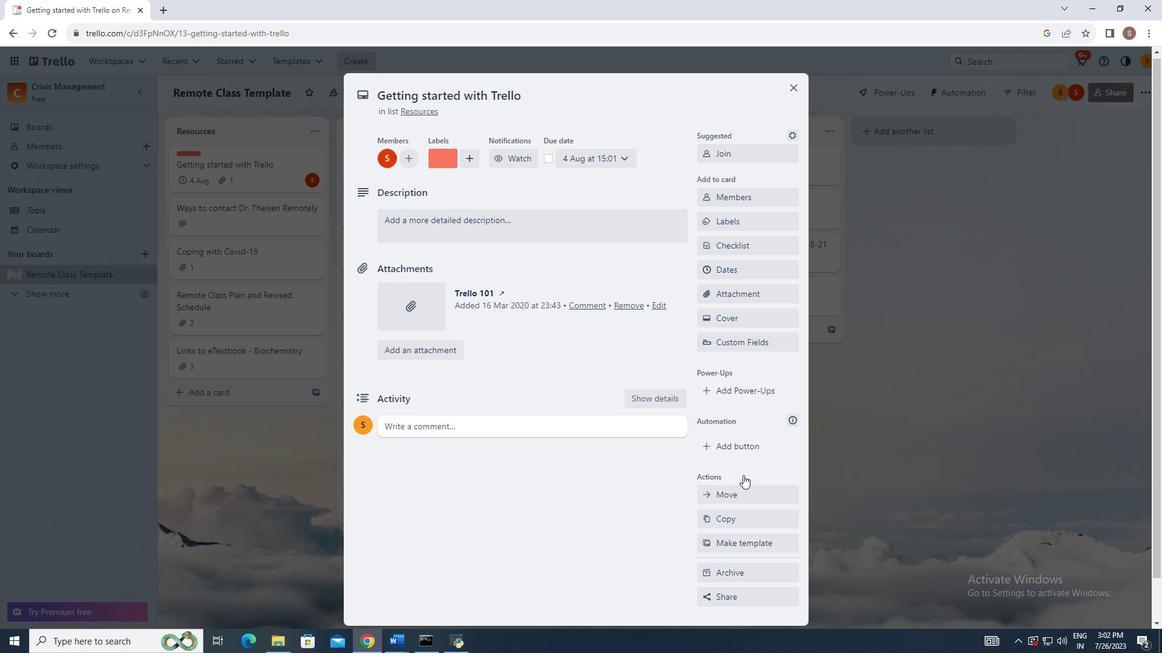 
Action: Mouse scrolled (743, 474) with delta (0, 0)
Screenshot: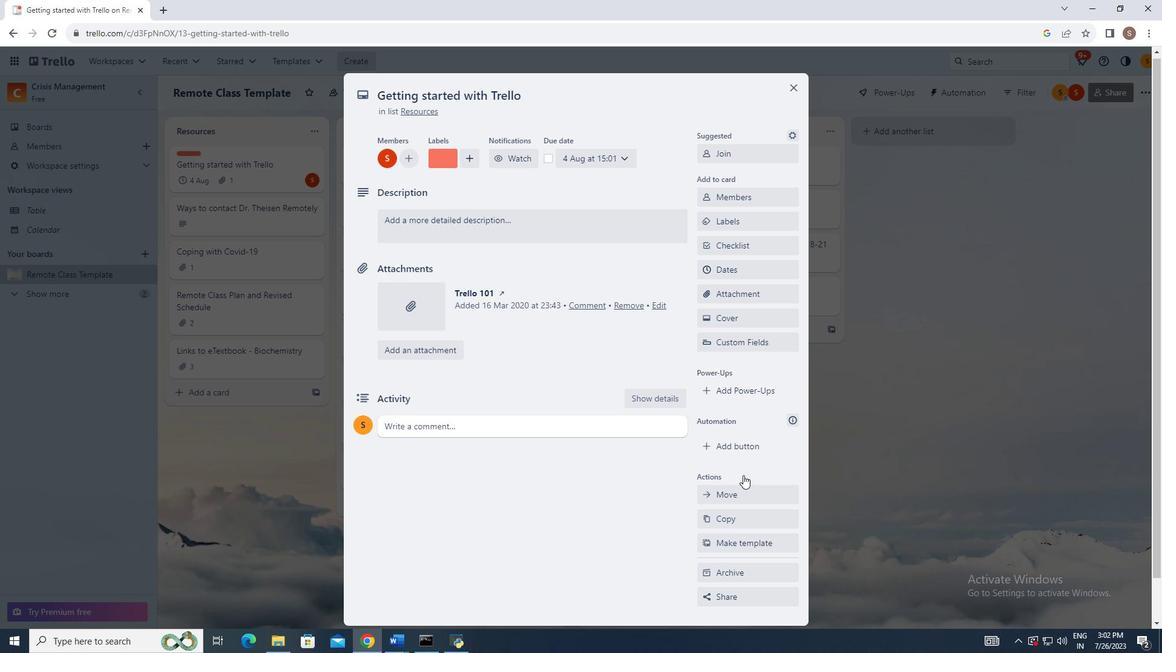 
Action: Mouse moved to (743, 475)
Screenshot: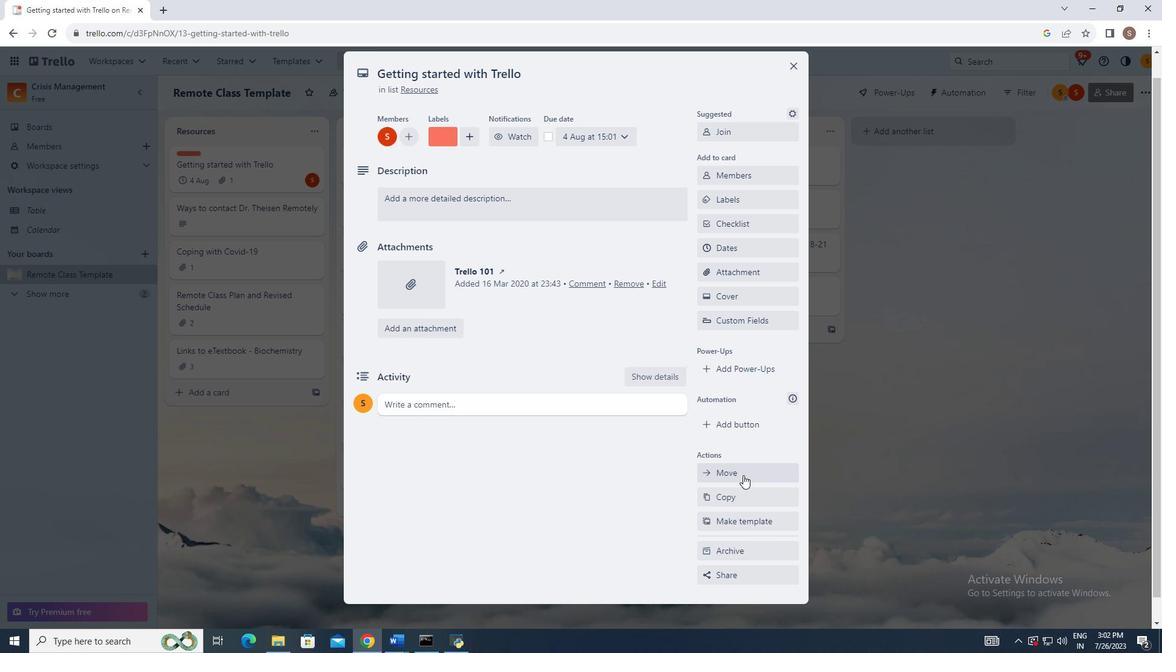 
Action: Mouse scrolled (743, 475) with delta (0, 0)
Screenshot: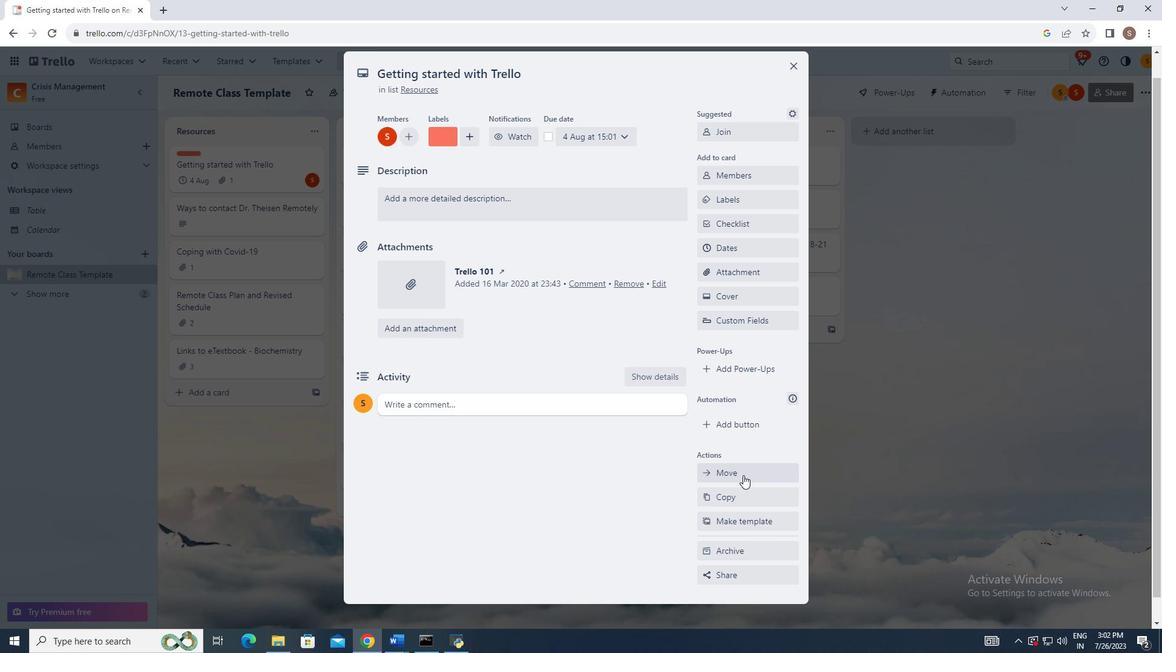 
Action: Mouse scrolled (743, 475) with delta (0, 0)
Screenshot: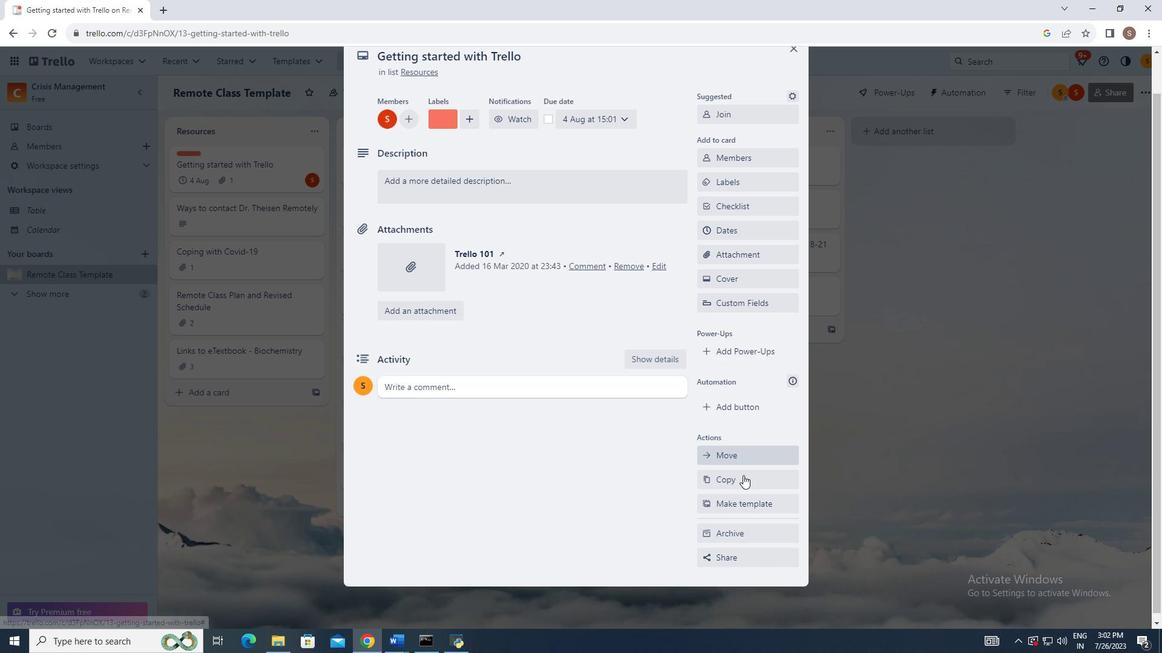 
Action: Mouse moved to (744, 475)
Screenshot: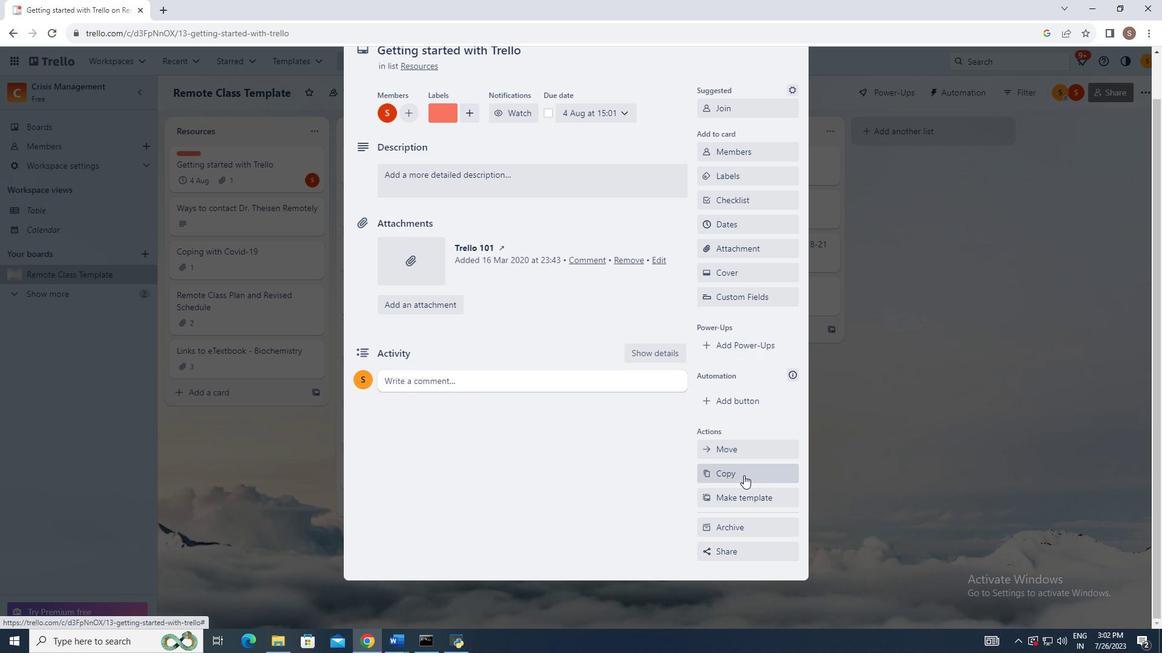 
Action: Mouse scrolled (744, 475) with delta (0, 0)
Screenshot: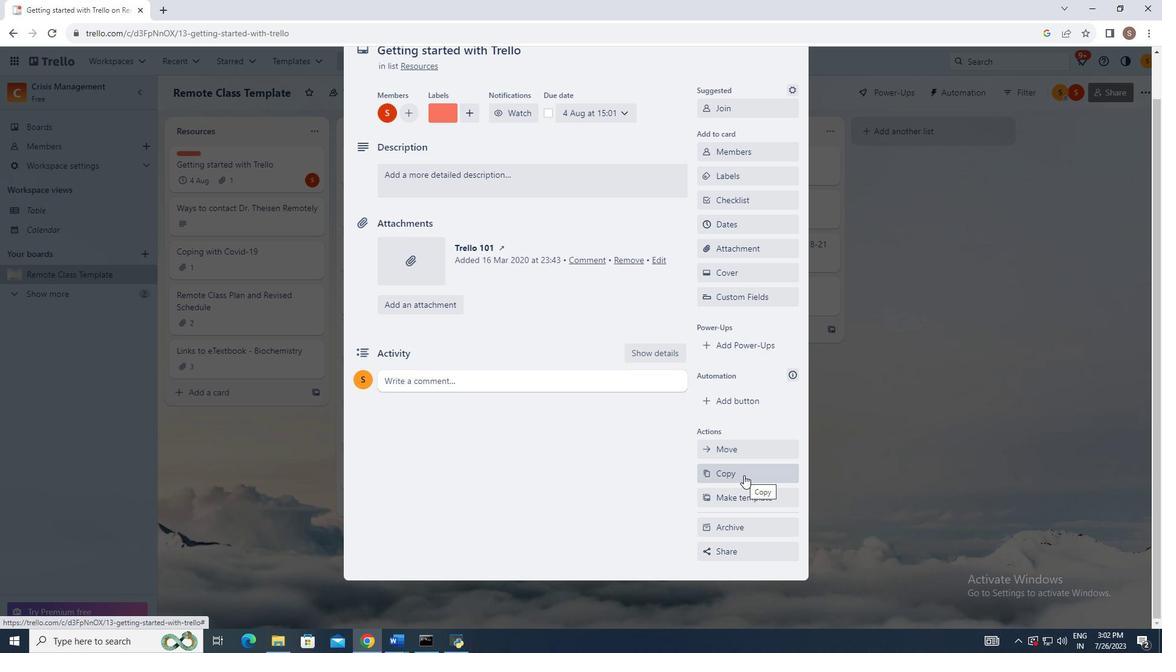 
Action: Mouse scrolled (744, 475) with delta (0, 0)
Screenshot: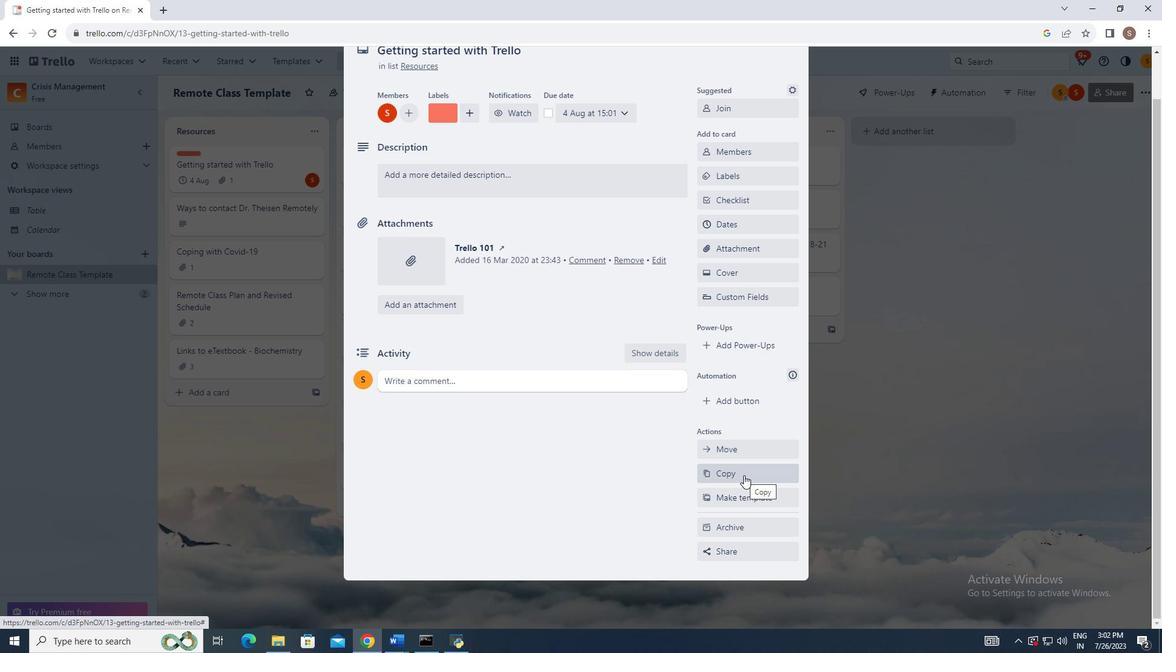 
Action: Mouse moved to (733, 361)
Screenshot: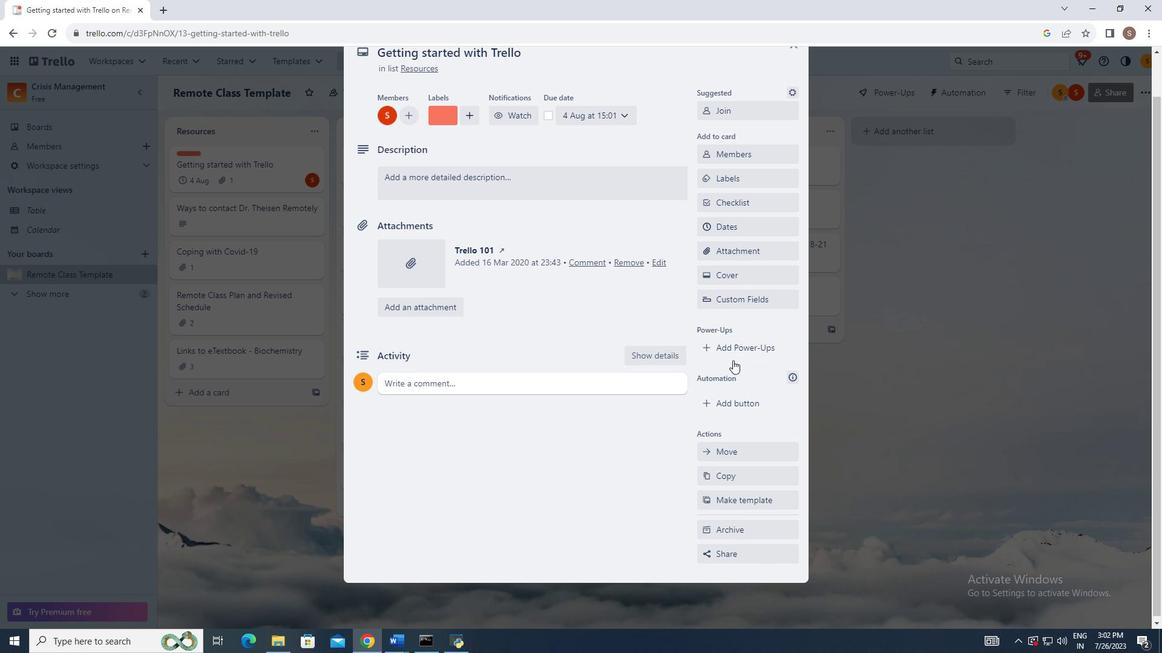 
Action: Mouse scrolled (733, 362) with delta (0, 0)
Screenshot: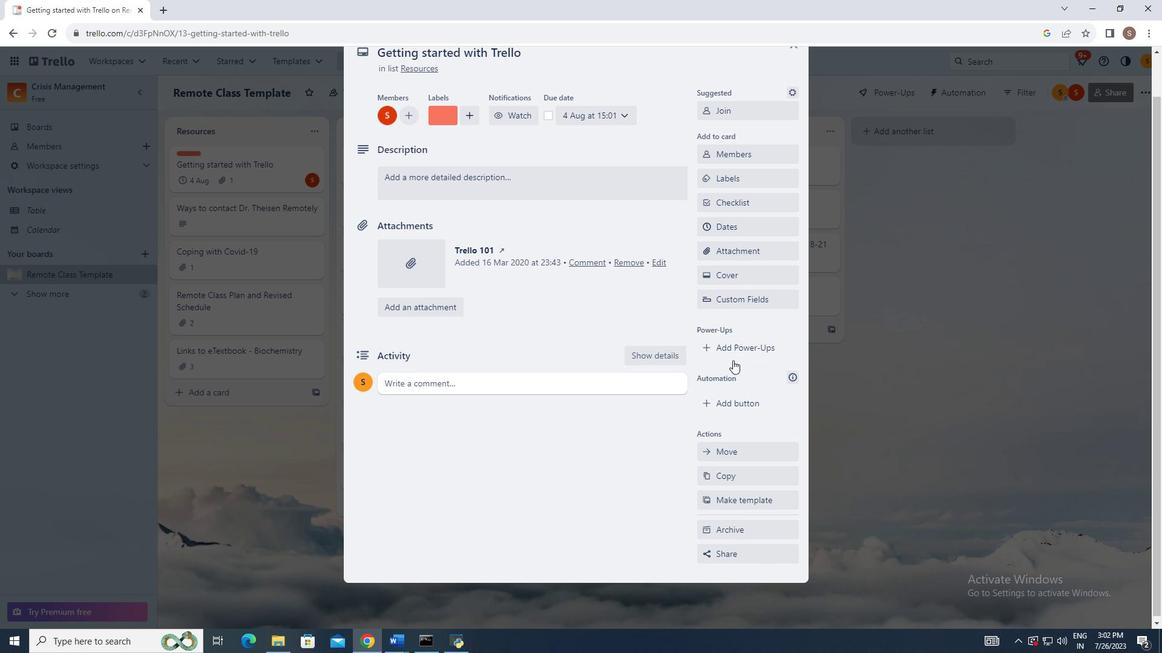 
Action: Mouse moved to (733, 361)
Screenshot: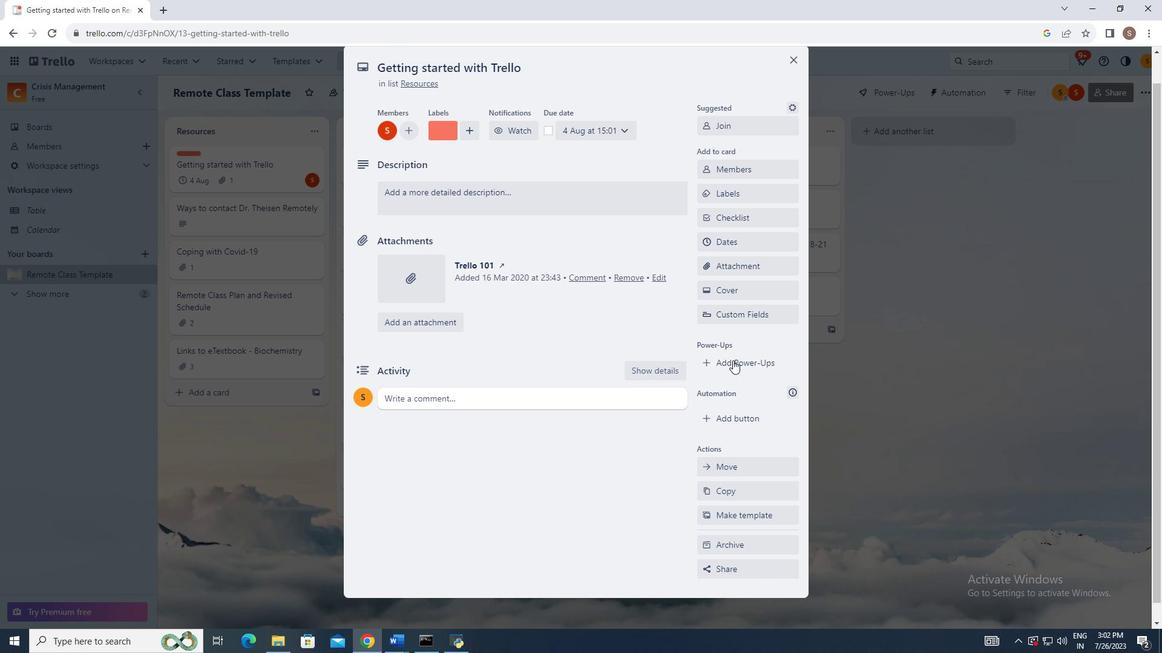
Action: Mouse scrolled (733, 362) with delta (0, 0)
Screenshot: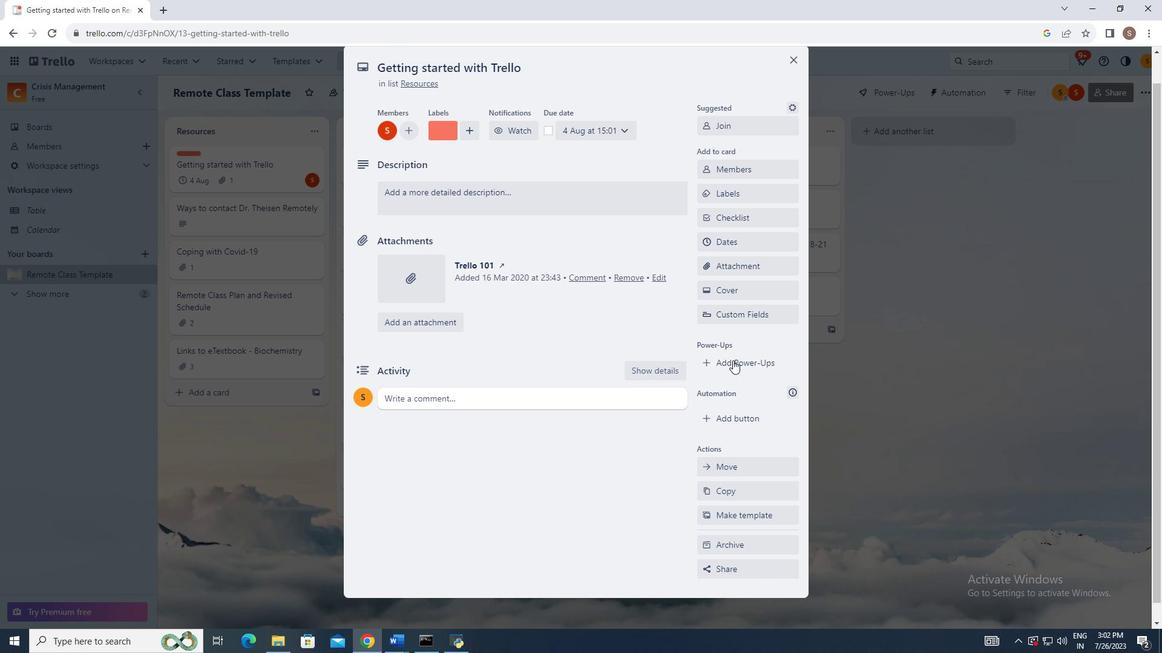 
Action: Mouse moved to (733, 360)
Screenshot: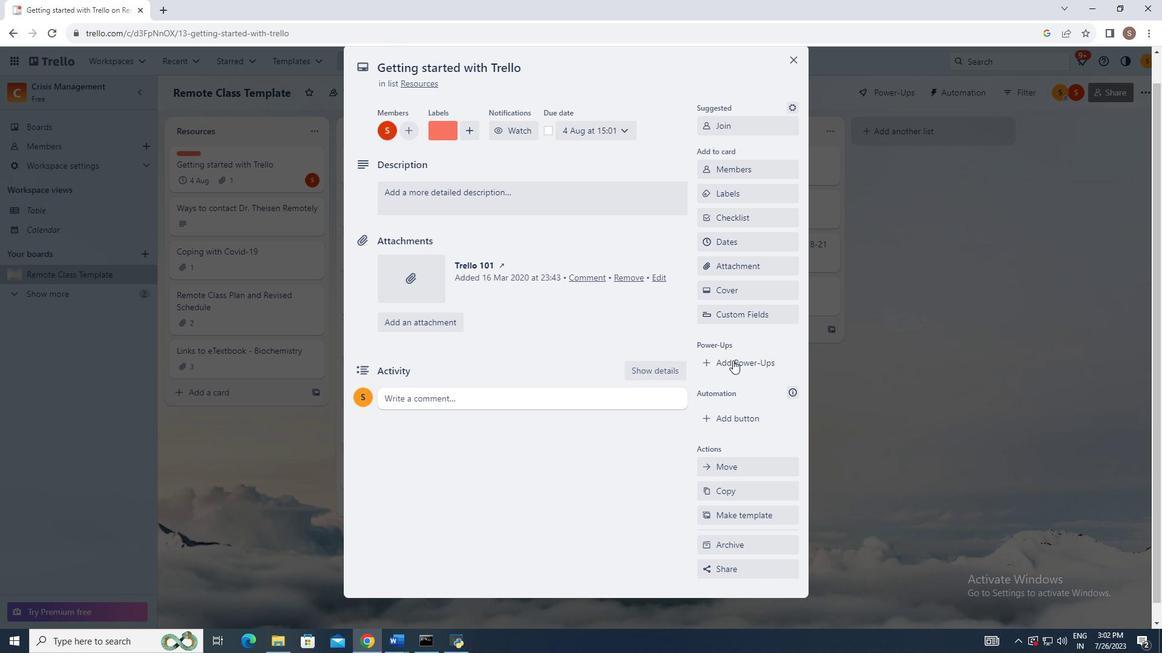 
Action: Mouse scrolled (733, 361) with delta (0, 0)
Screenshot: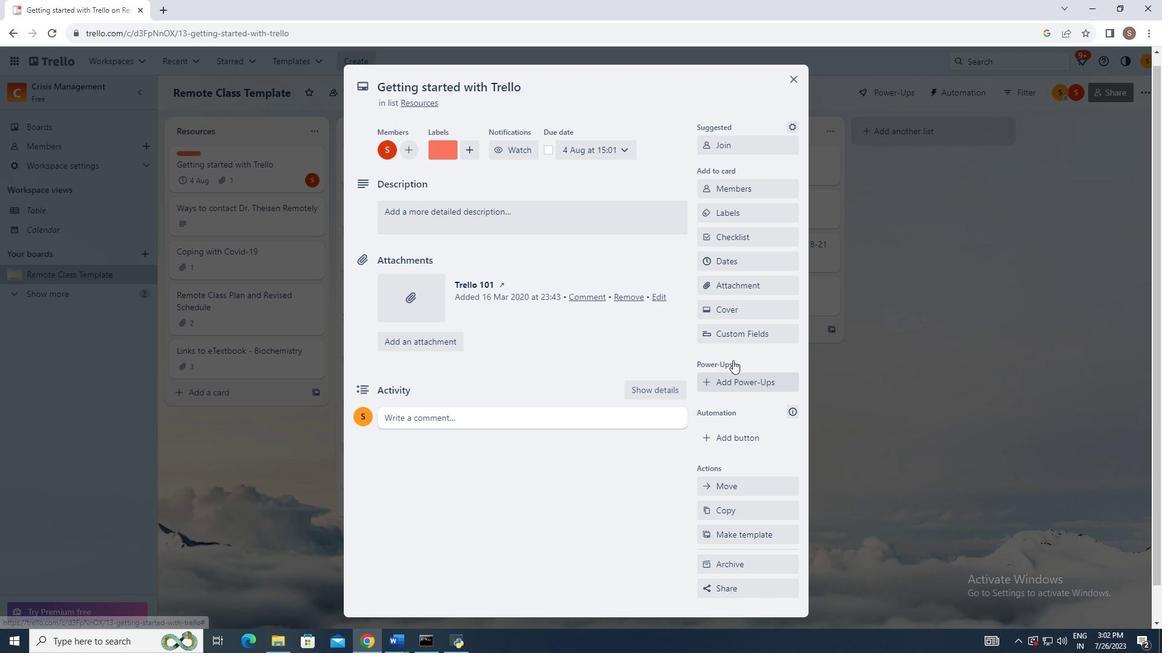 
Action: Mouse moved to (725, 358)
Screenshot: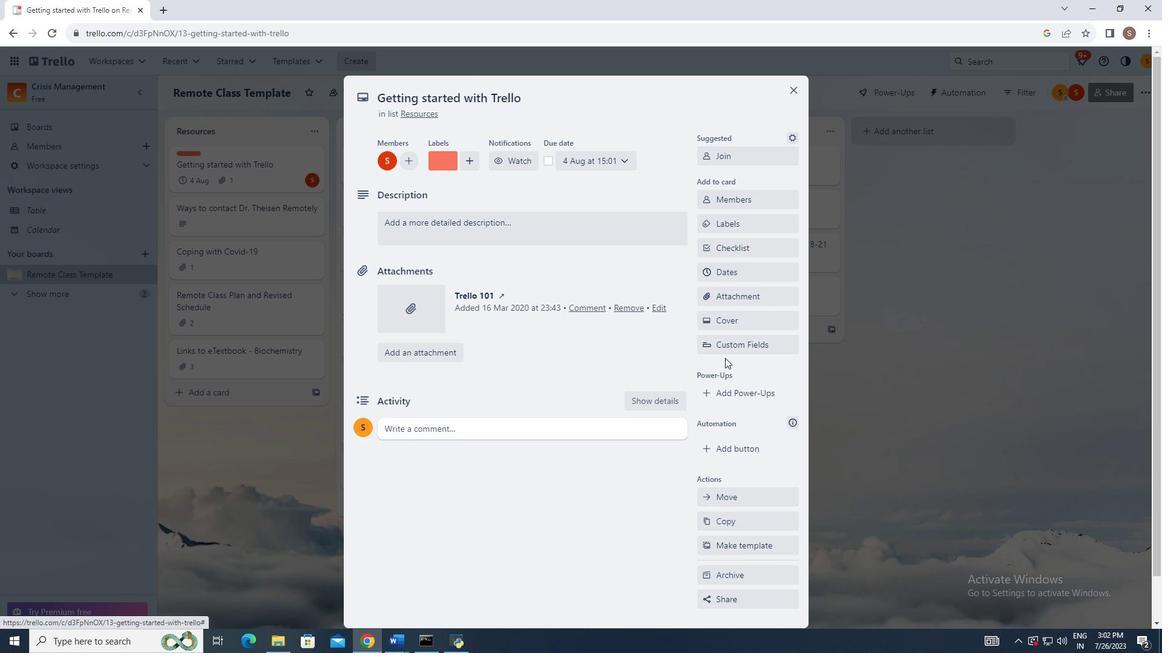 
Action: Mouse scrolled (725, 358) with delta (0, 0)
Screenshot: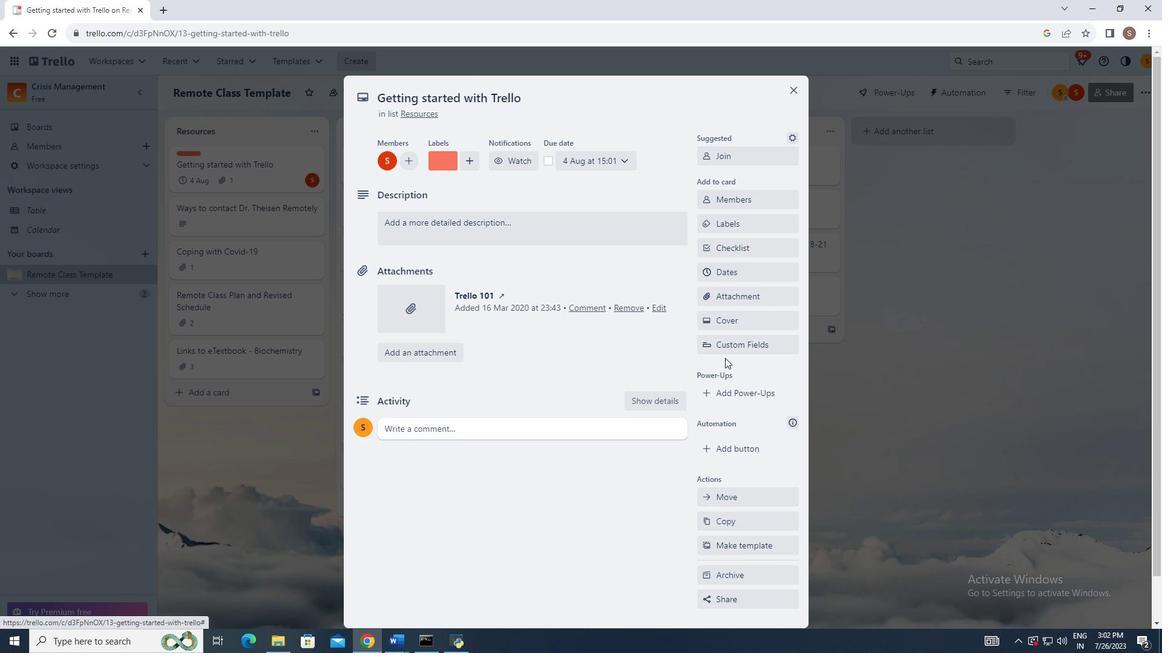 
Action: Mouse scrolled (725, 358) with delta (0, 0)
Screenshot: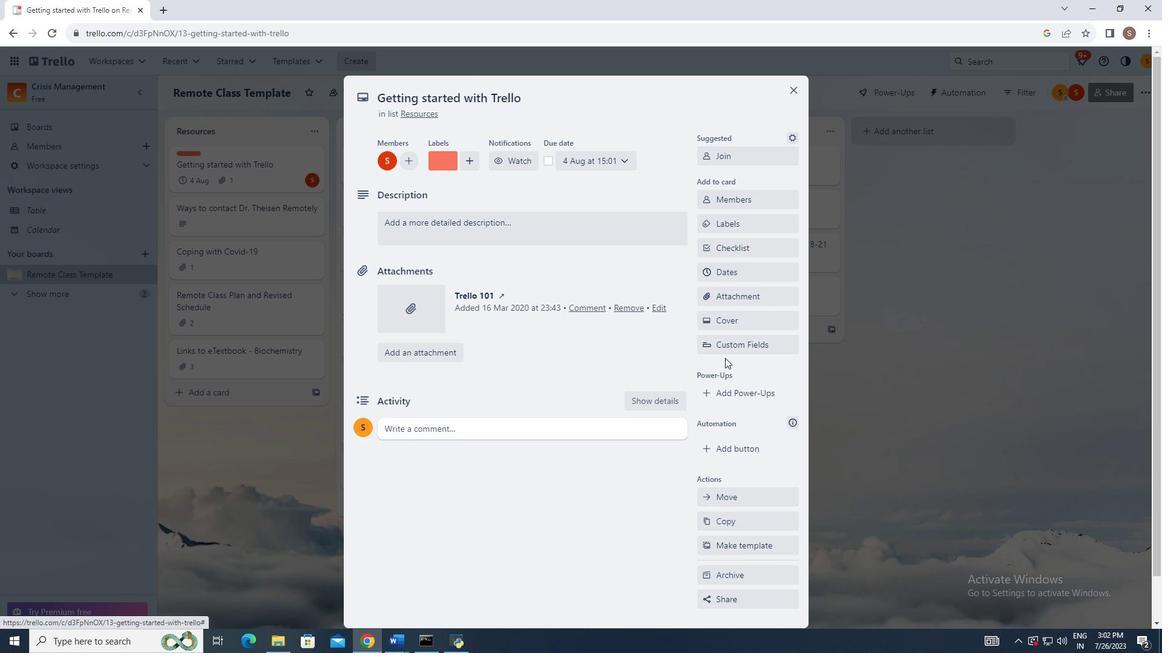 
Action: Mouse scrolled (725, 358) with delta (0, 0)
Screenshot: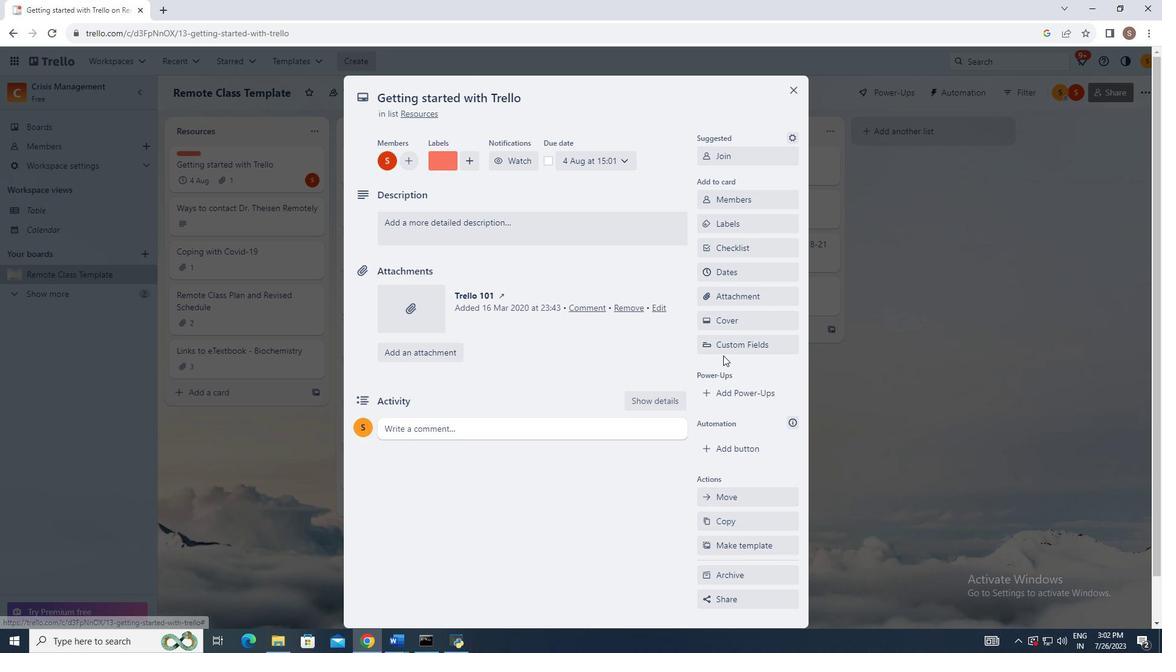 
Action: Mouse moved to (723, 355)
Screenshot: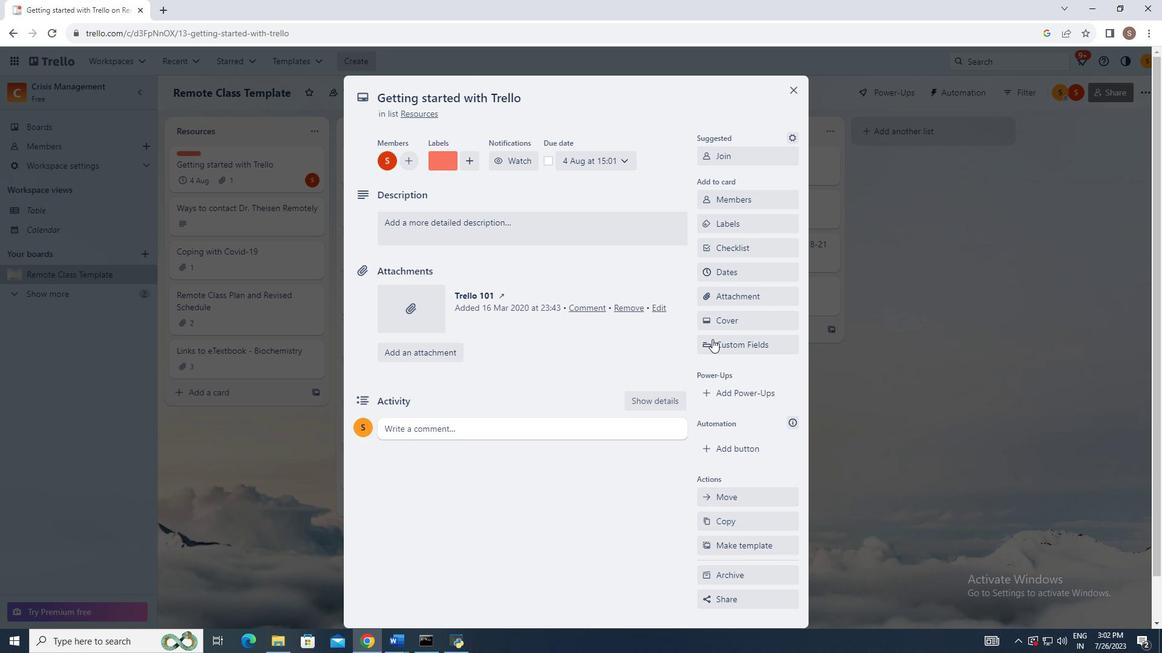 
Action: Mouse scrolled (723, 355) with delta (0, 0)
Screenshot: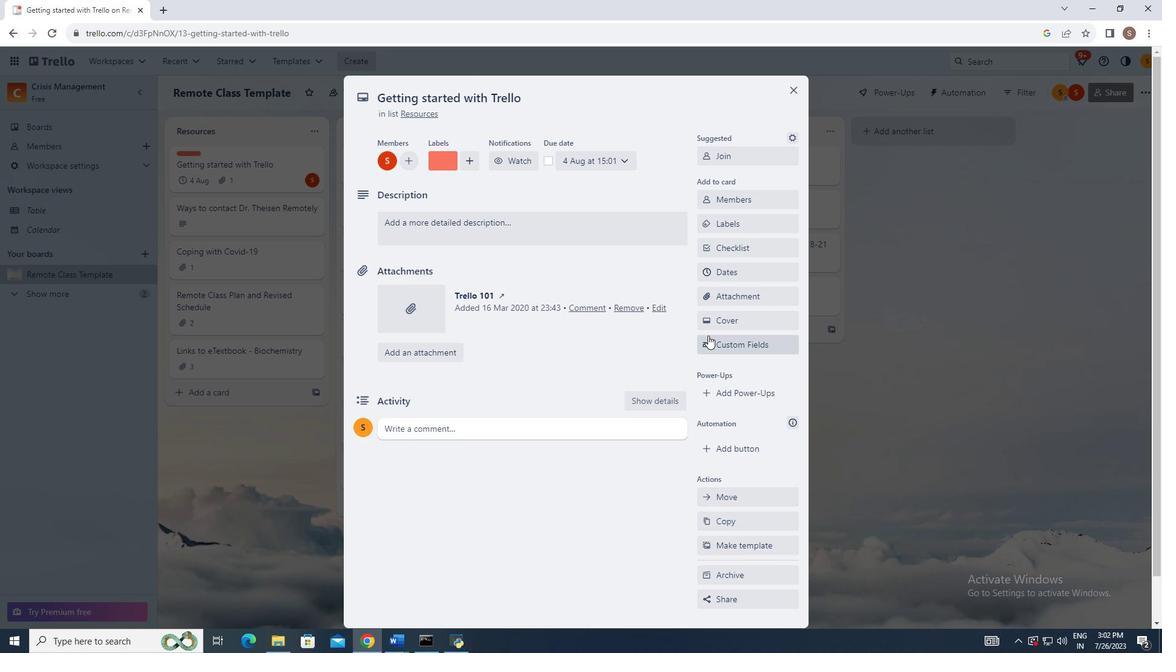 
Action: Mouse moved to (409, 355)
Screenshot: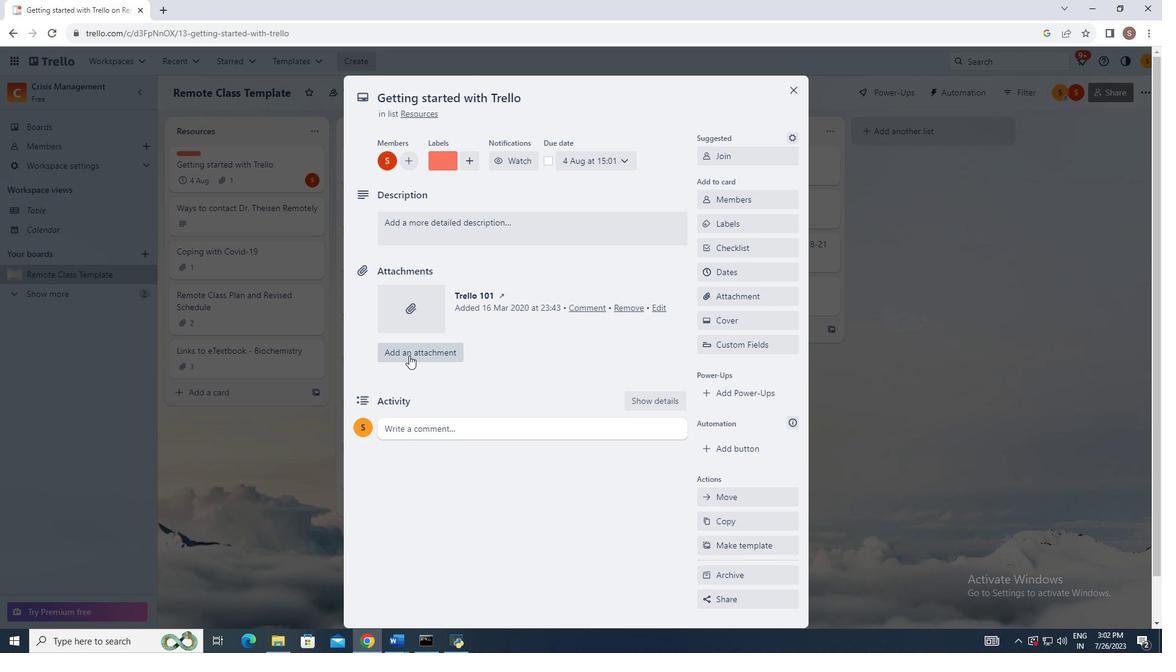 
Action: Mouse pressed left at (409, 355)
Screenshot: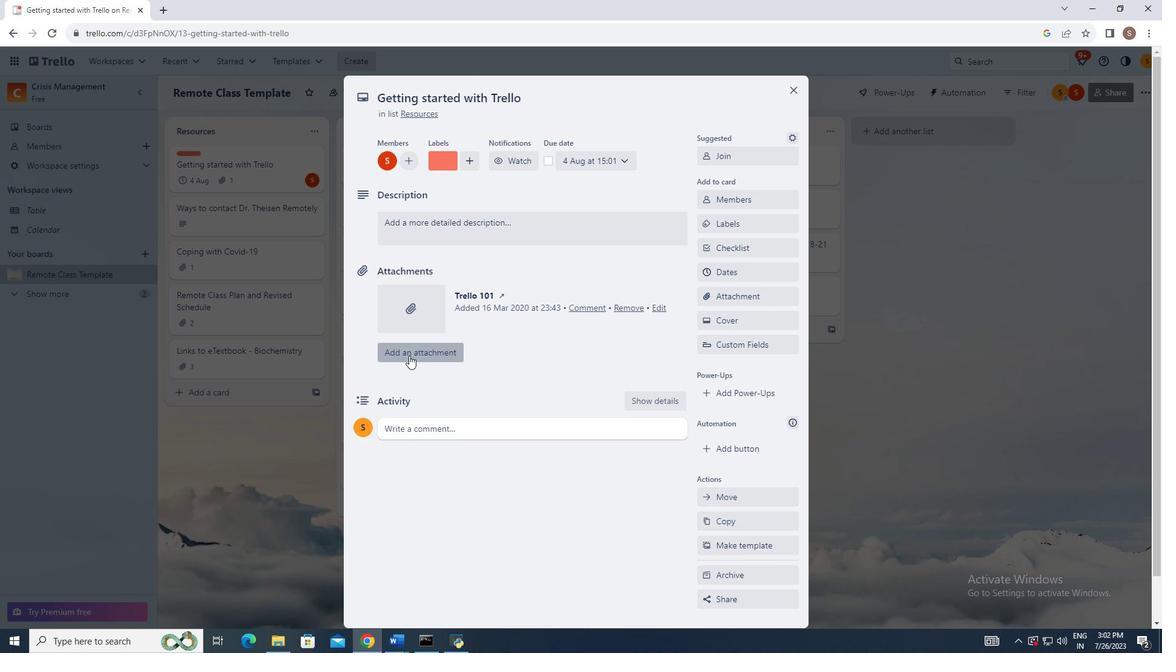 
Action: Mouse moved to (458, 401)
Screenshot: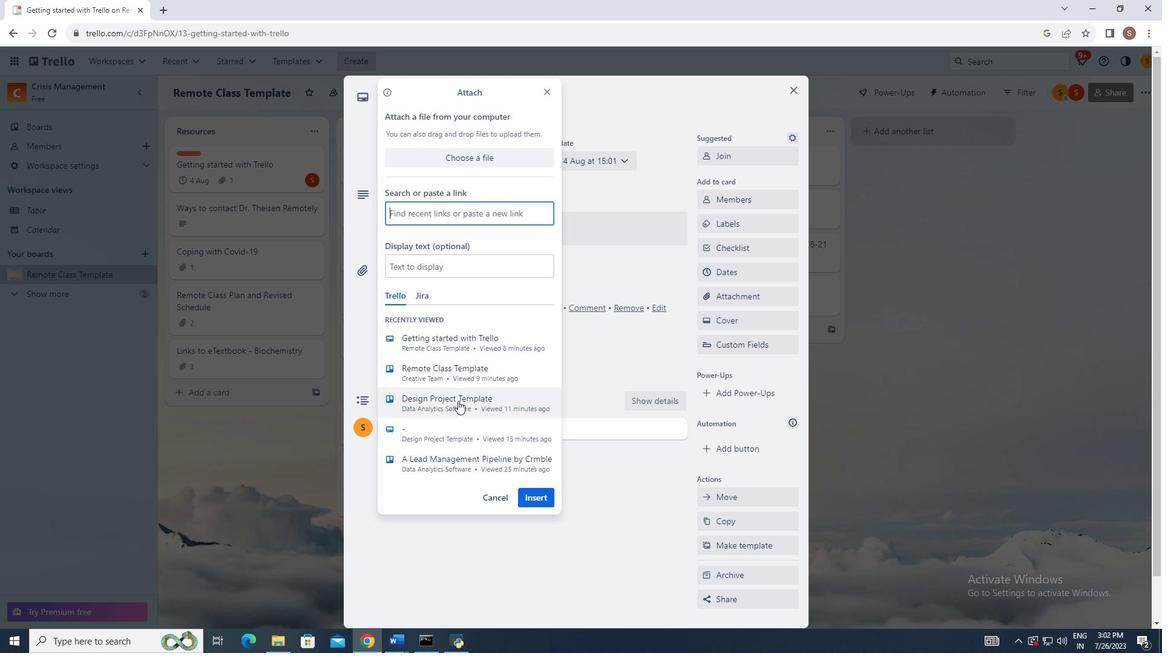 
Action: Mouse scrolled (458, 400) with delta (0, 0)
Screenshot: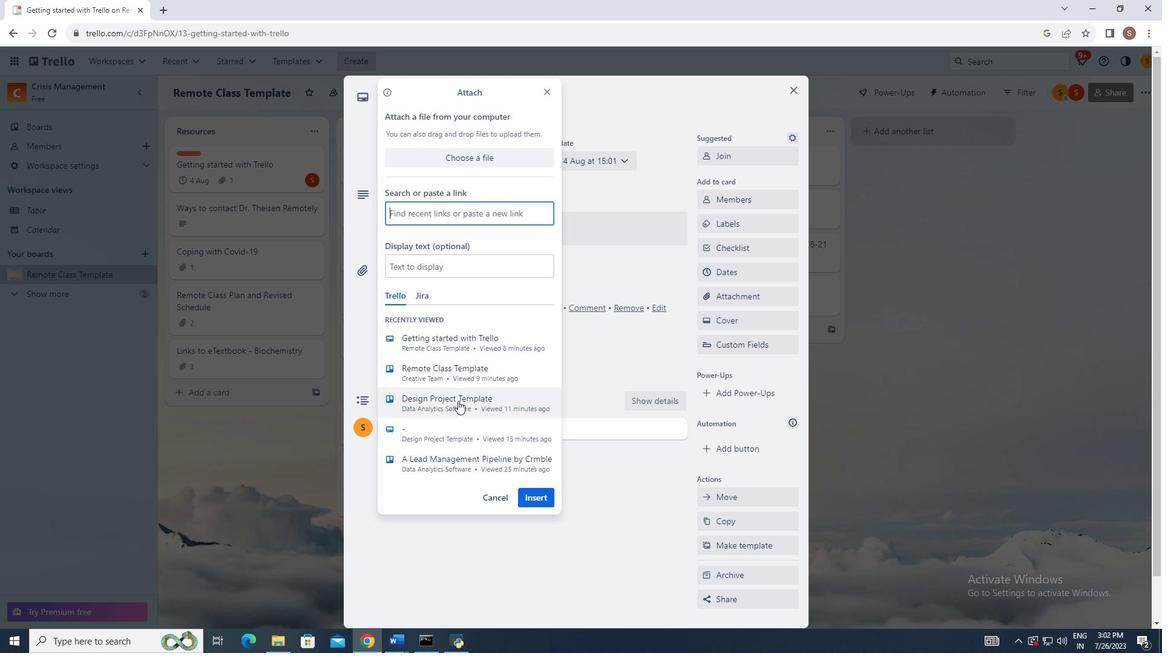 
Action: Mouse scrolled (458, 400) with delta (0, 0)
Screenshot: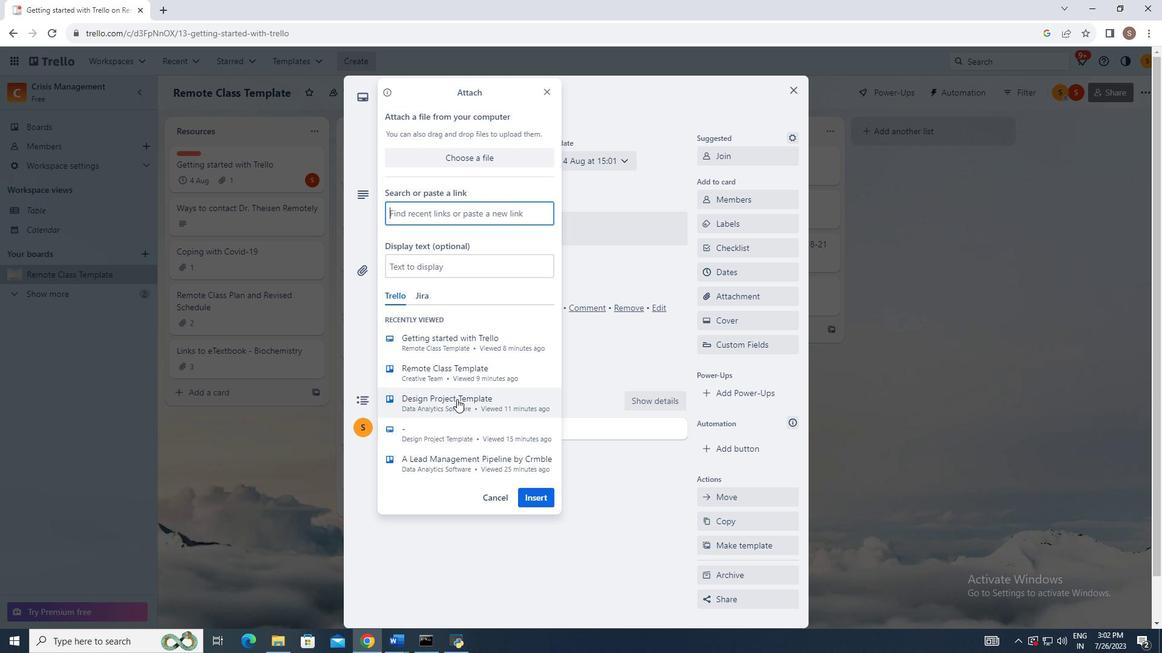 
Action: Mouse moved to (457, 399)
Screenshot: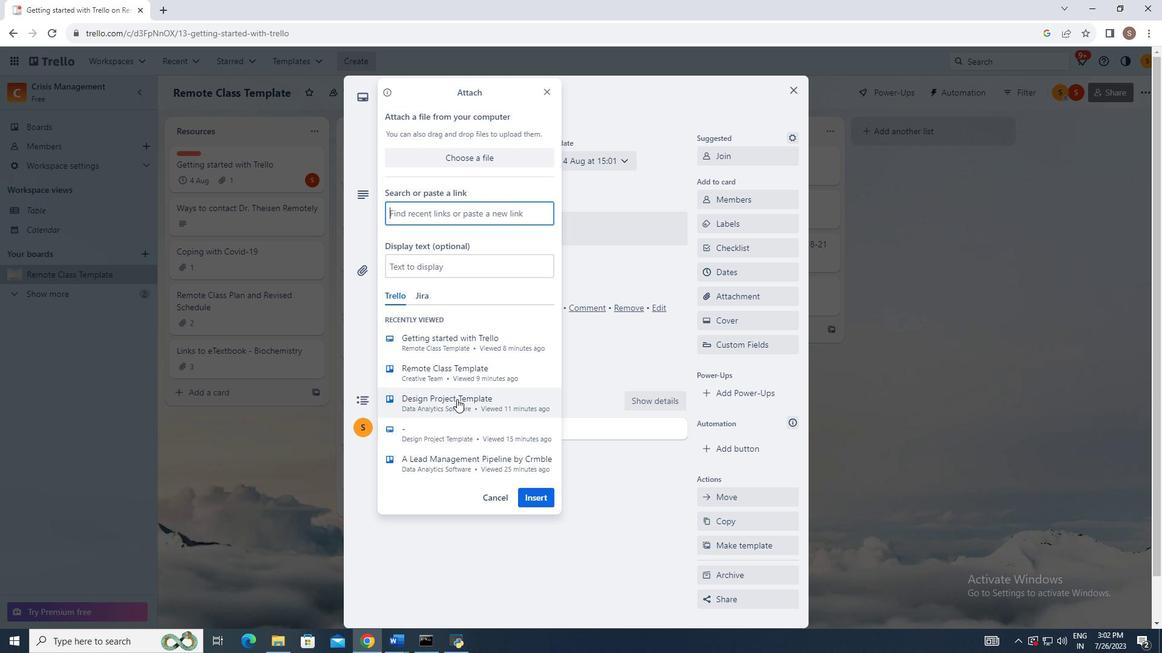 
Action: Mouse scrolled (457, 400) with delta (0, 0)
Screenshot: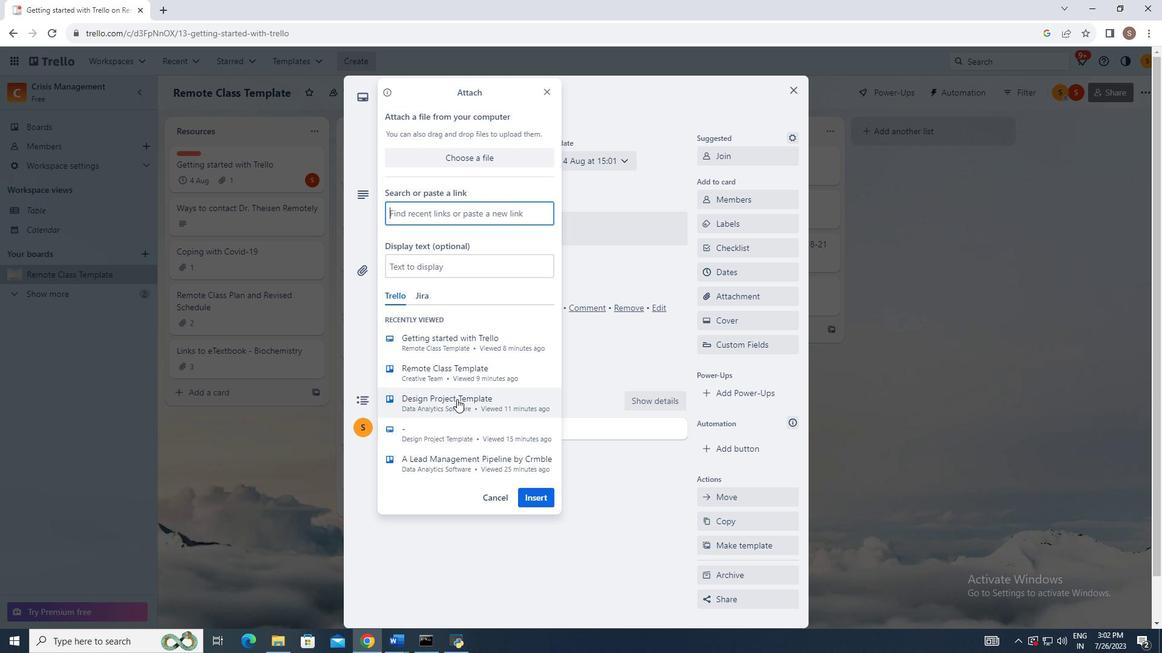 
Action: Mouse scrolled (457, 398) with delta (0, 0)
Screenshot: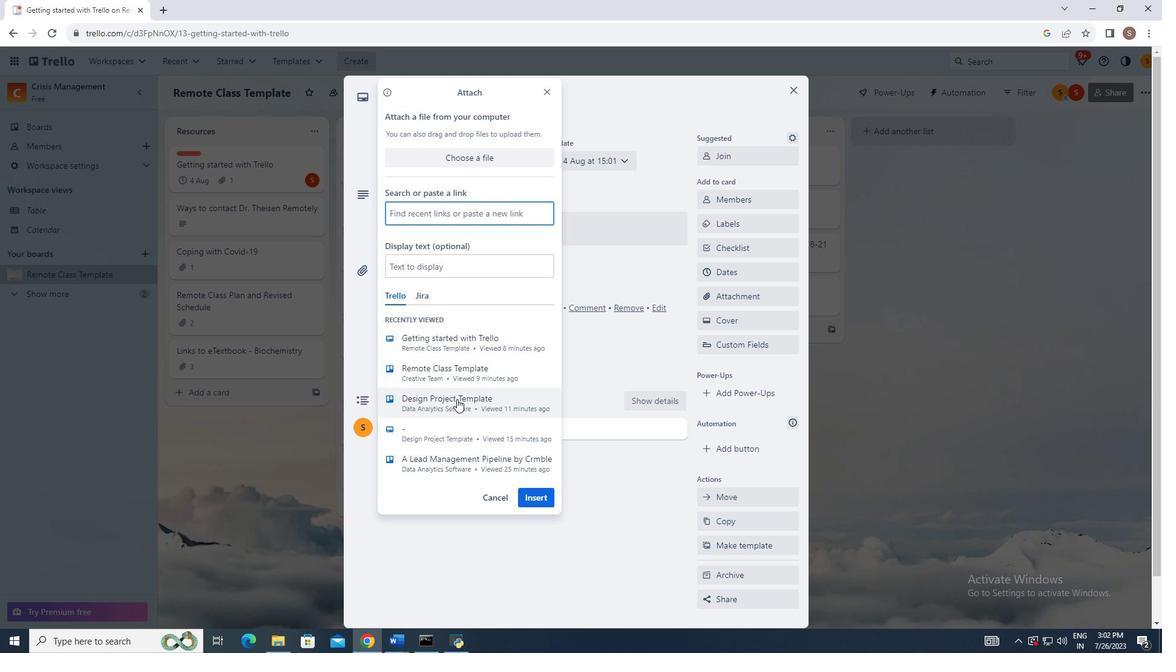 
Action: Mouse moved to (475, 157)
Screenshot: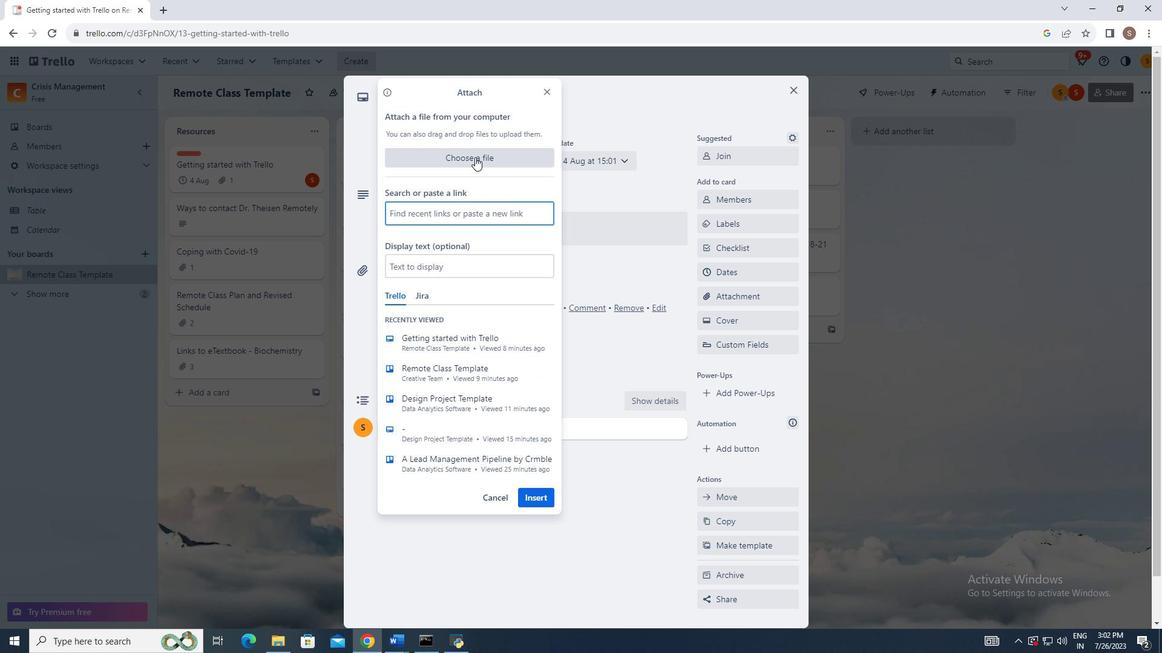 
Action: Mouse pressed left at (475, 157)
Screenshot: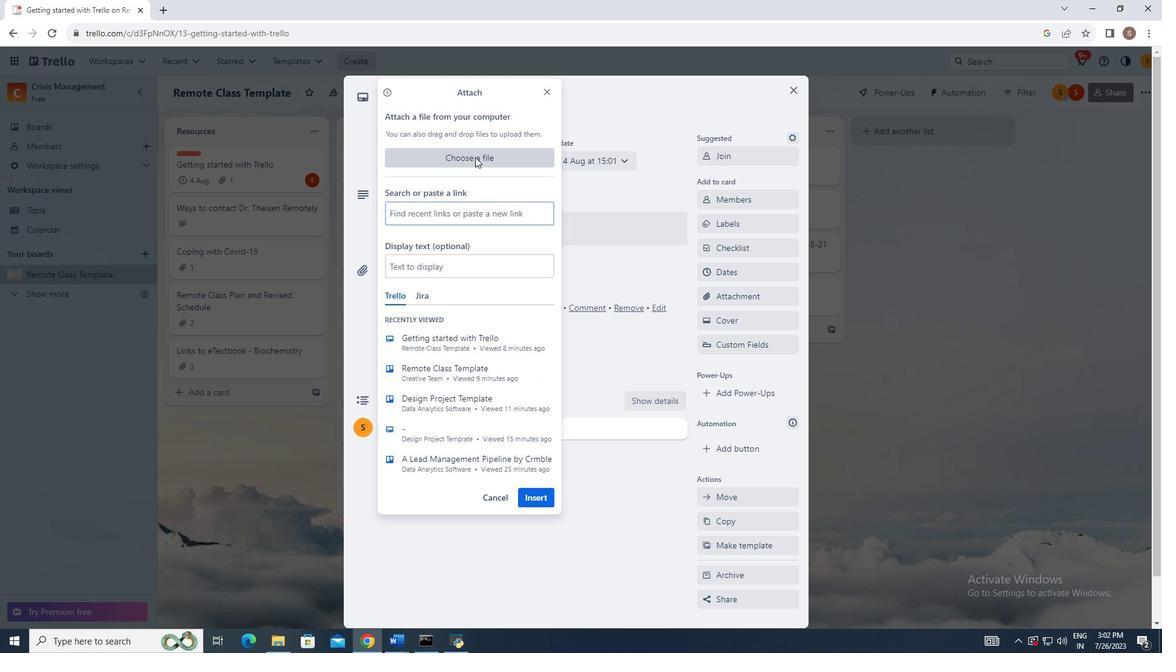 
Action: Mouse moved to (217, 88)
Screenshot: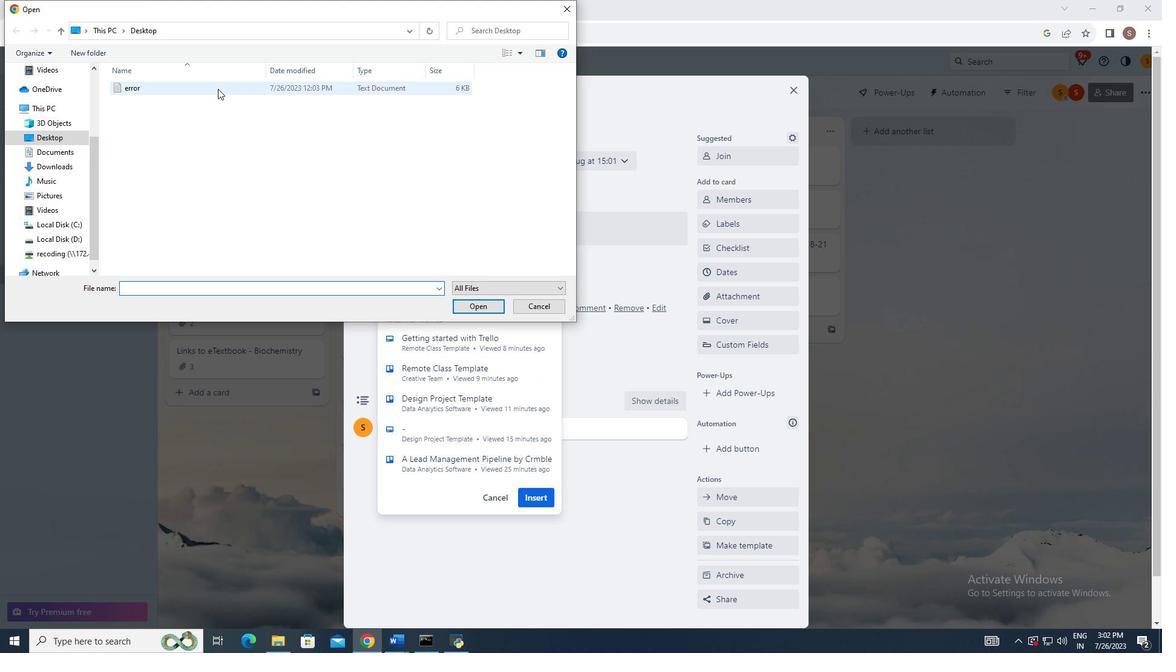 
Action: Mouse pressed left at (217, 88)
Screenshot: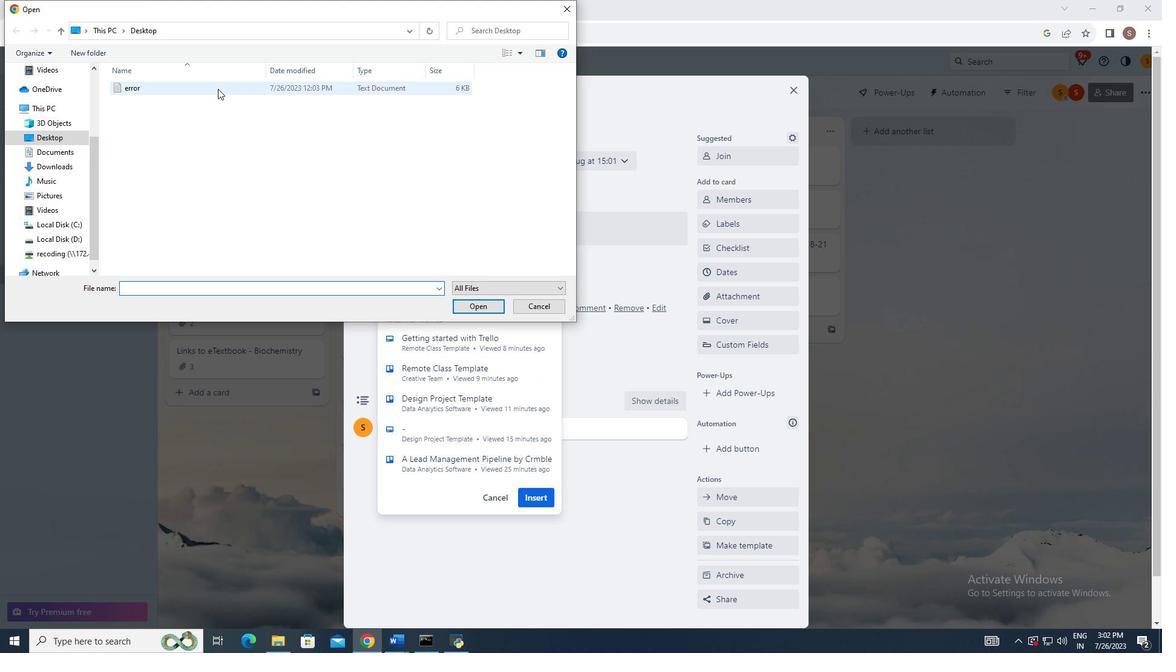 
Action: Mouse moved to (476, 309)
Screenshot: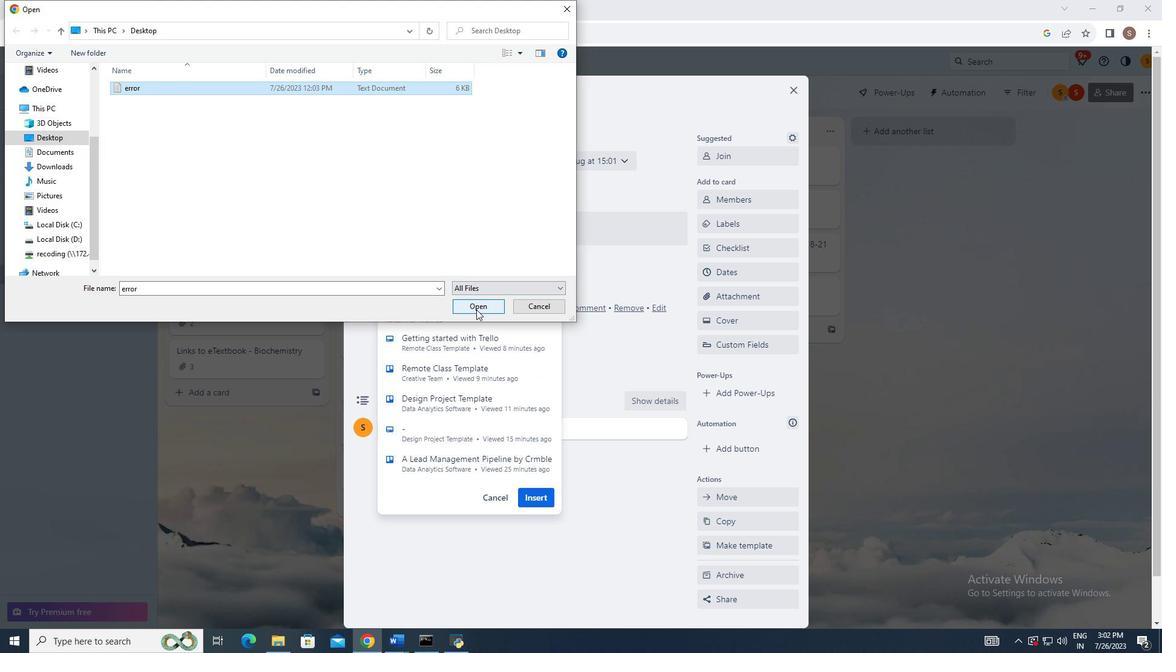 
Action: Mouse pressed left at (476, 309)
Screenshot: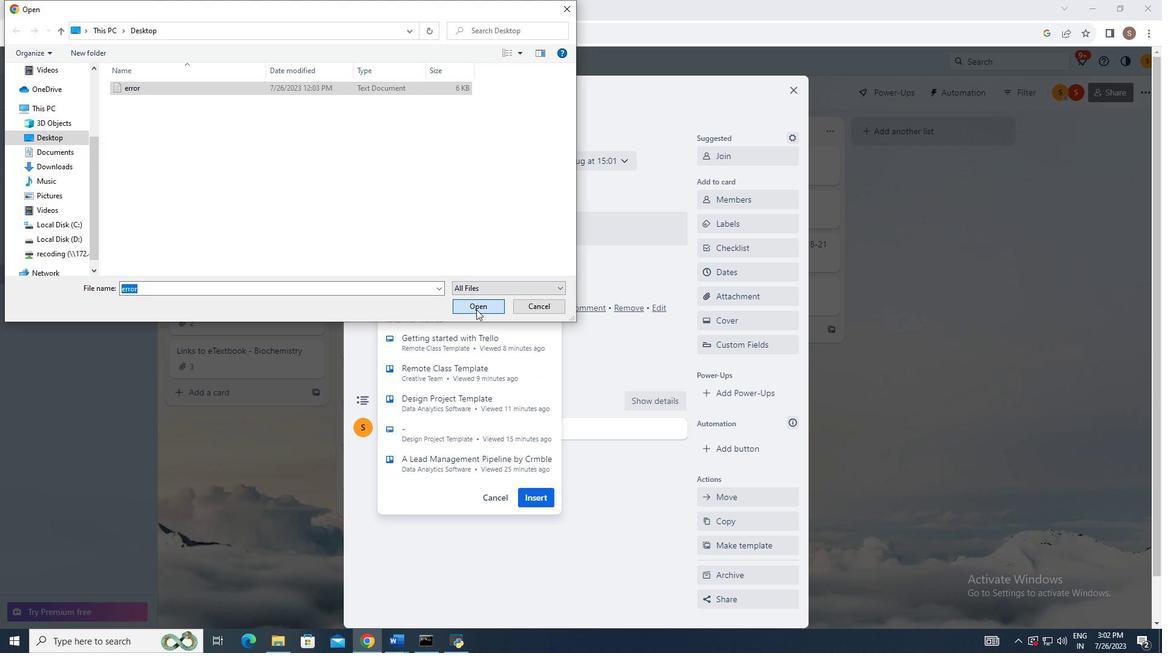
Action: Mouse moved to (518, 406)
Screenshot: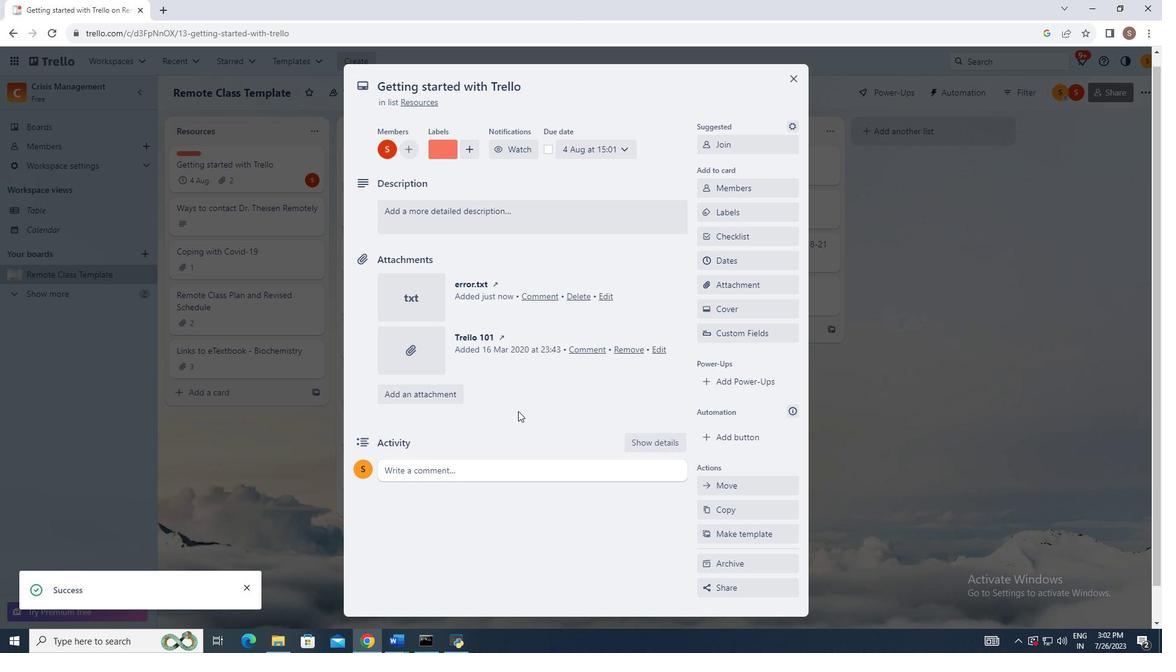 
Action: Mouse scrolled (518, 406) with delta (0, 0)
Screenshot: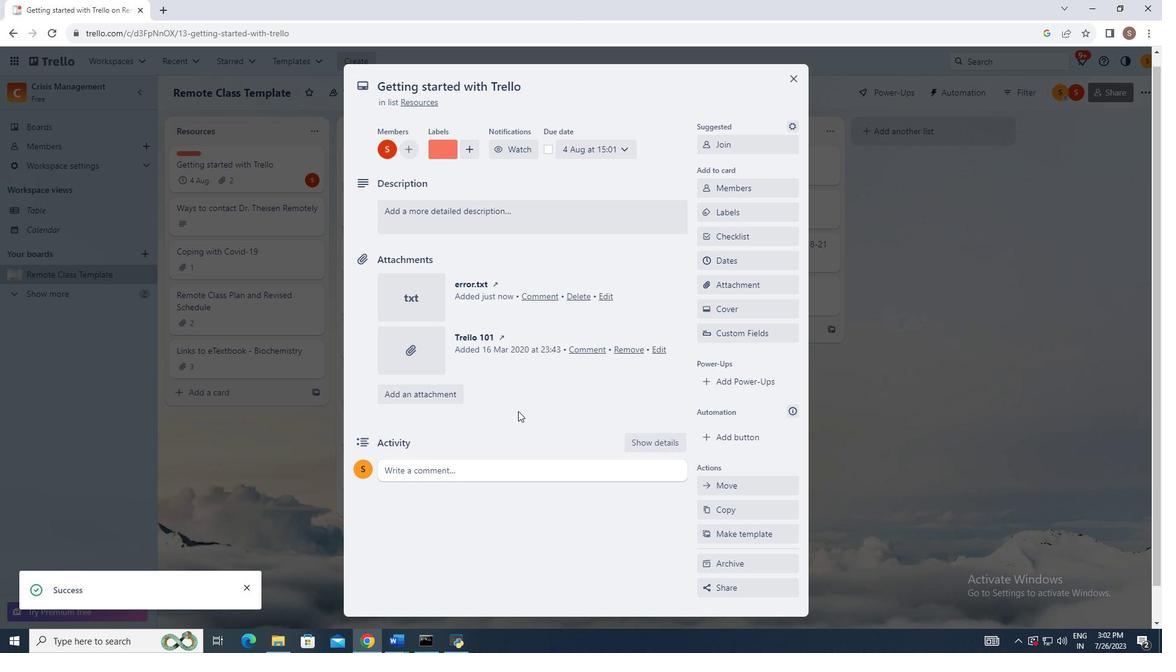 
Action: Mouse moved to (518, 408)
Screenshot: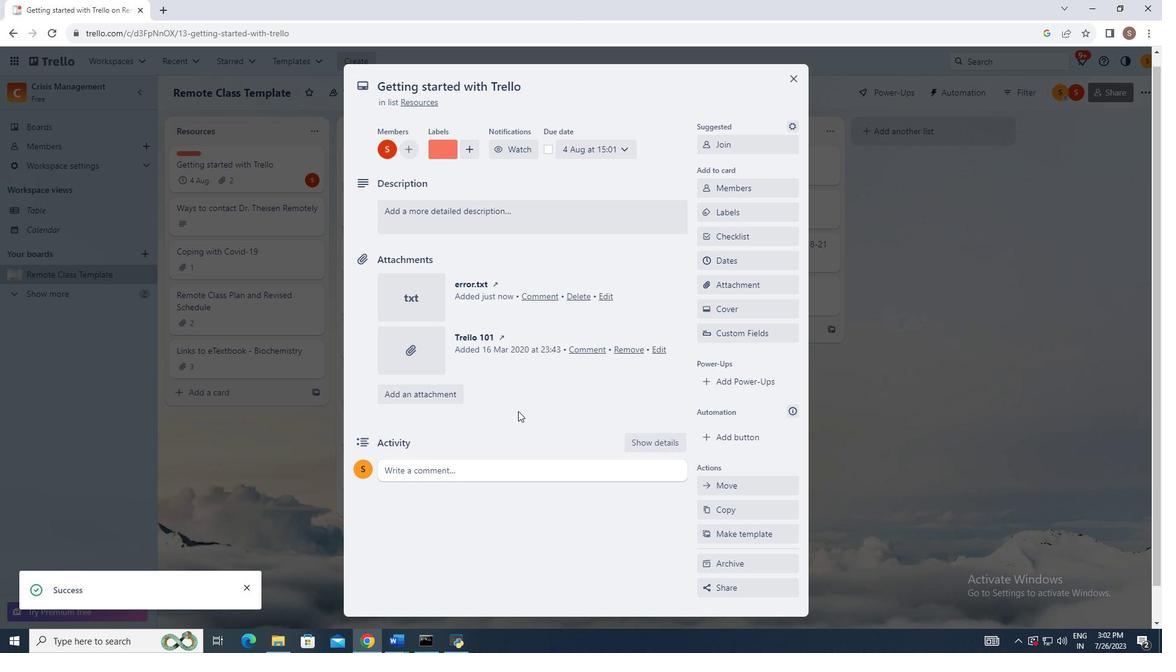 
Action: Mouse scrolled (518, 407) with delta (0, 0)
Screenshot: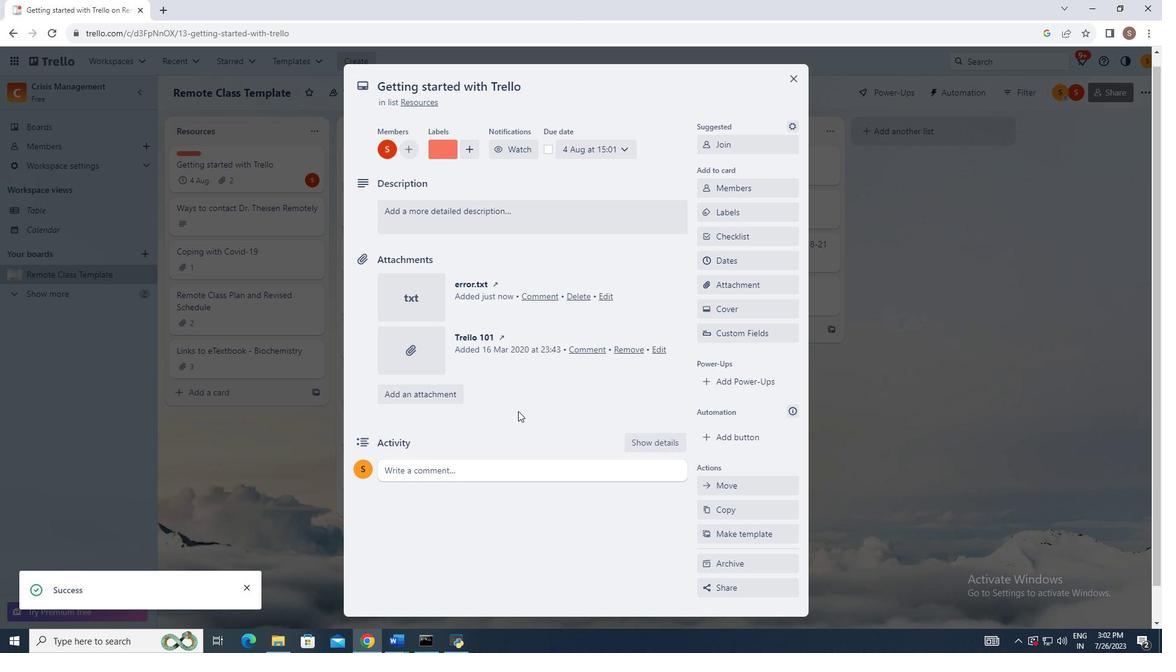 
Action: Mouse moved to (518, 411)
Screenshot: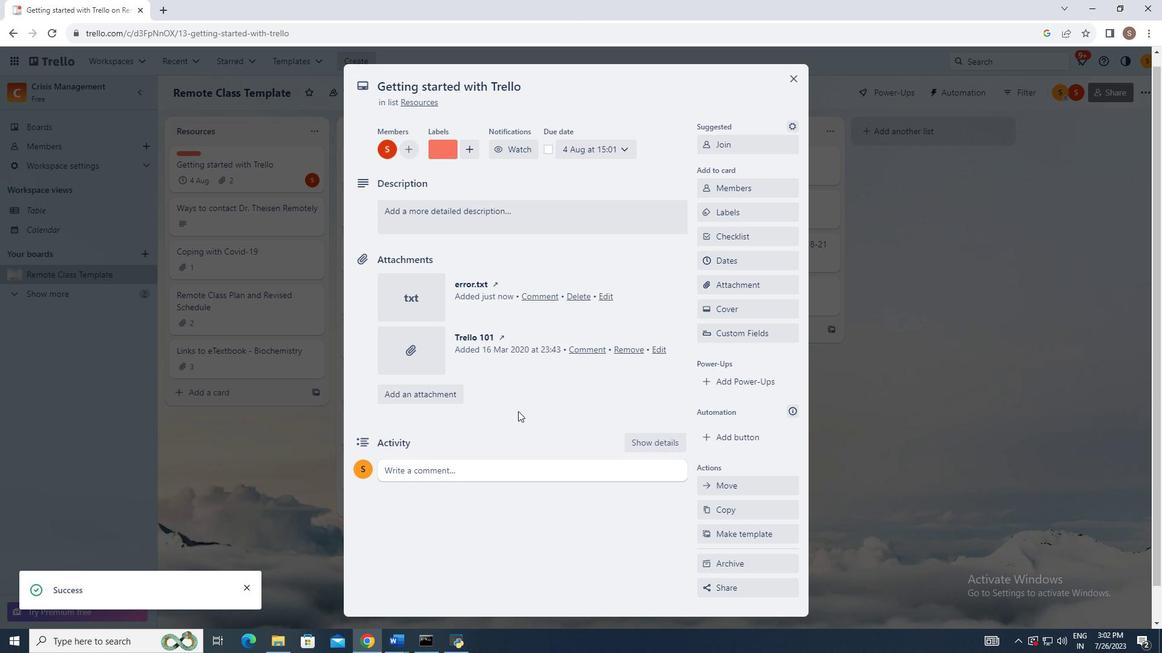 
Action: Mouse scrolled (518, 411) with delta (0, 0)
Screenshot: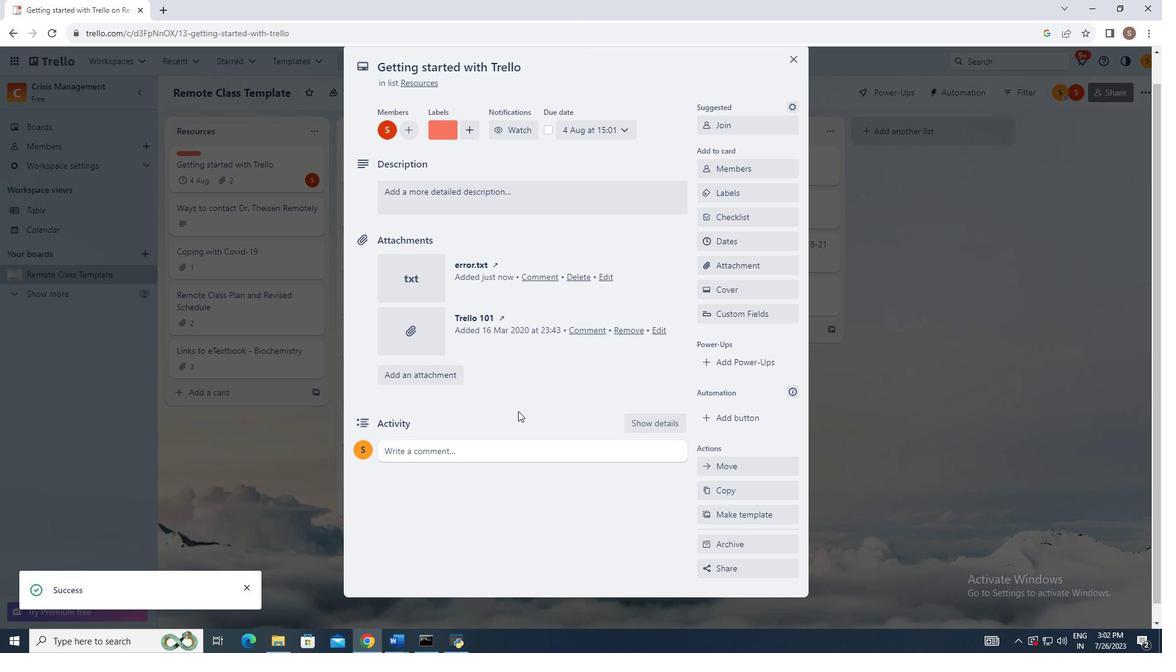 
Action: Mouse moved to (518, 411)
Screenshot: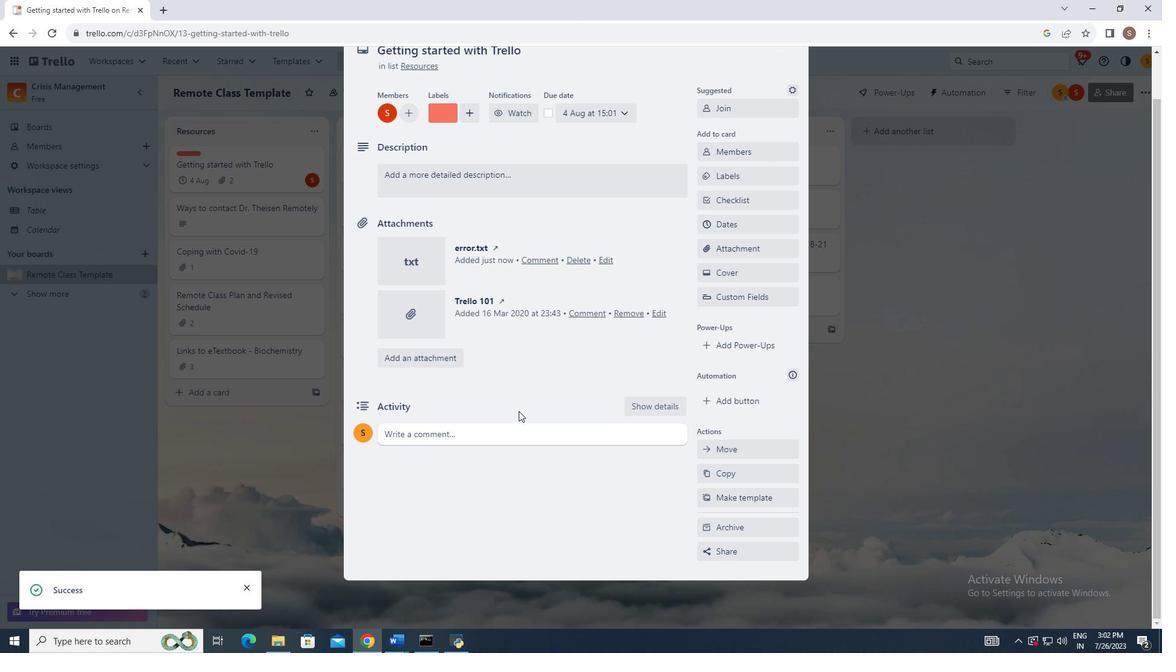 
Action: Mouse scrolled (518, 411) with delta (0, 0)
Screenshot: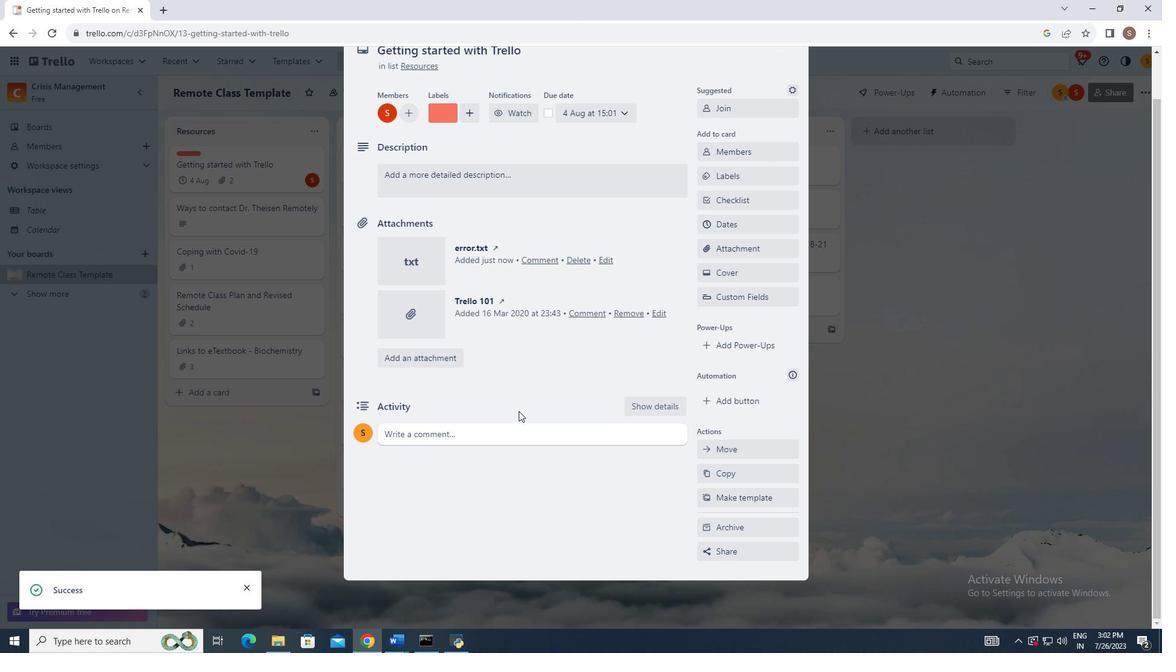 
Action: Mouse scrolled (518, 411) with delta (0, 0)
Screenshot: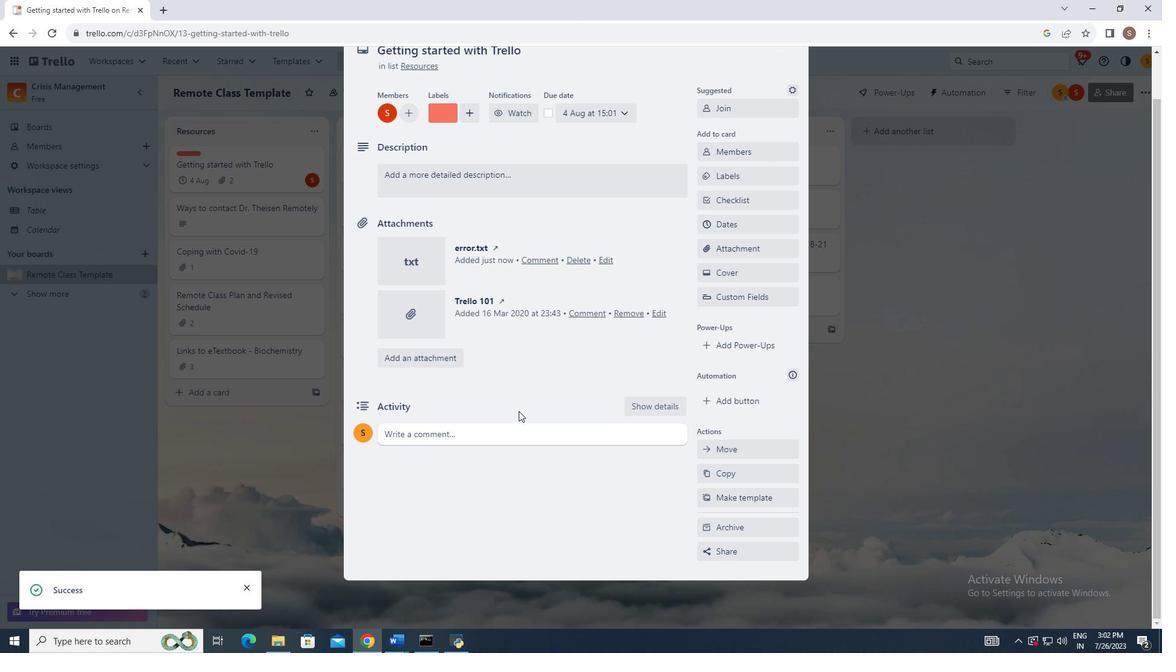 
Action: Mouse moved to (498, 348)
Screenshot: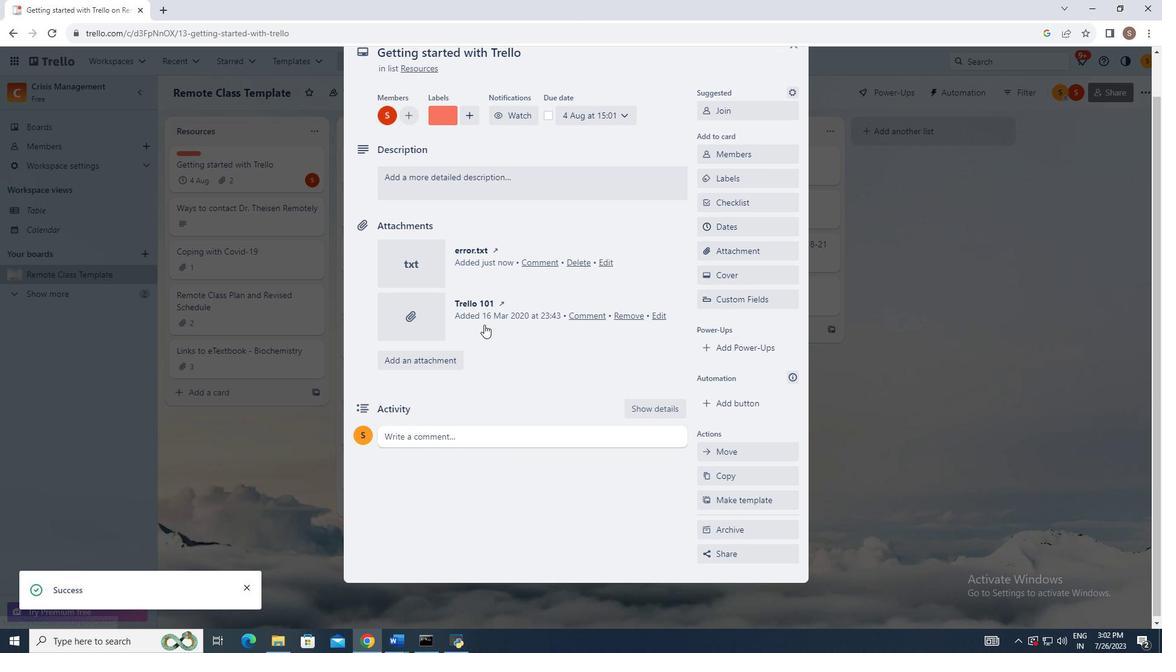 
Action: Mouse scrolled (498, 349) with delta (0, 0)
Screenshot: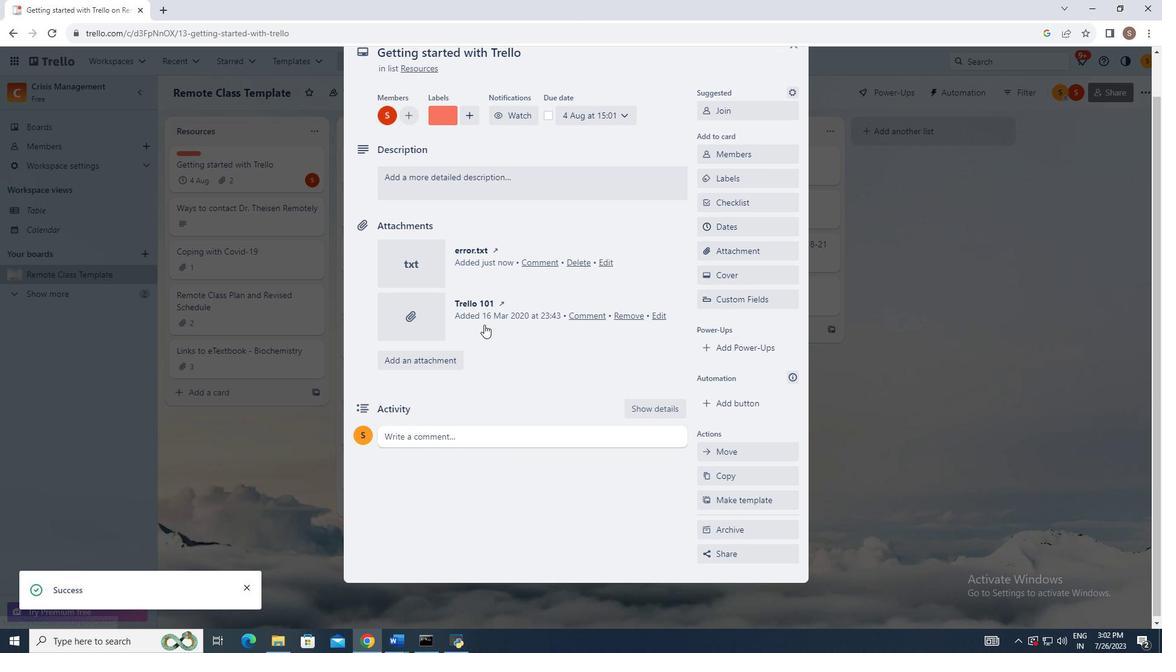 
Action: Mouse moved to (498, 345)
Screenshot: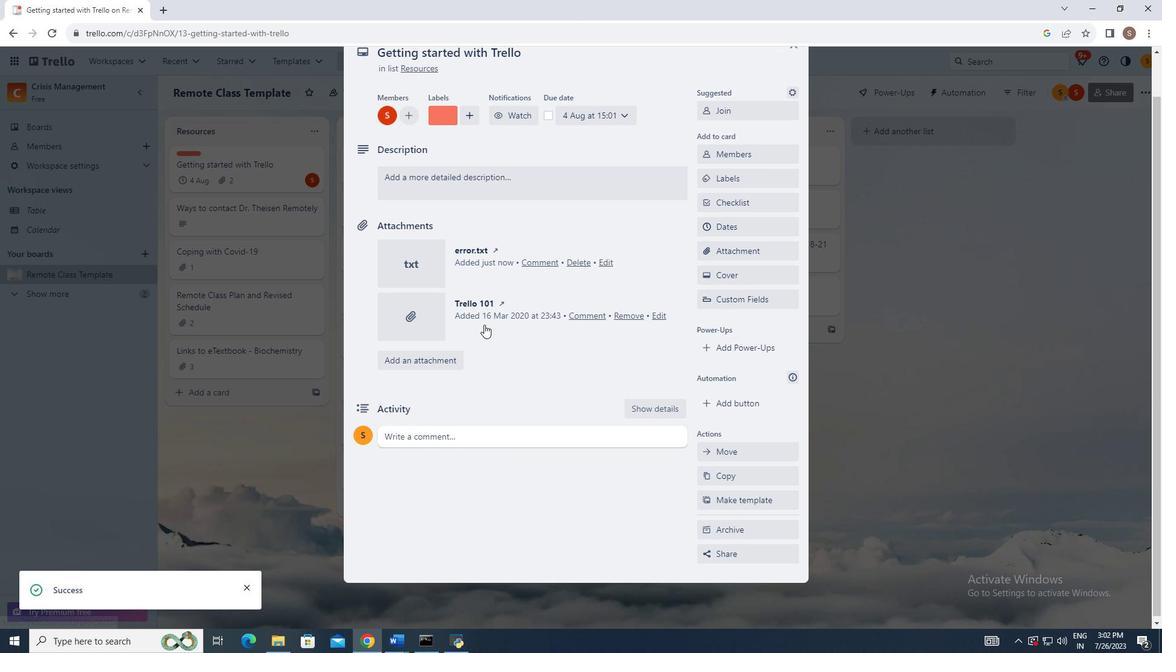 
Action: Mouse scrolled (498, 346) with delta (0, 0)
Screenshot: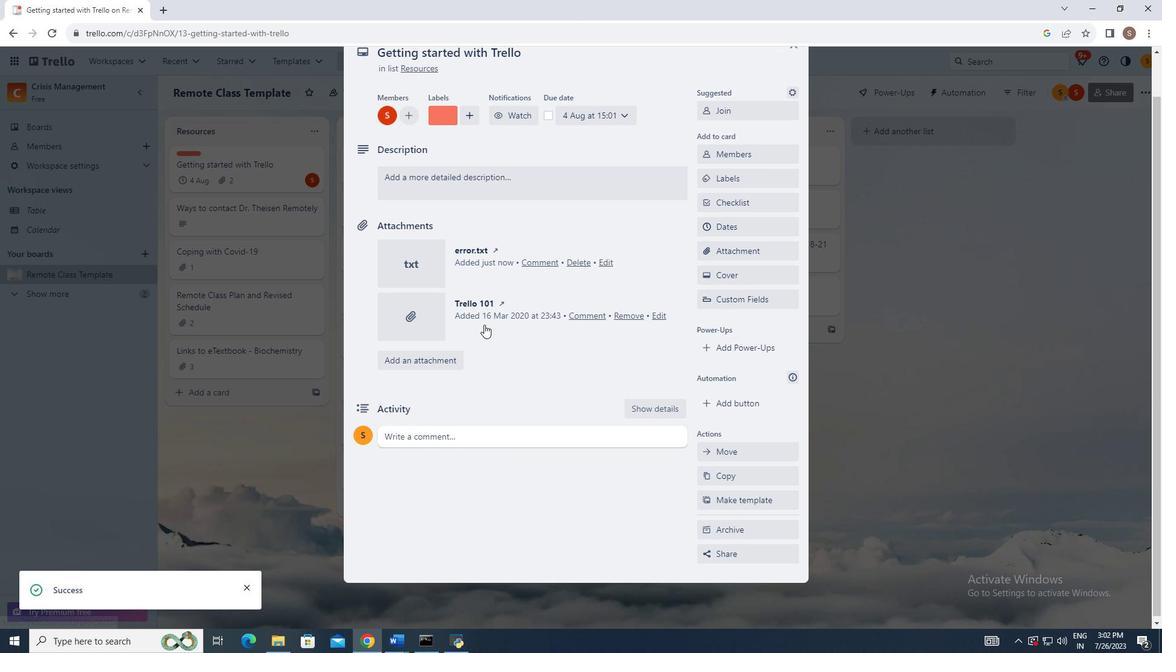 
Action: Mouse moved to (474, 312)
Screenshot: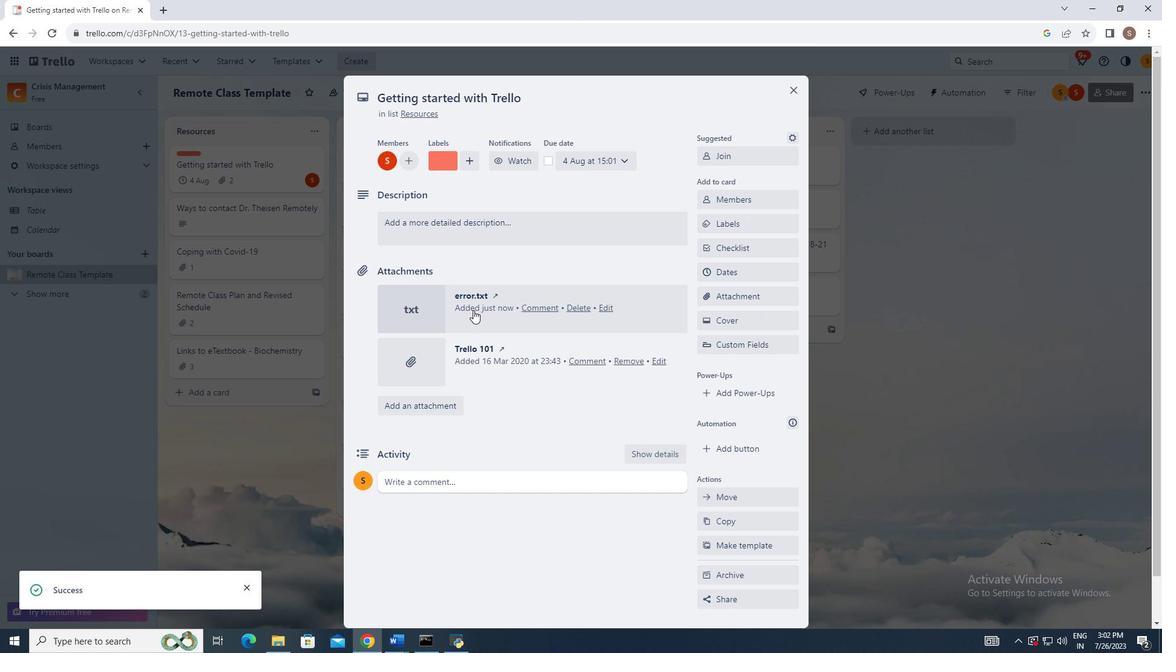 
Action: Mouse scrolled (474, 312) with delta (0, 0)
Screenshot: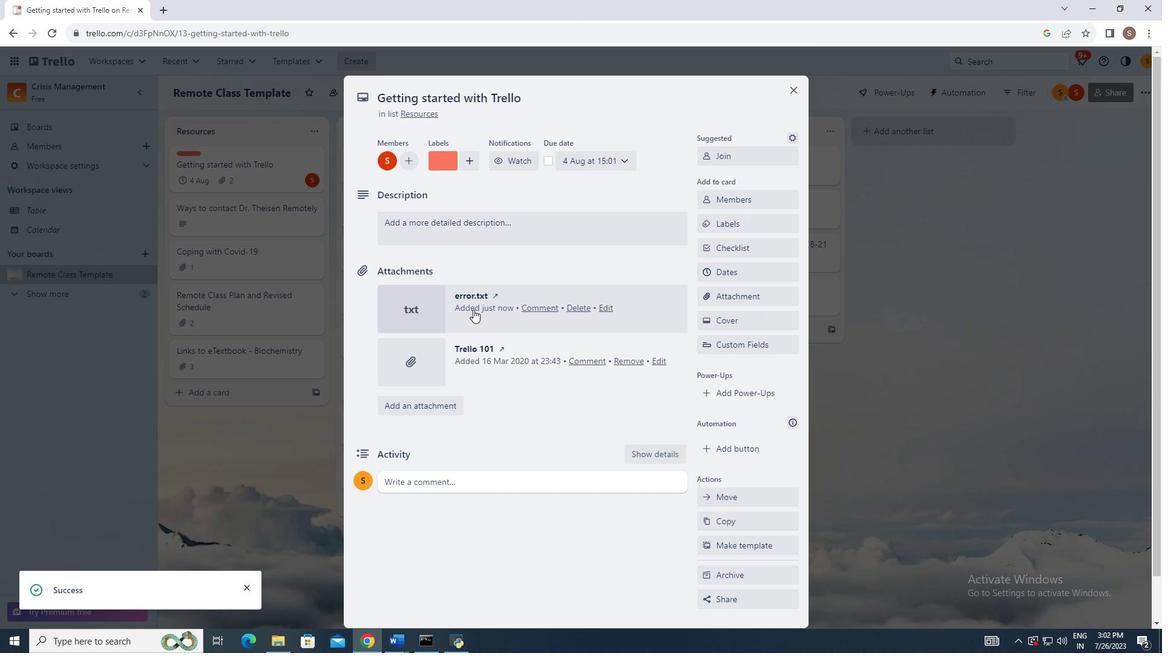 
Action: Mouse moved to (473, 311)
Screenshot: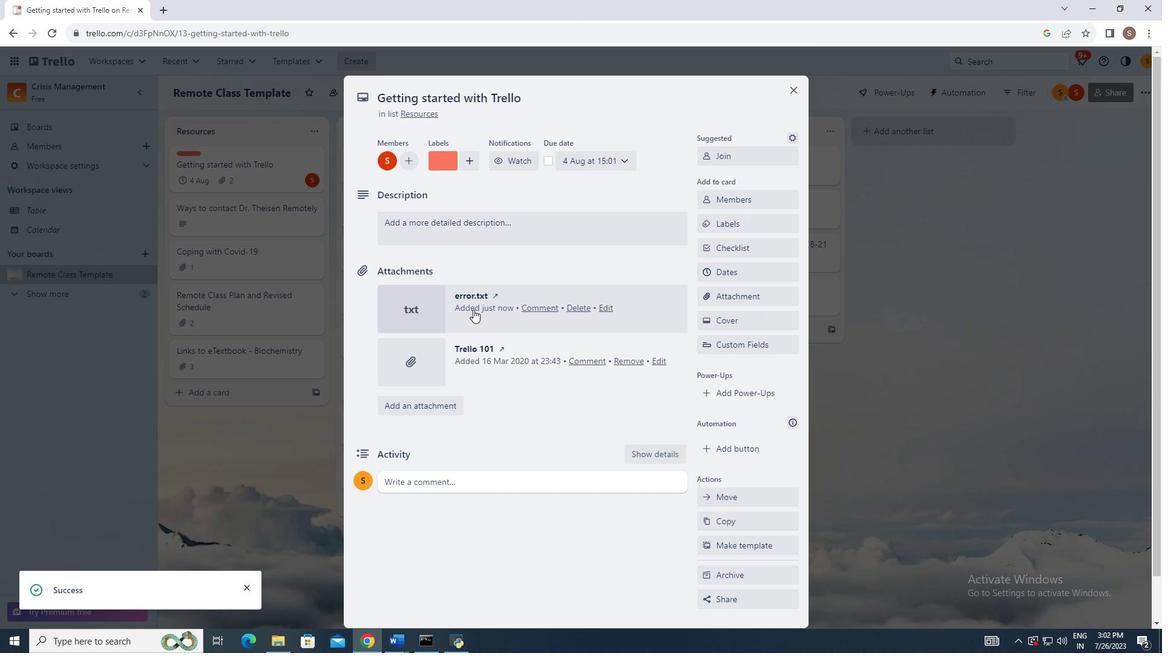 
Action: Mouse scrolled (473, 312) with delta (0, 0)
Screenshot: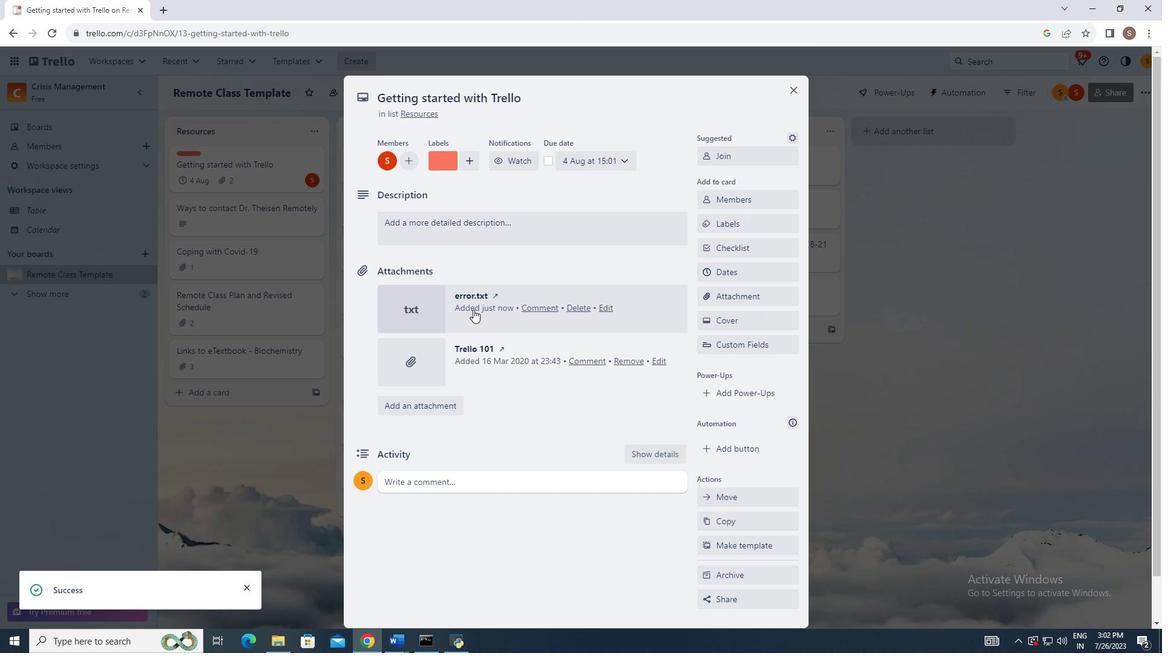 
Action: Mouse moved to (473, 311)
Screenshot: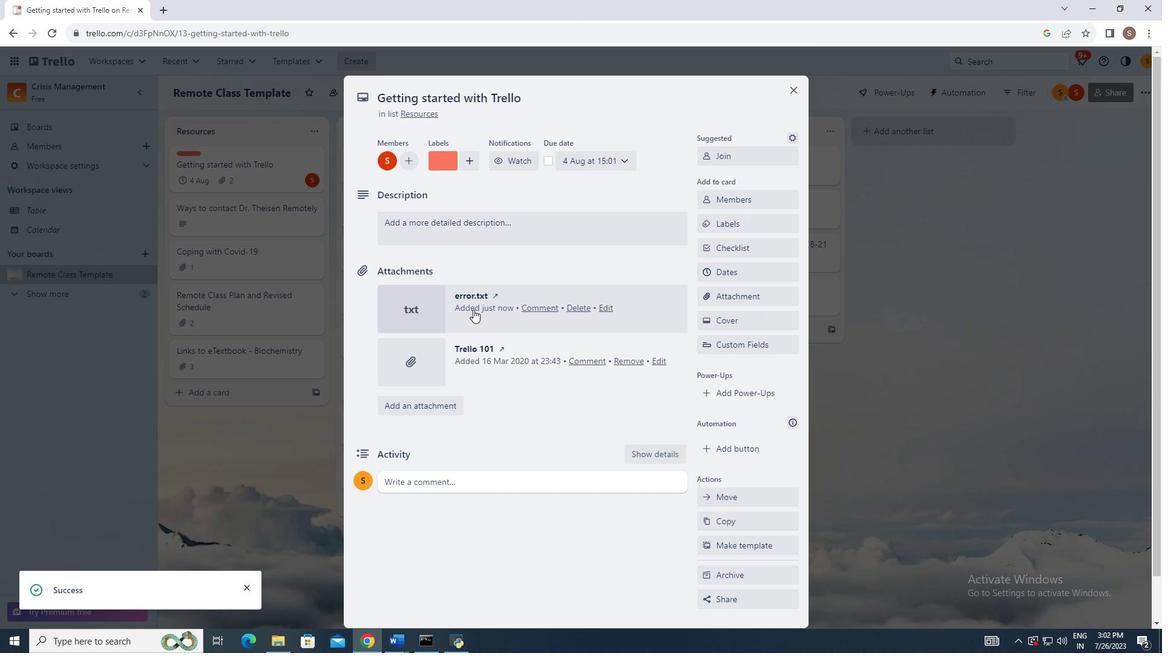 
Action: Mouse scrolled (473, 311) with delta (0, 0)
Screenshot: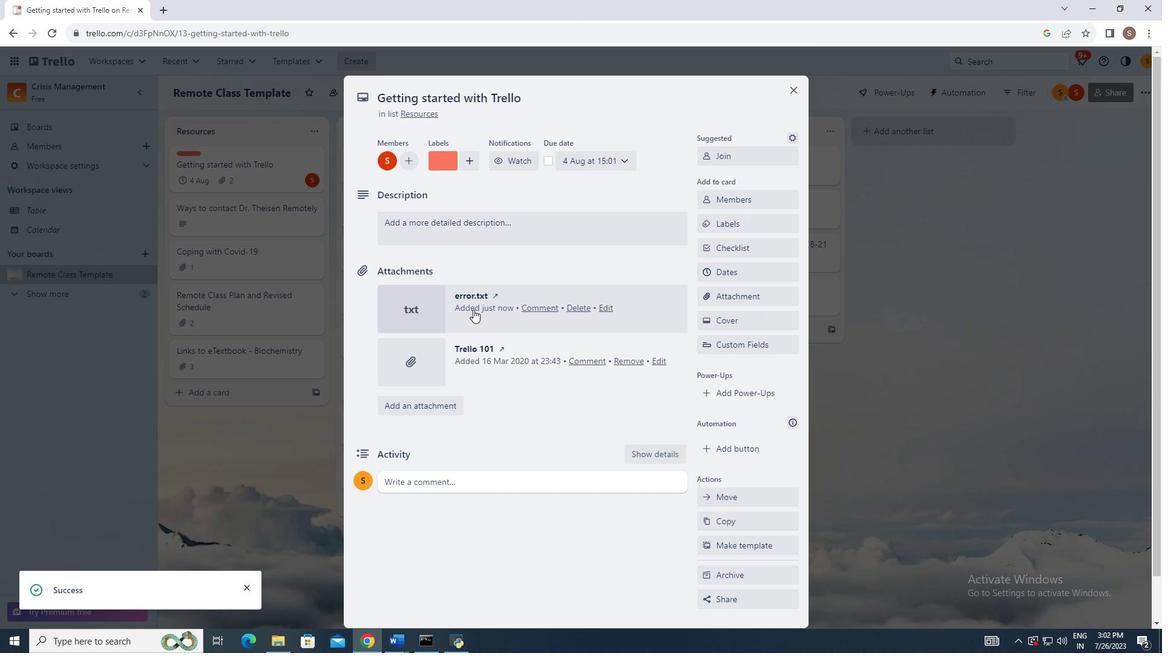 
Action: Mouse moved to (473, 309)
Screenshot: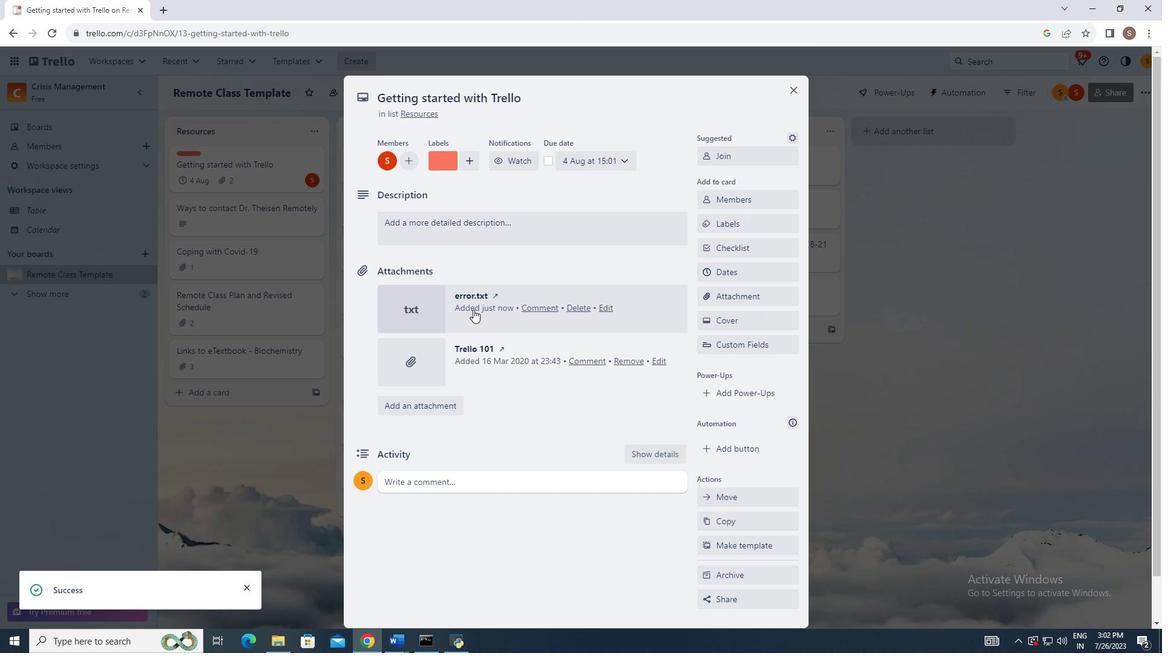
Action: Mouse scrolled (473, 310) with delta (0, 0)
Screenshot: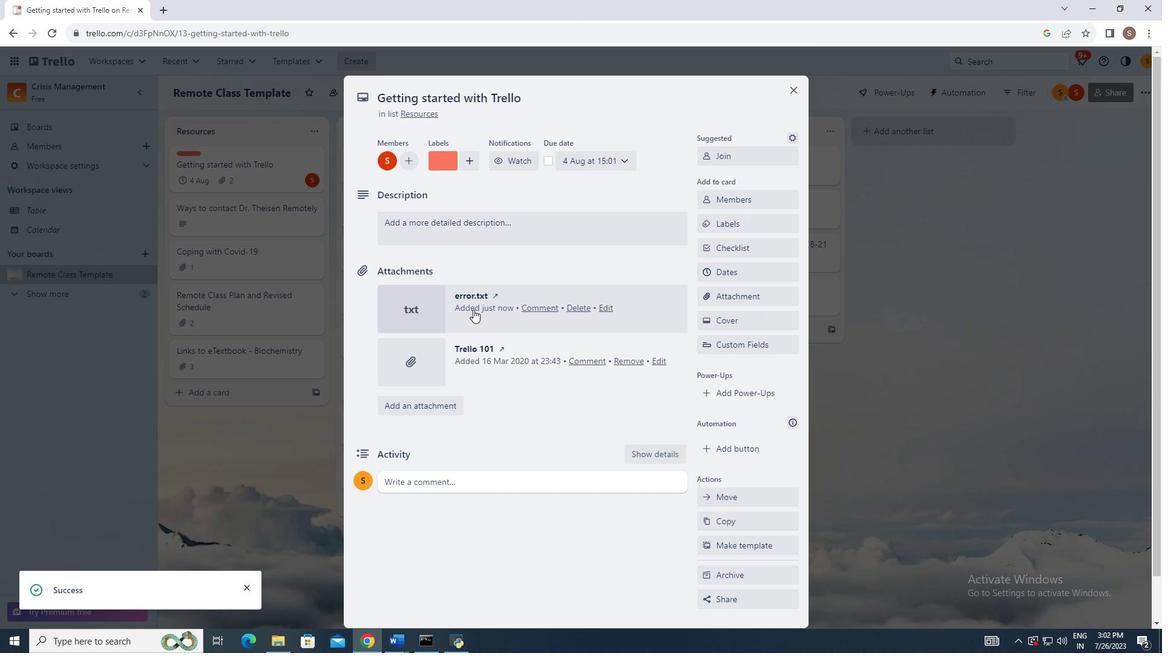 
Action: Mouse moved to (457, 227)
Screenshot: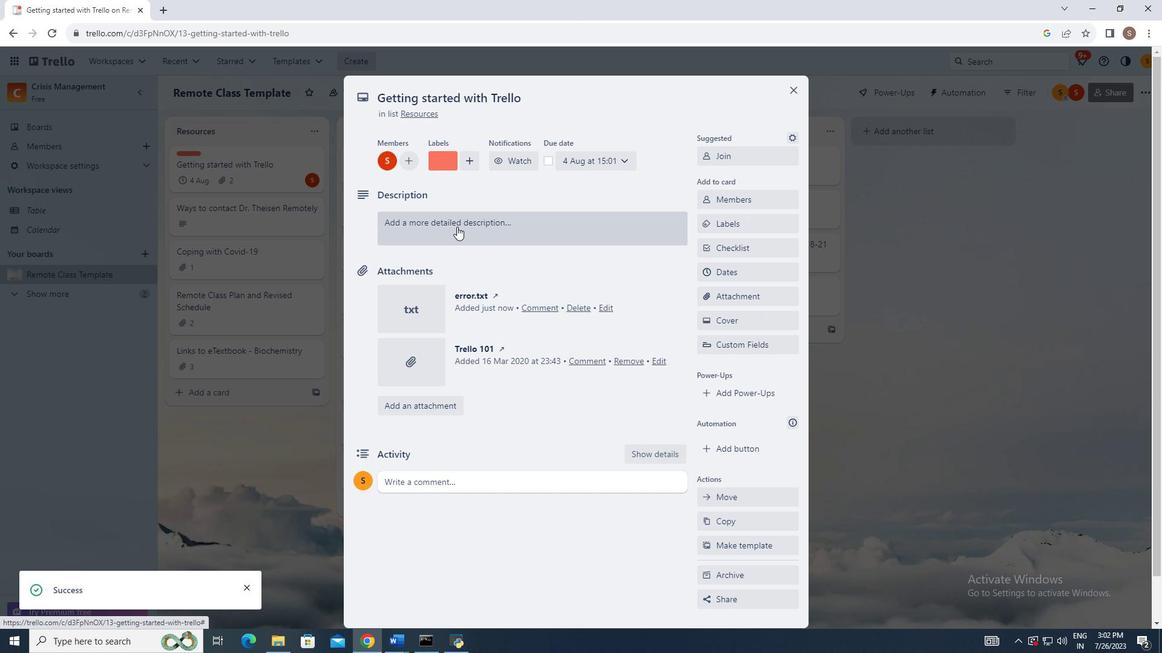 
Action: Mouse pressed left at (457, 227)
Screenshot: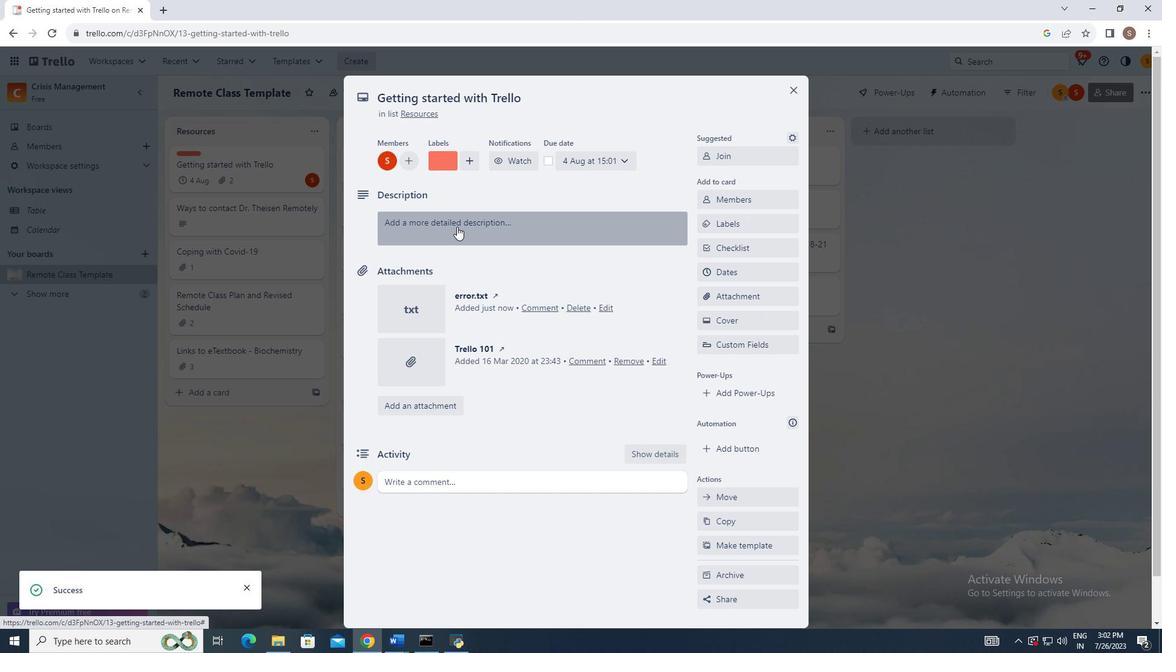 
Action: Key pressed <Key.shift_r>Trello<Key.space>allows<Key.space>you<Key.space>to<Key.space>add<Key.space>labels,<Key.space>due<Key.space>dates<Key.space>checklist,<Key.space>attachments,<Key.space>and<Key.space>dat<Key.backspace><Key.backspace><Key.backspace>more<Key.space>to<Key.space>individual<Key.space>cards,<Key.space>which<Key.space>can<Key.space>further<Key.space>enhance<Key.space>your<Key.space>design<Key.space>project<Key.space>management<Key.space>process.
Screenshot: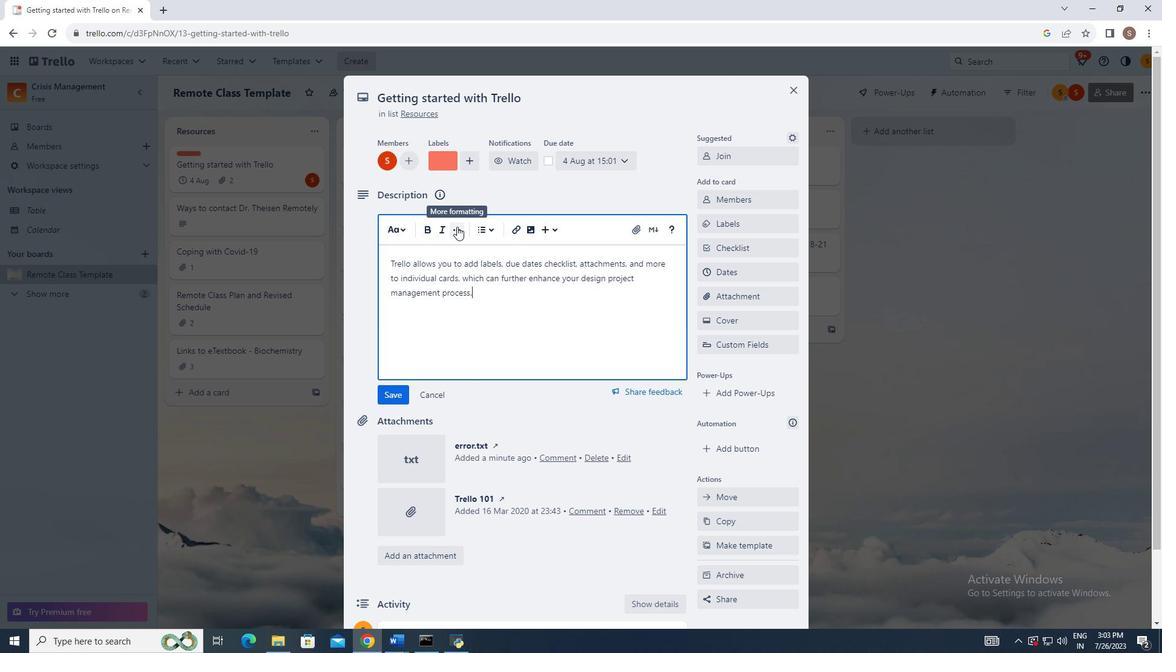 
Action: Mouse moved to (399, 393)
Screenshot: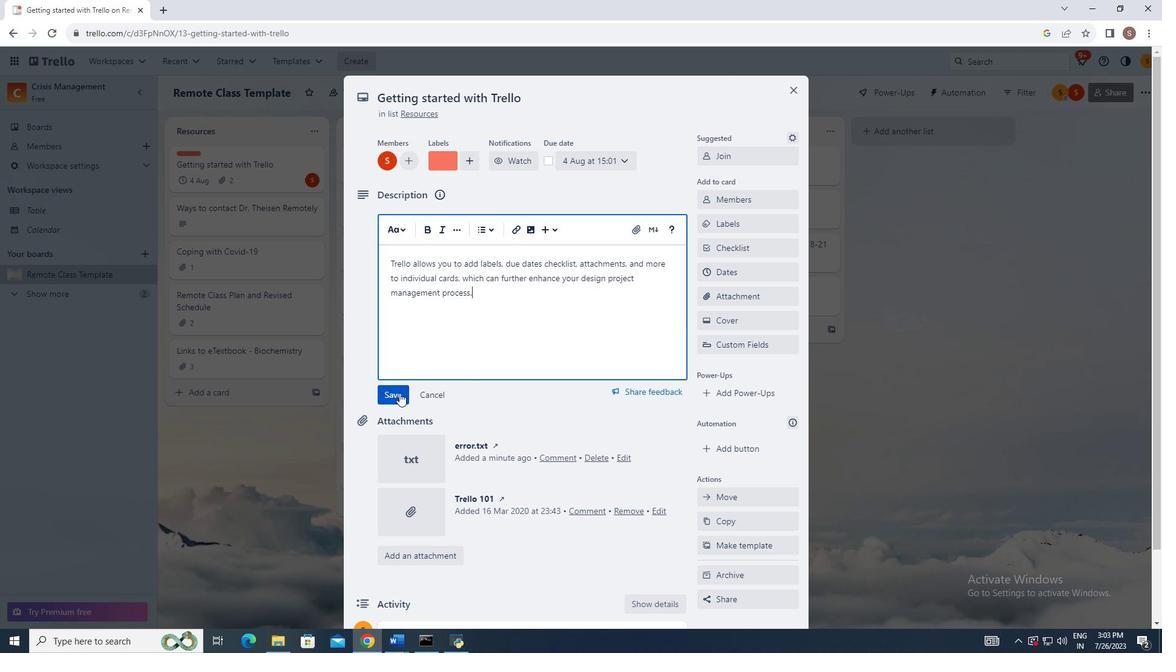 
Action: Mouse pressed left at (399, 393)
Screenshot: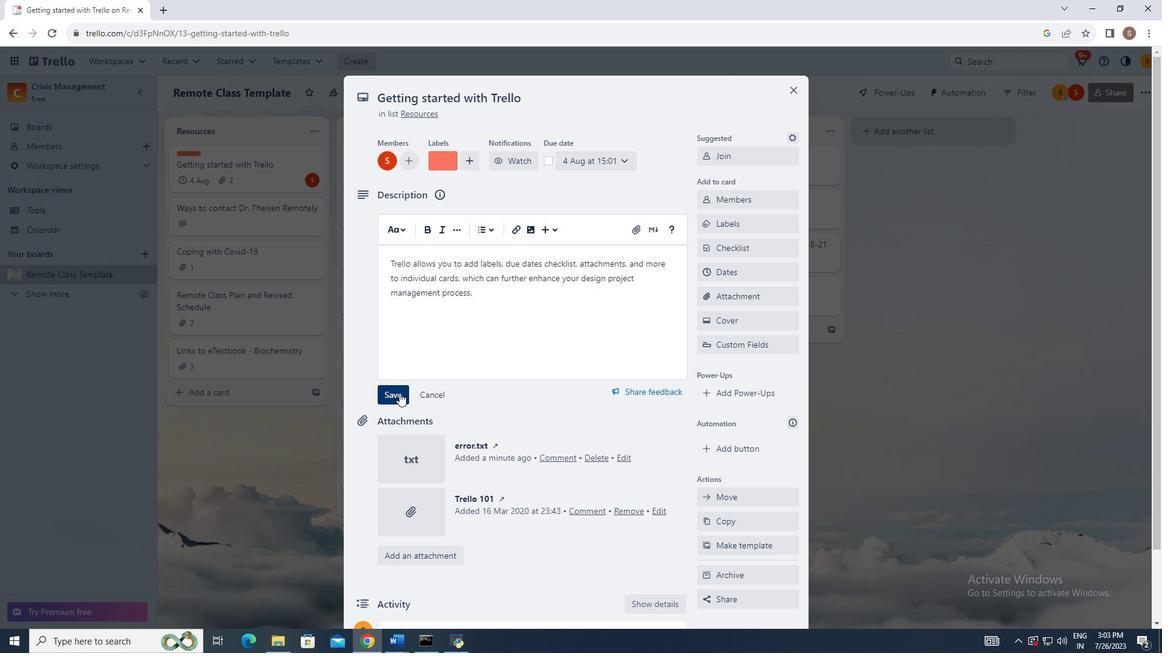 
Action: Mouse moved to (534, 399)
Screenshot: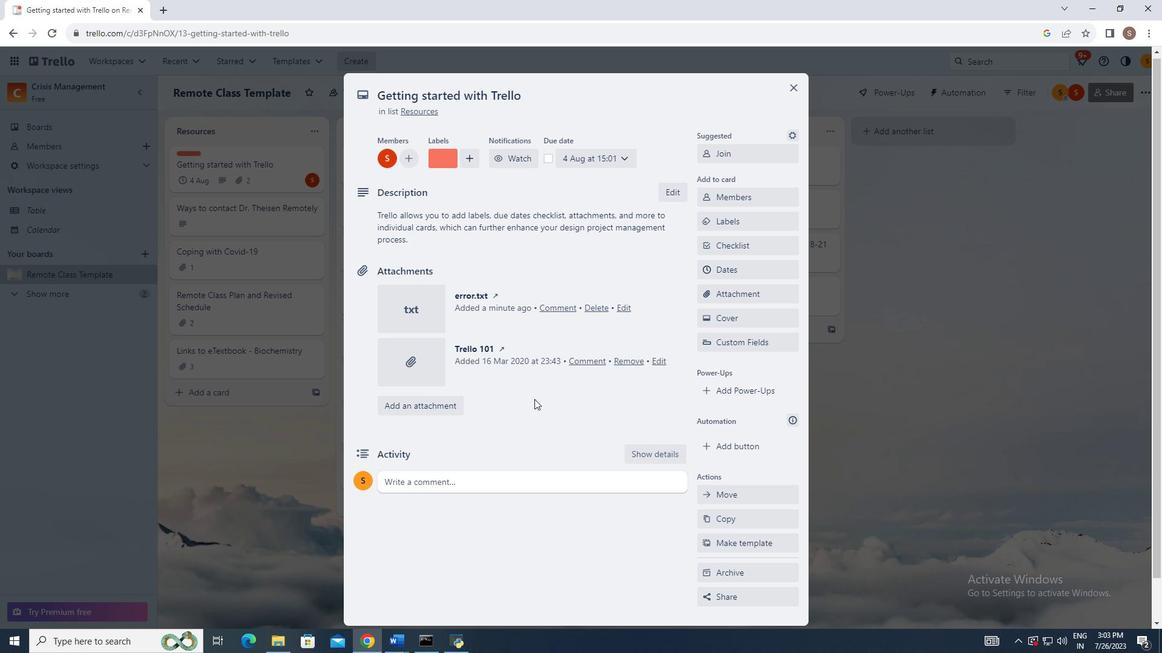
Action: Mouse scrolled (534, 398) with delta (0, 0)
Screenshot: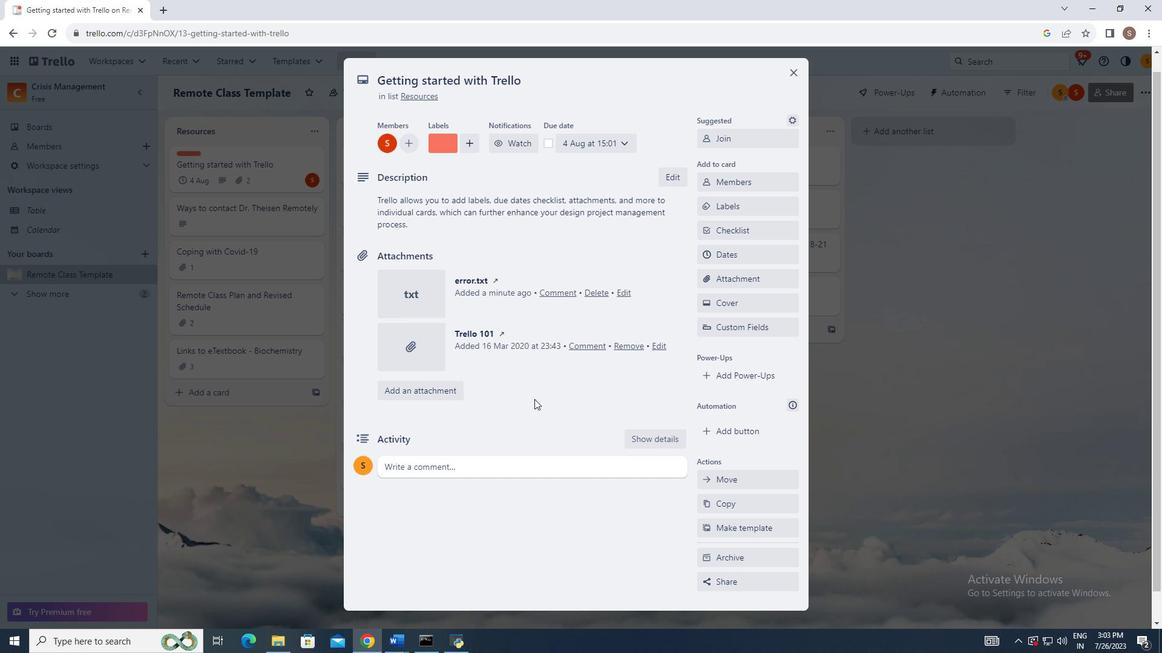 
Action: Mouse moved to (534, 399)
Screenshot: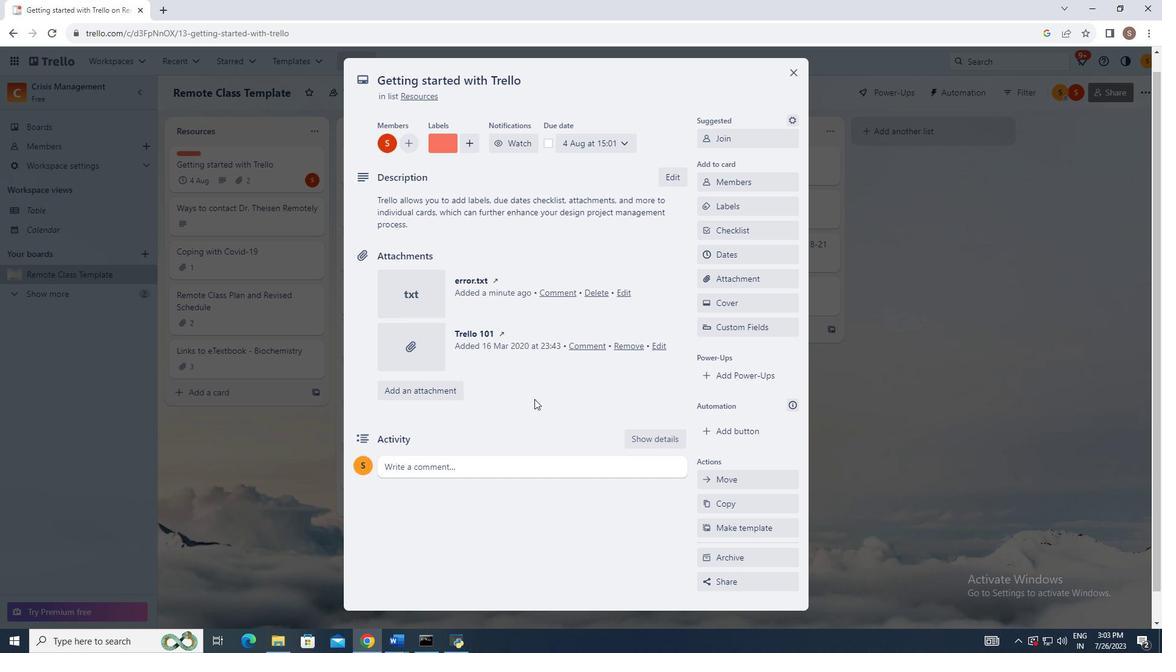 
Action: Mouse scrolled (534, 398) with delta (0, 0)
Screenshot: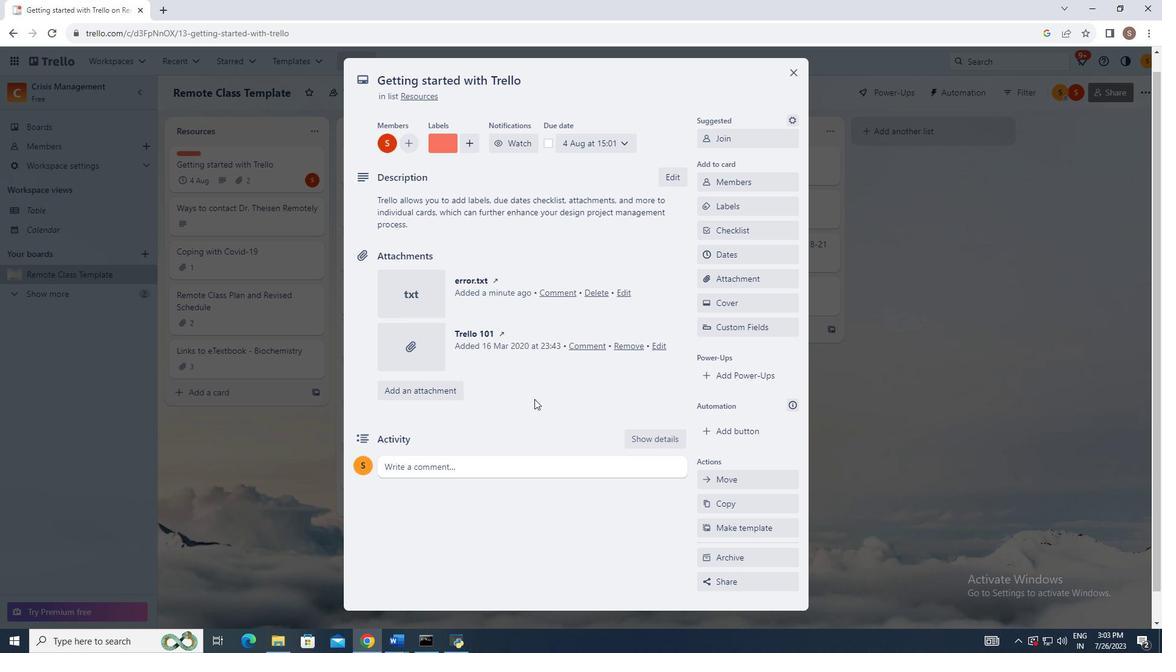 
Action: Mouse moved to (570, 428)
Screenshot: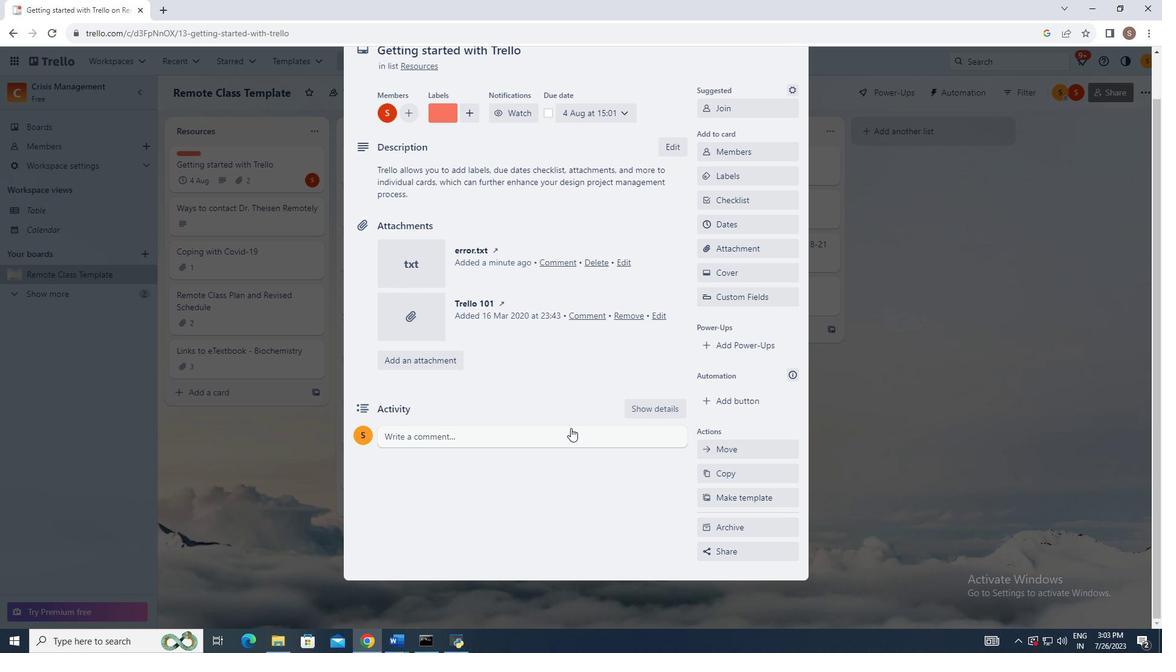 
Action: Mouse scrolled (570, 429) with delta (0, 0)
Screenshot: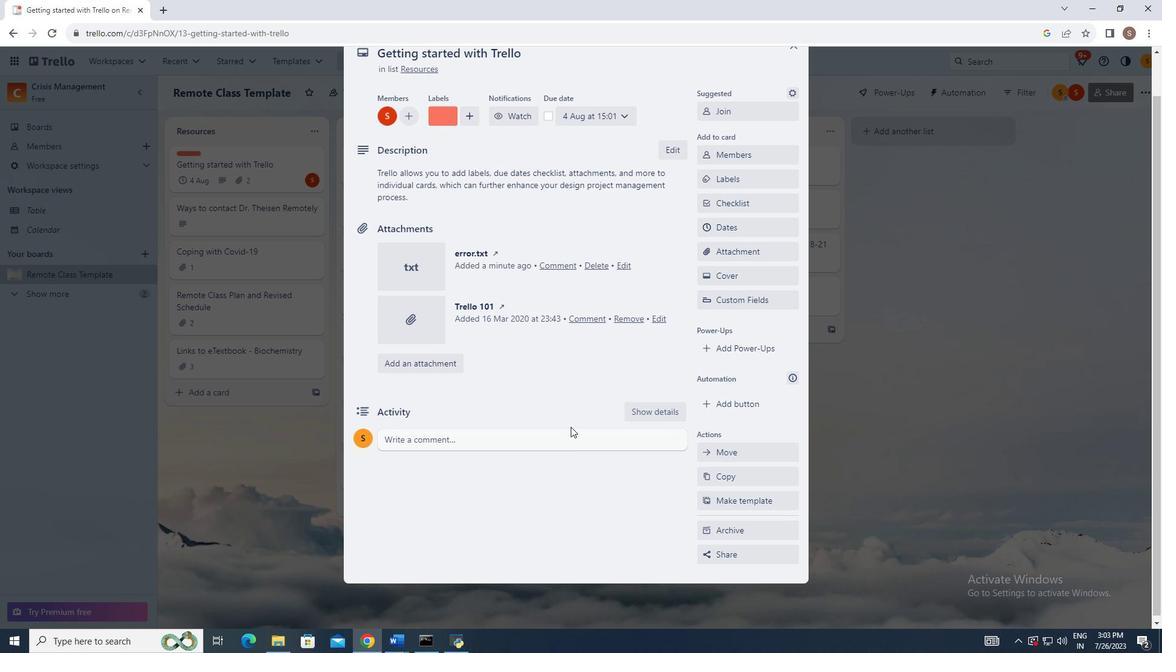 
Action: Mouse moved to (567, 409)
Screenshot: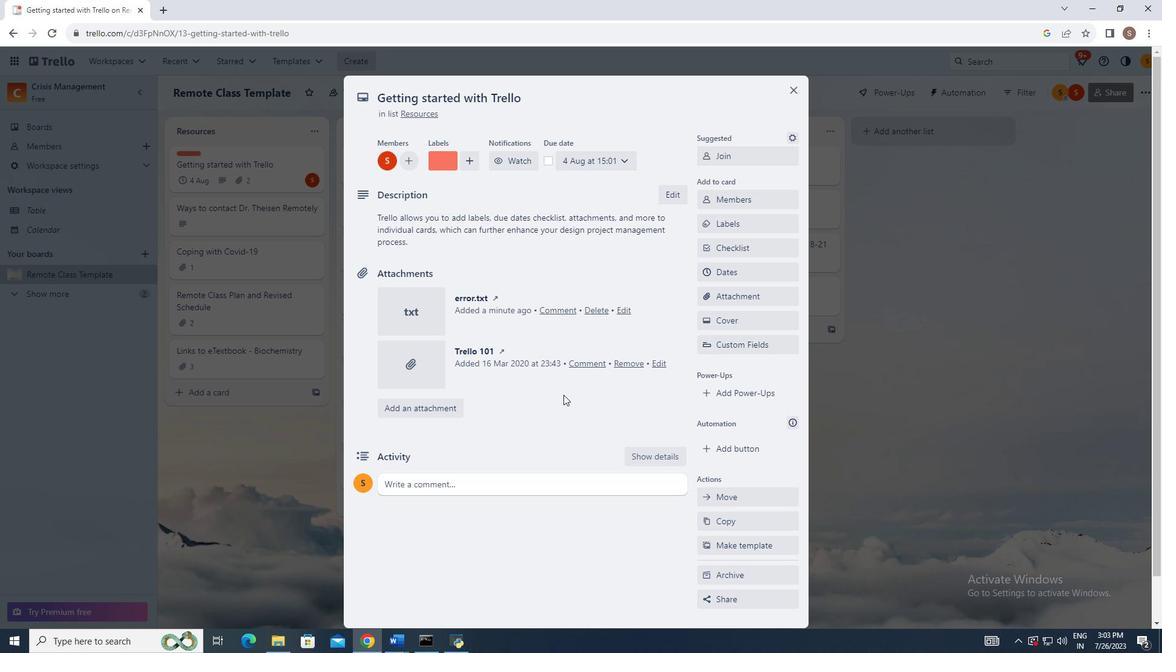 
Action: Mouse scrolled (567, 410) with delta (0, 0)
Screenshot: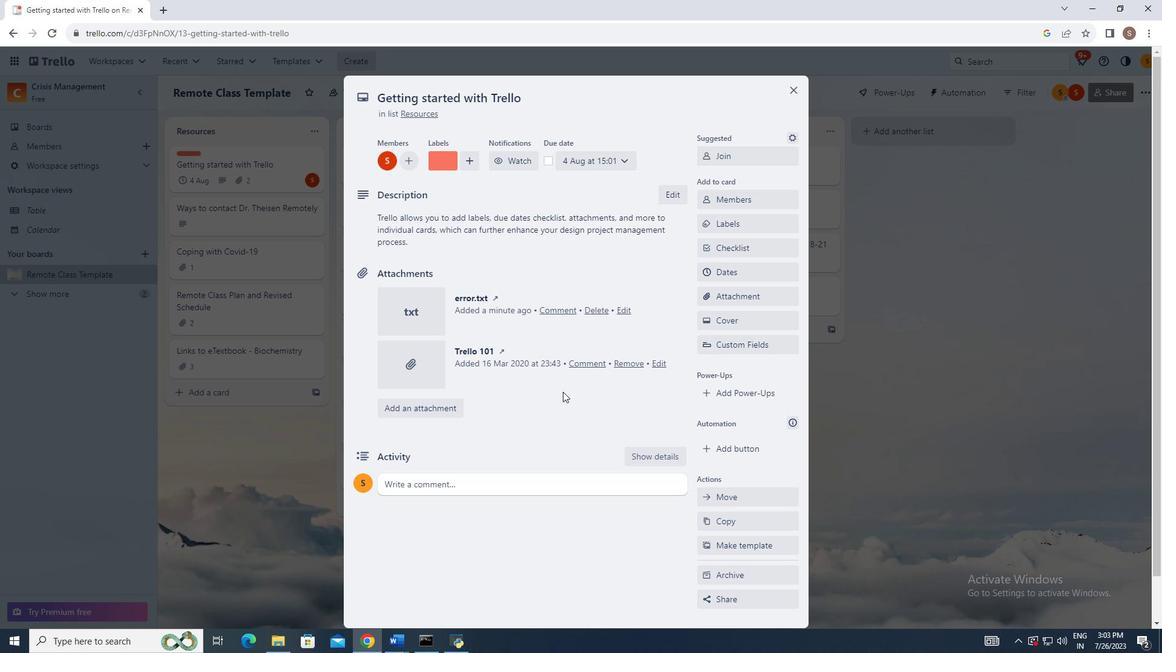 
Action: Mouse moved to (564, 398)
Screenshot: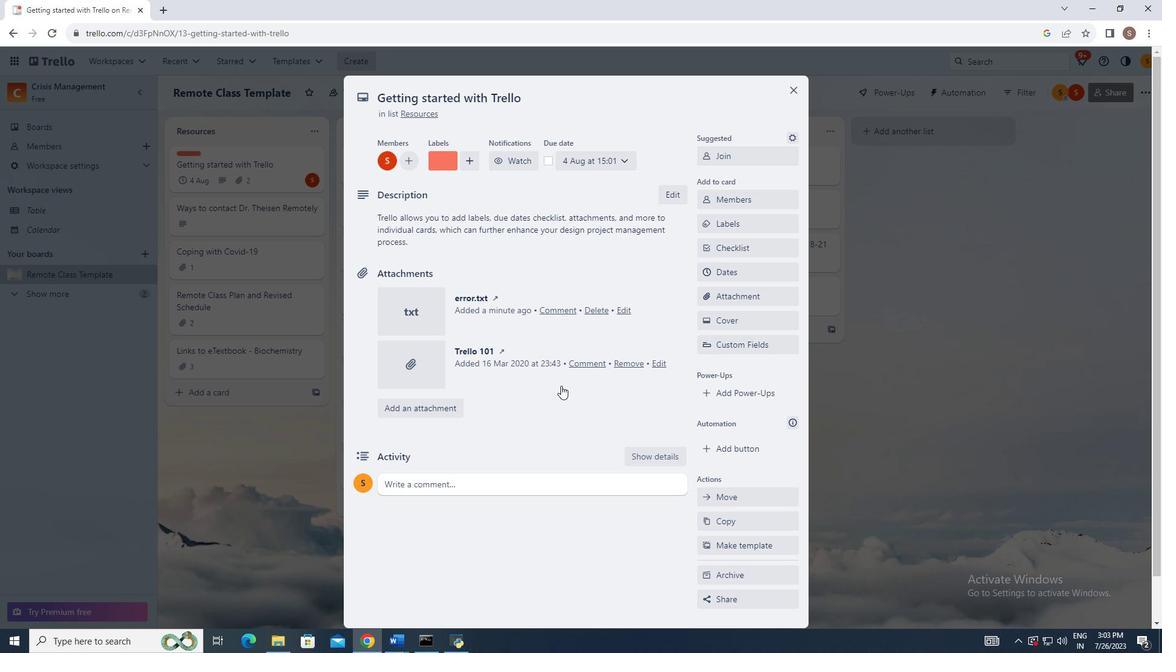 
Action: Mouse scrolled (565, 400) with delta (0, 0)
Screenshot: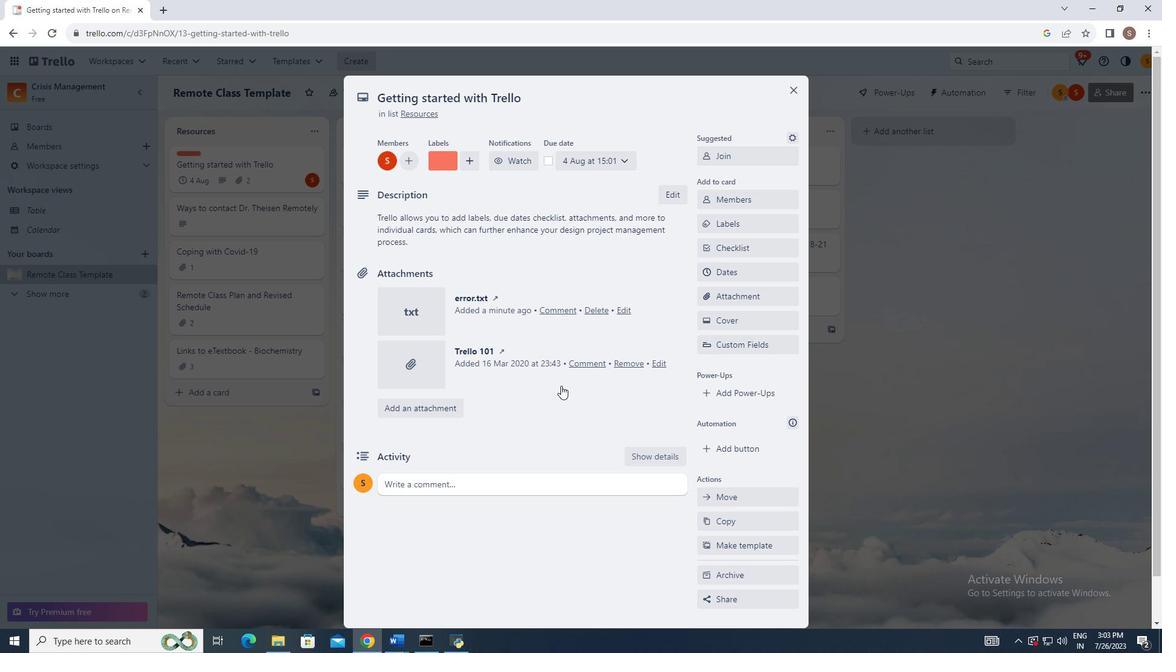 
Action: Mouse moved to (563, 395)
Screenshot: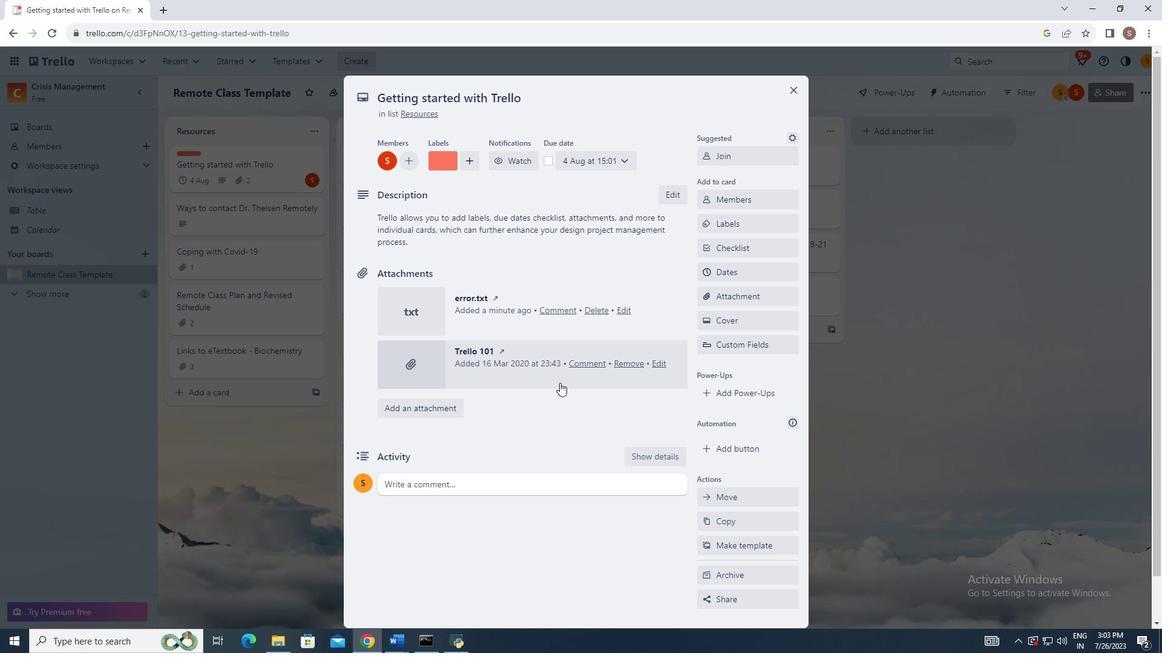
Action: Mouse scrolled (563, 395) with delta (0, 0)
Screenshot: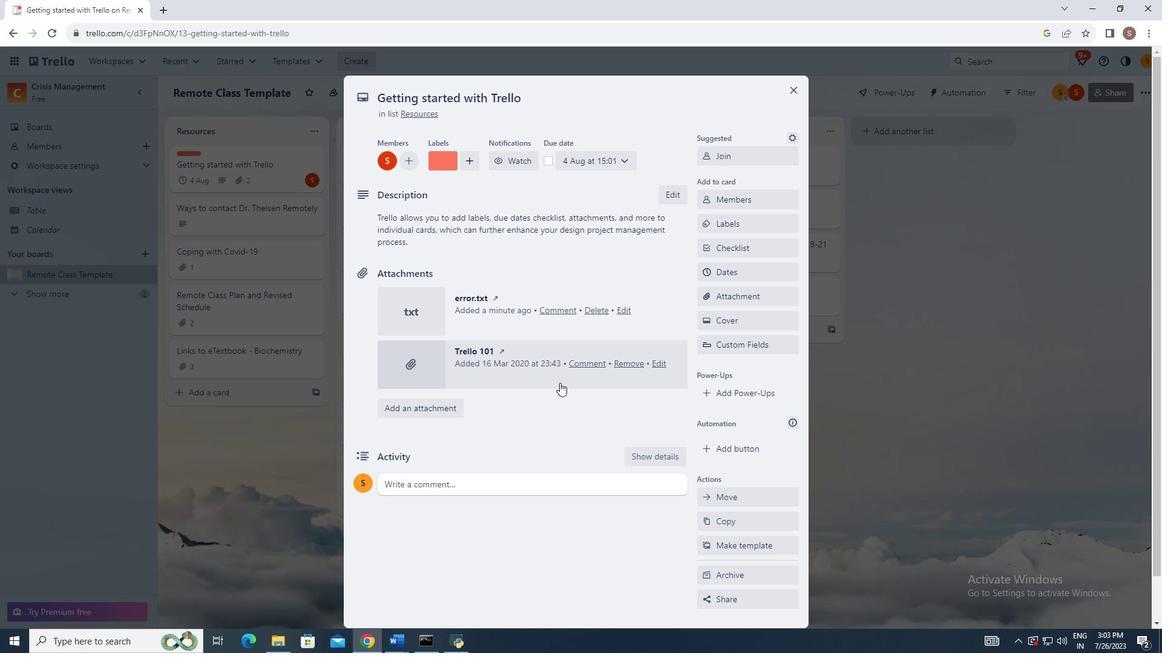 
Action: Mouse moved to (563, 391)
Screenshot: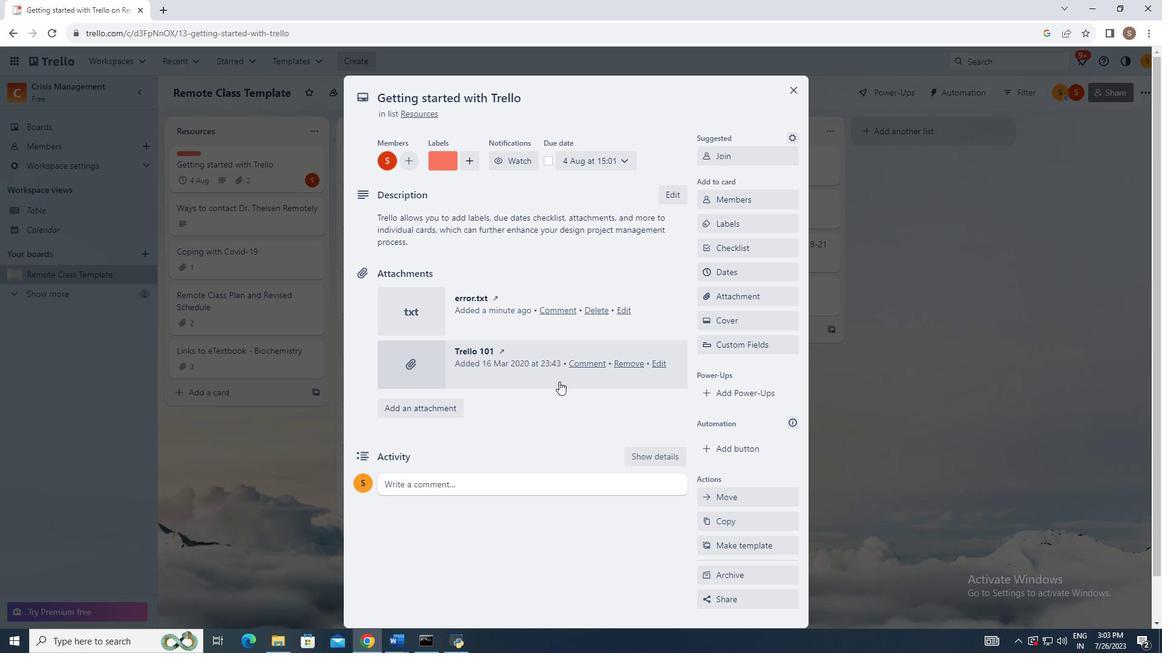 
Action: Mouse scrolled (563, 391) with delta (0, 0)
Screenshot: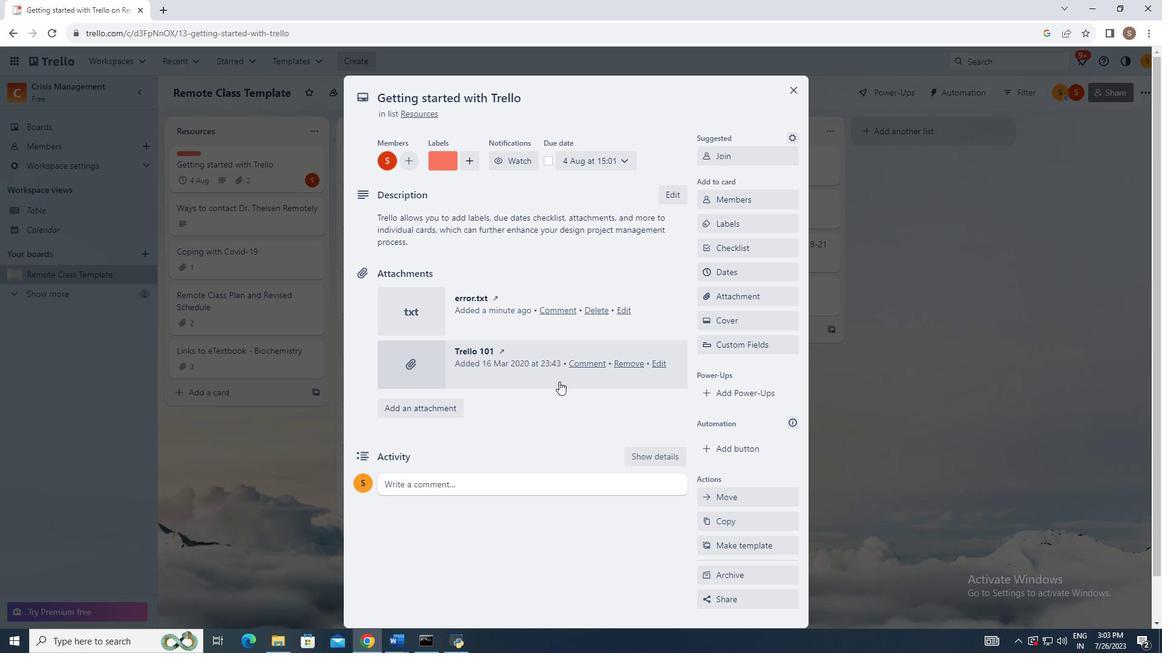 
Action: Mouse moved to (559, 380)
Screenshot: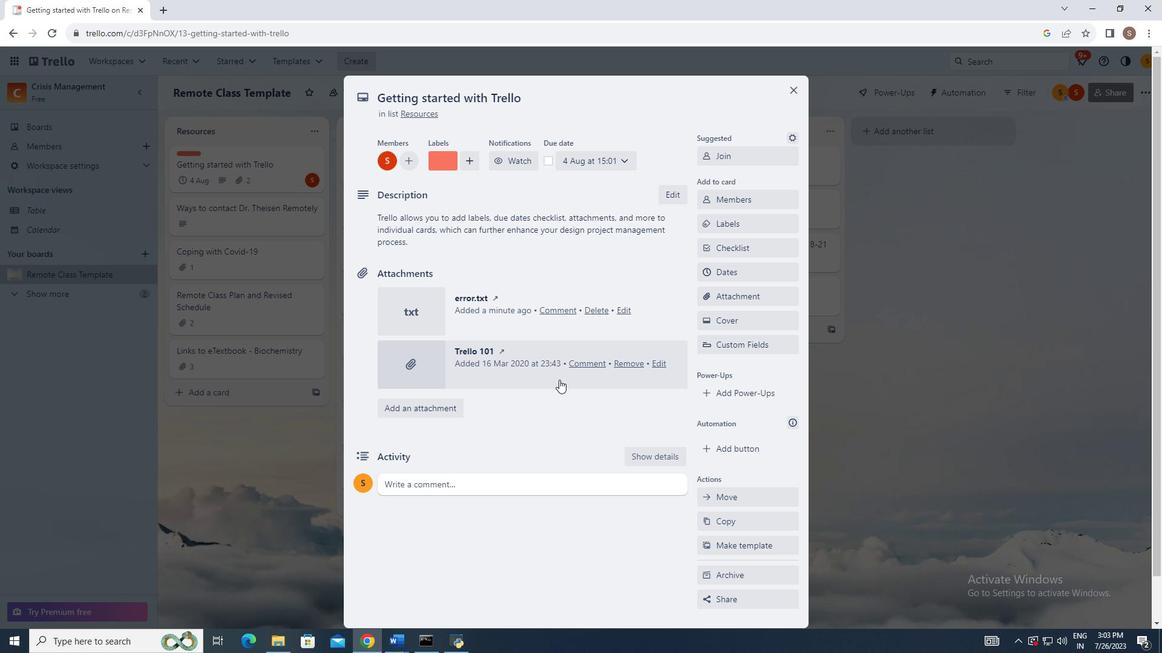 
Action: Mouse scrolled (559, 380) with delta (0, 0)
Screenshot: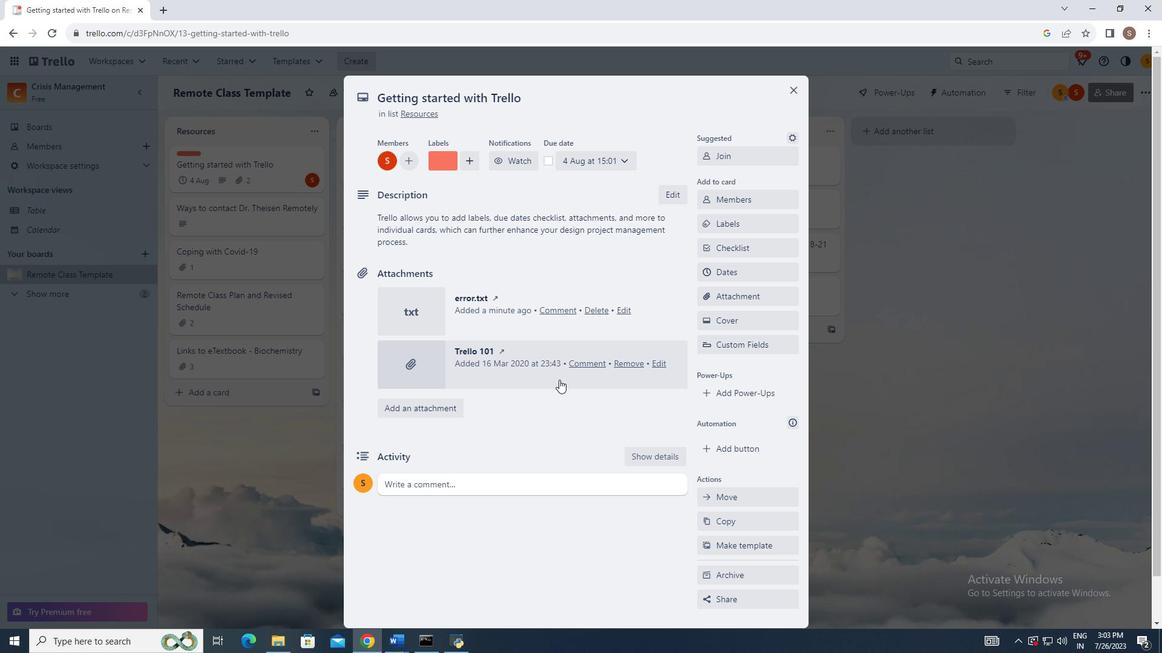 
Action: Mouse scrolled (559, 380) with delta (0, 0)
Screenshot: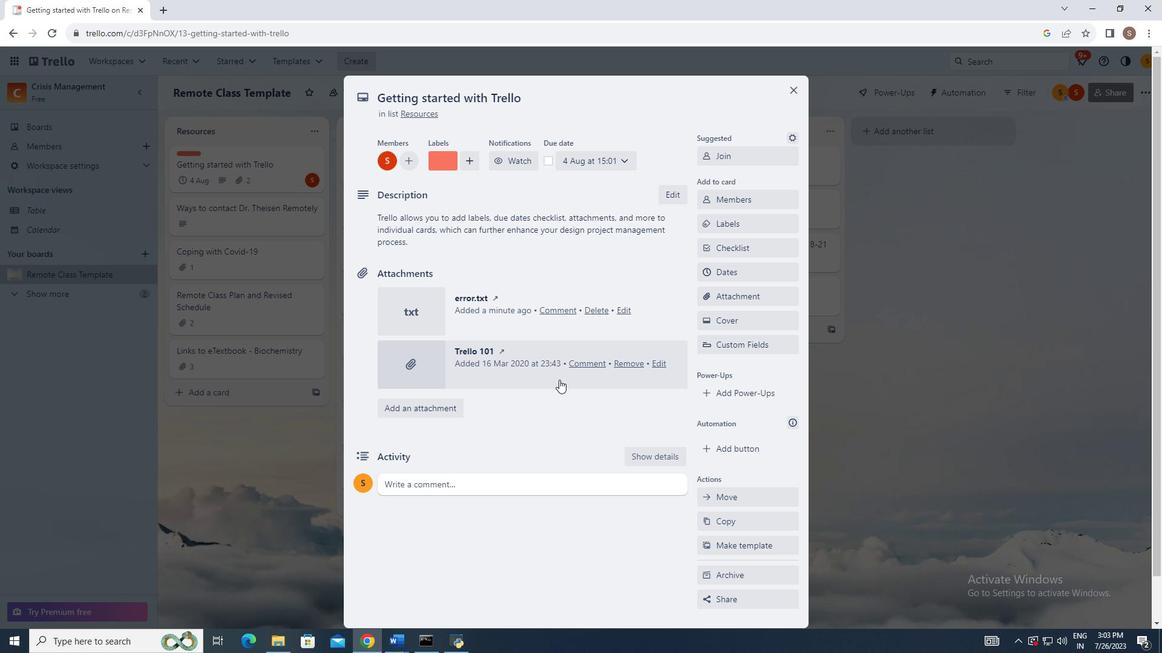 
Action: Mouse moved to (797, 93)
Screenshot: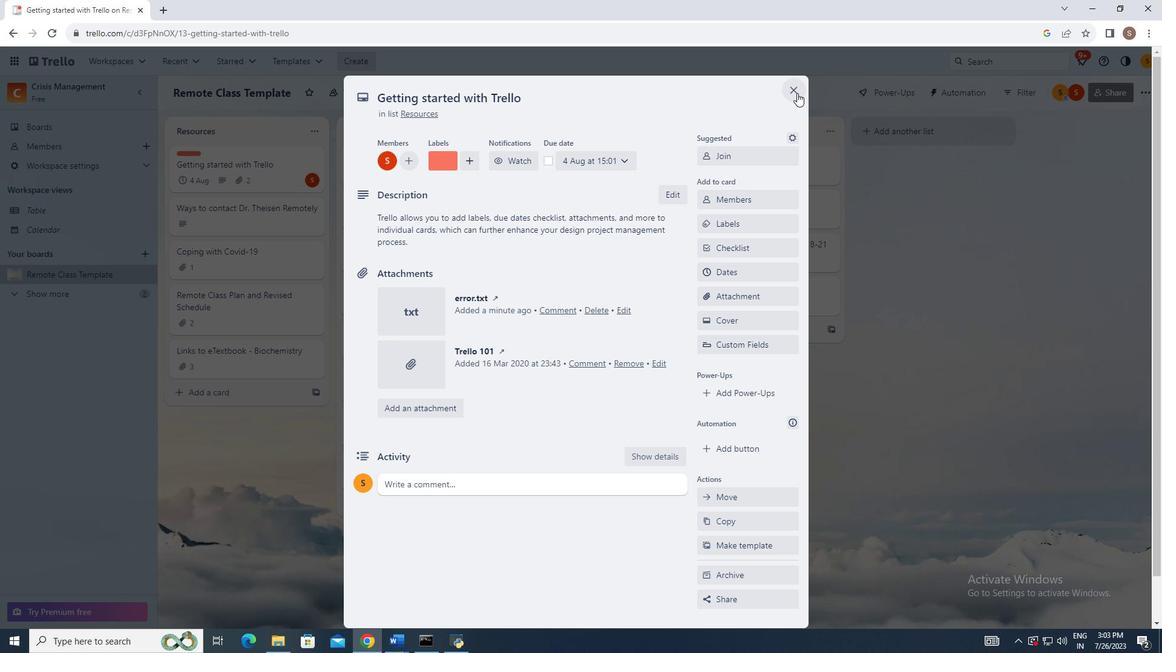 
Action: Mouse pressed left at (797, 93)
Screenshot: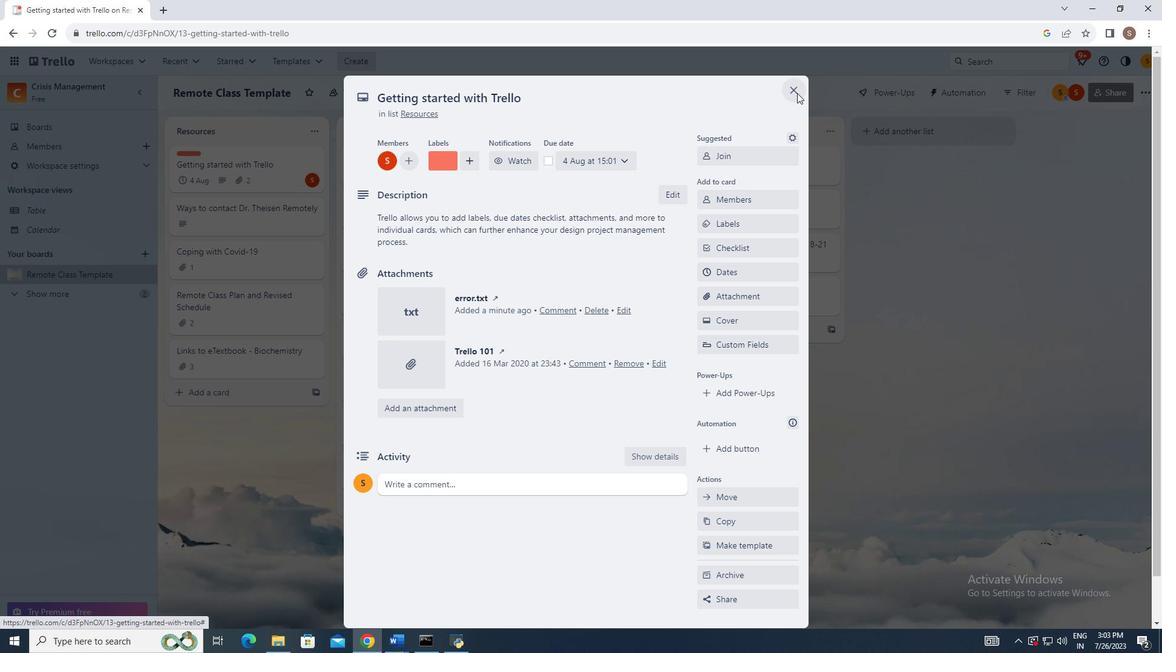 
Action: Mouse moved to (628, 358)
Screenshot: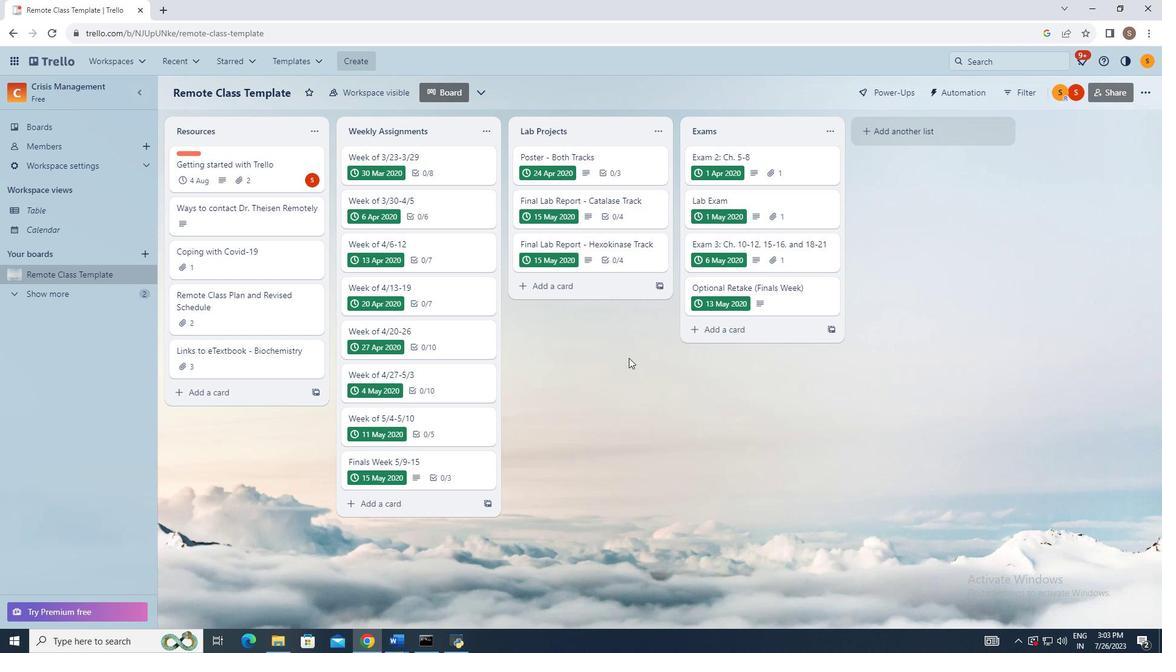 
